 Task: Find connections with filter location Gomoh with filter topic #Innovationwith filter profile language German with filter current company Federal Bank with filter school Goenka College of Commerce & Business Administration with filter industry Theater Companies with filter service category Demand Generation with filter keywords title Business Analyst
Action: Mouse moved to (724, 128)
Screenshot: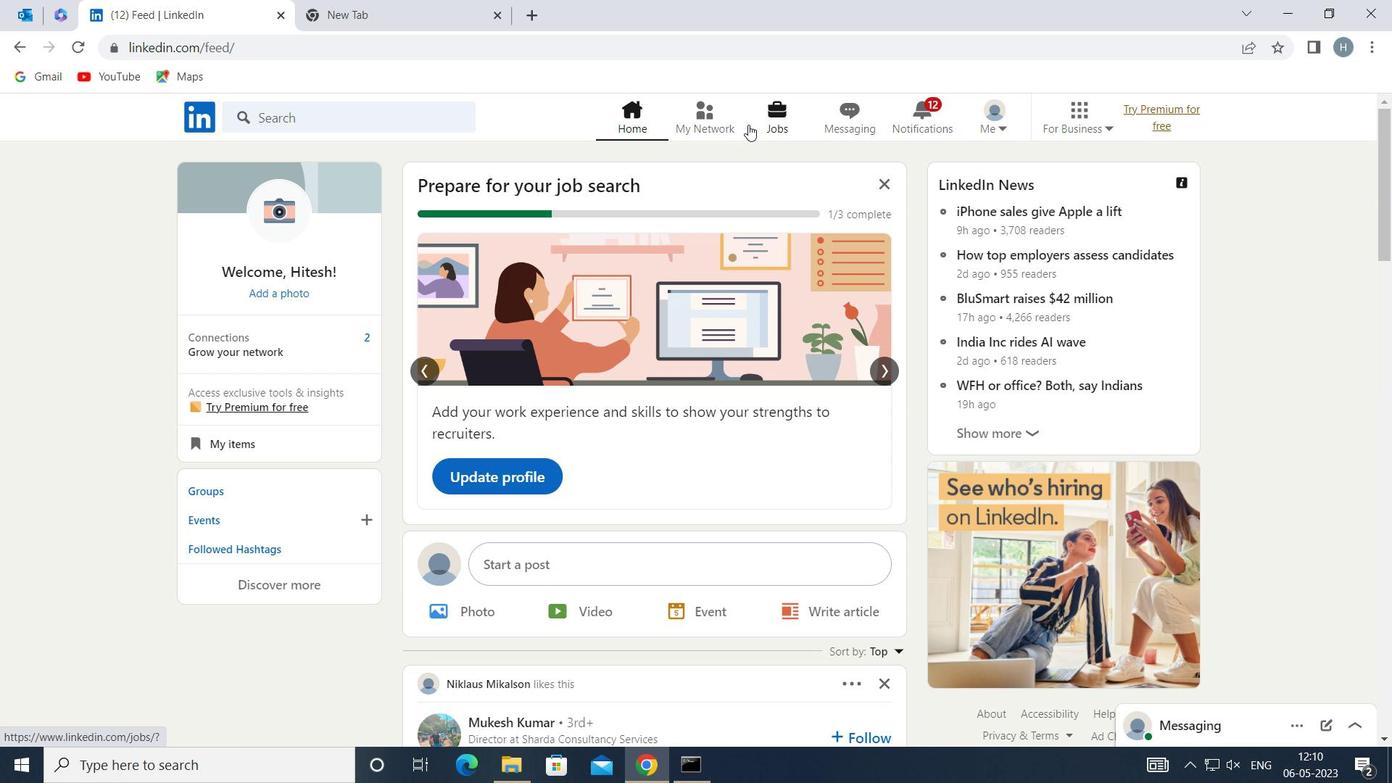 
Action: Mouse pressed left at (724, 128)
Screenshot: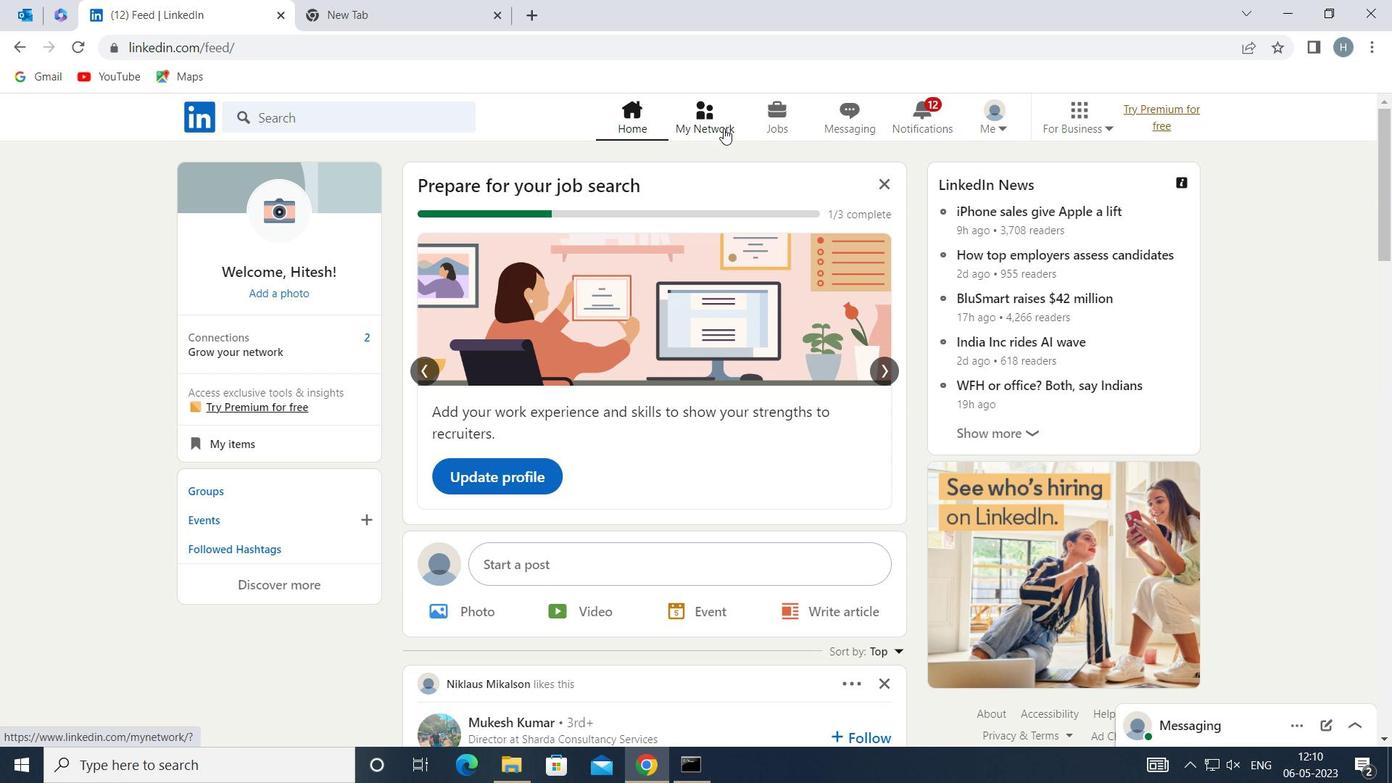 
Action: Mouse moved to (372, 214)
Screenshot: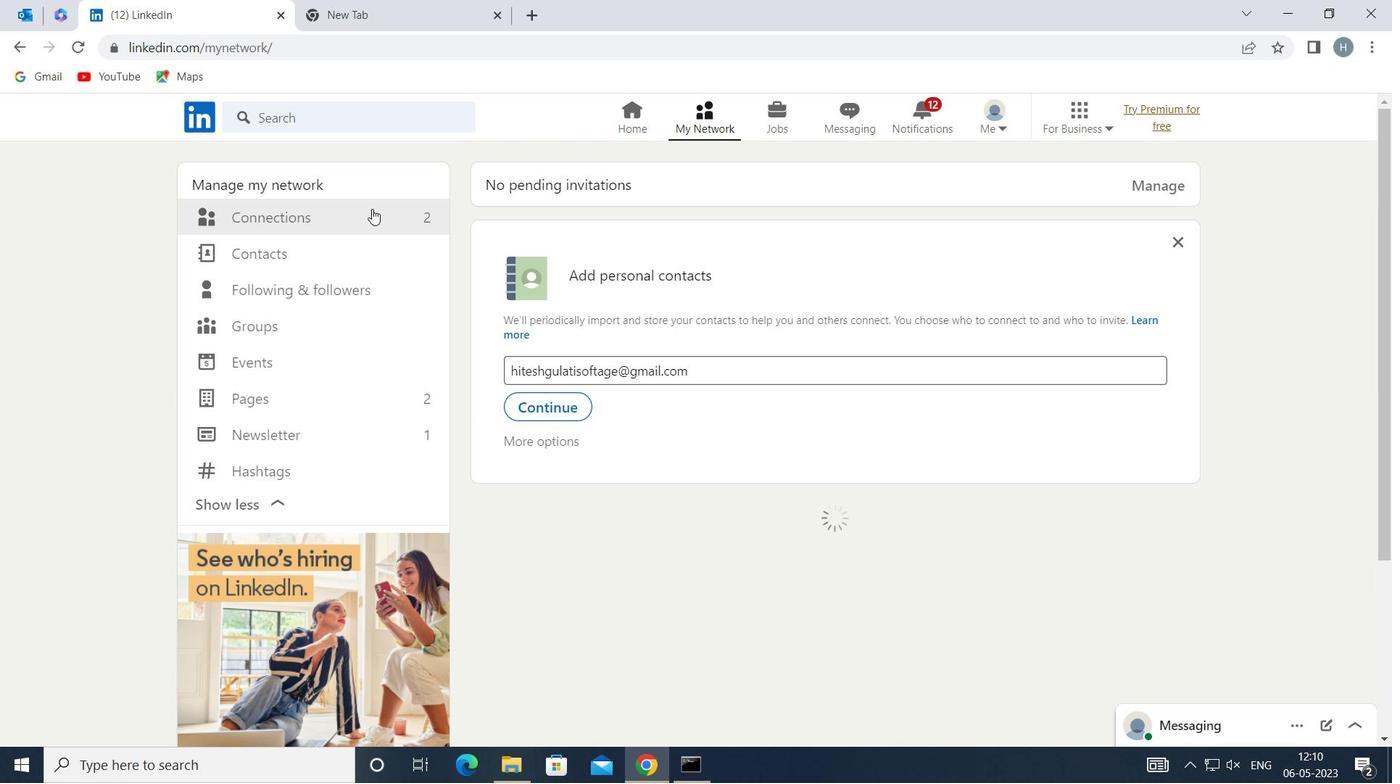 
Action: Mouse pressed left at (372, 214)
Screenshot: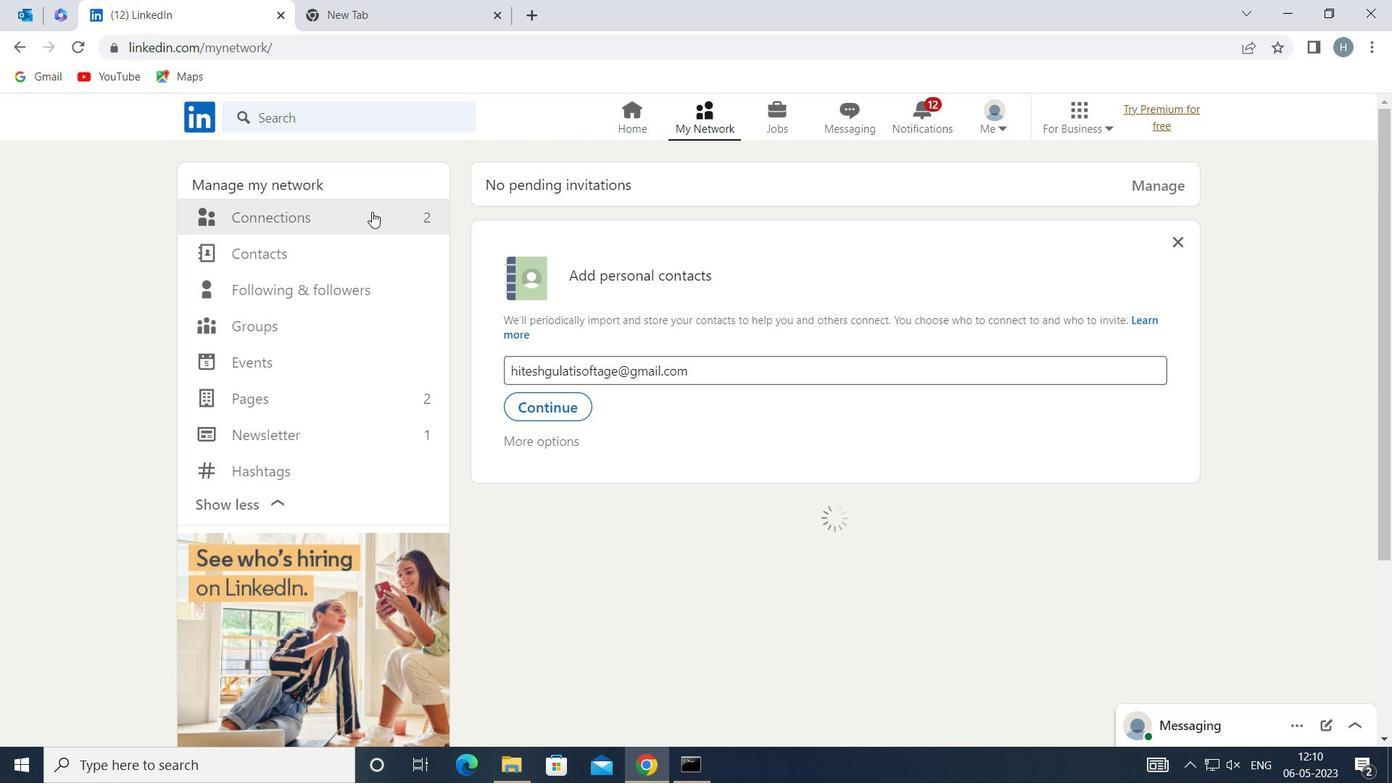 
Action: Mouse moved to (815, 216)
Screenshot: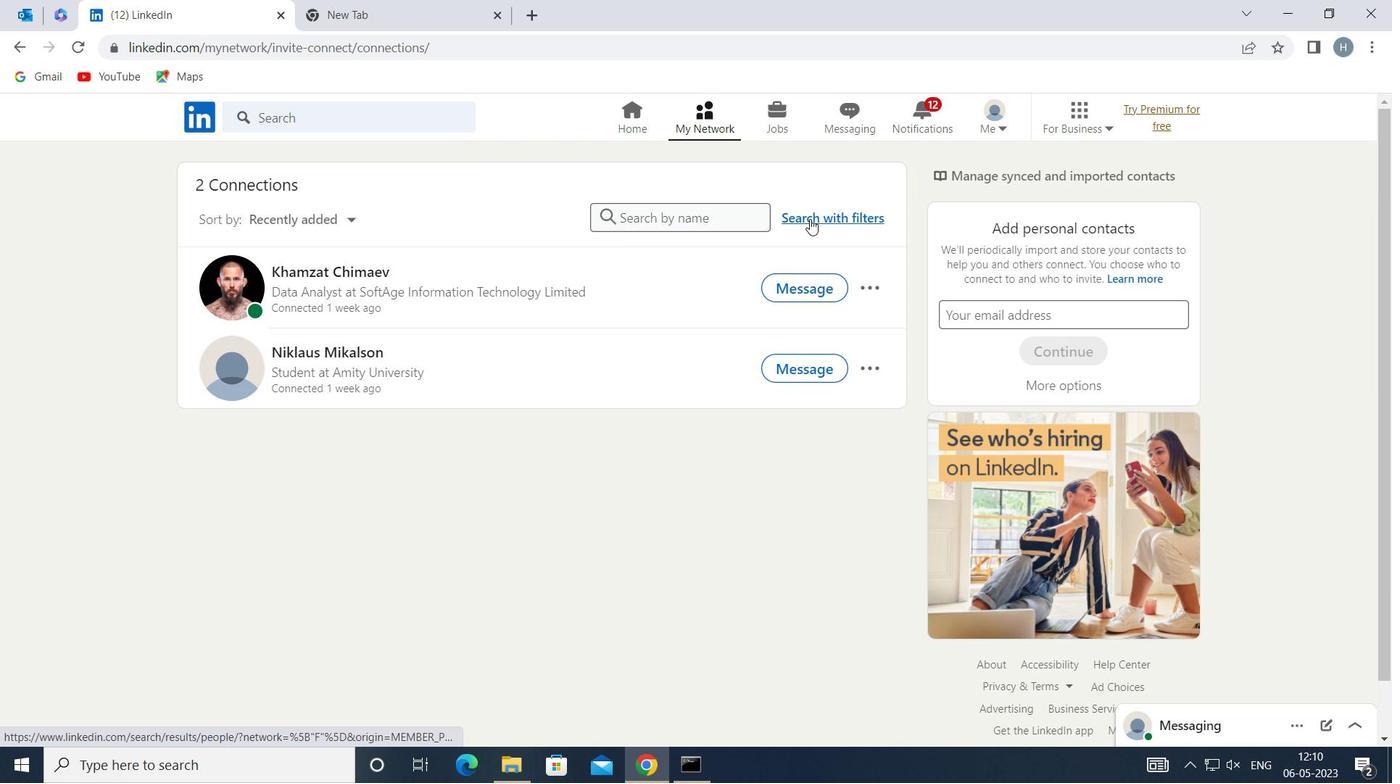 
Action: Mouse pressed left at (815, 216)
Screenshot: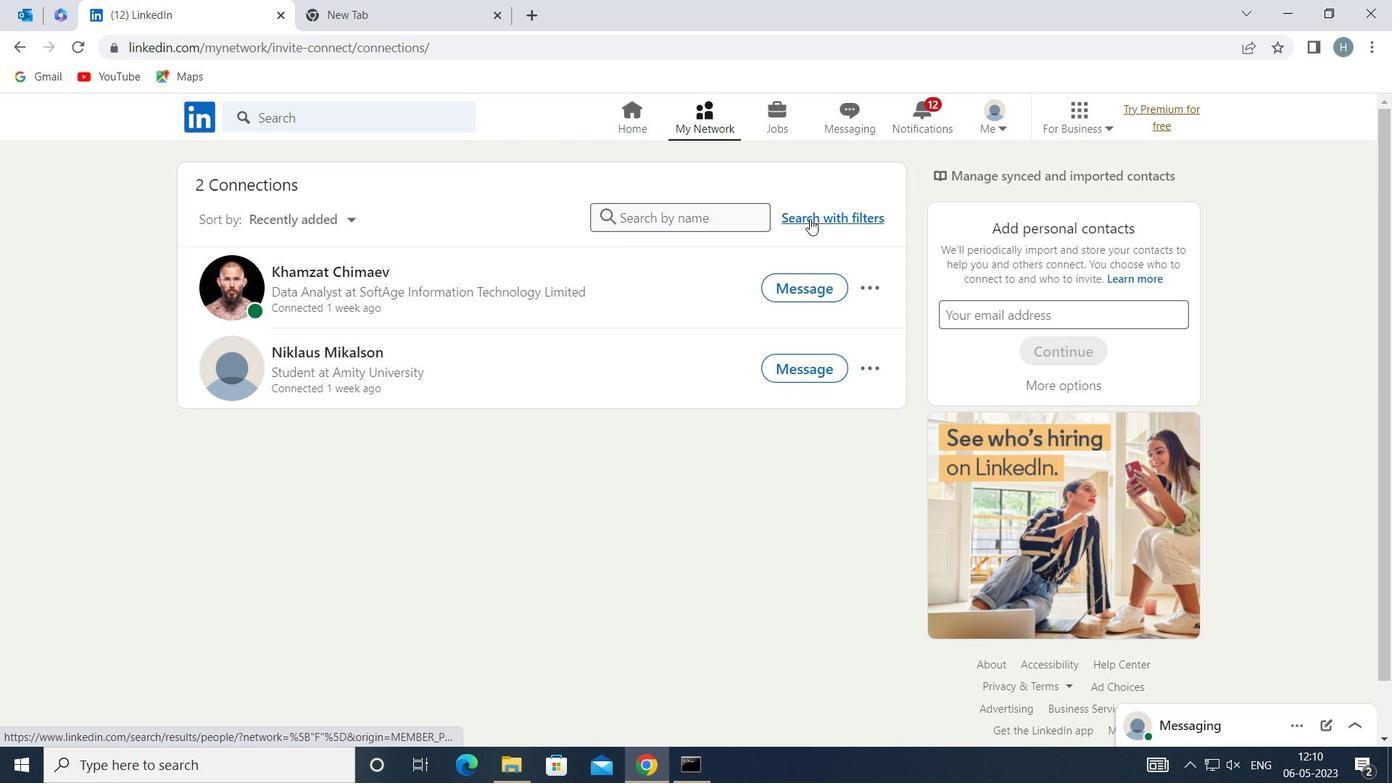 
Action: Mouse moved to (757, 173)
Screenshot: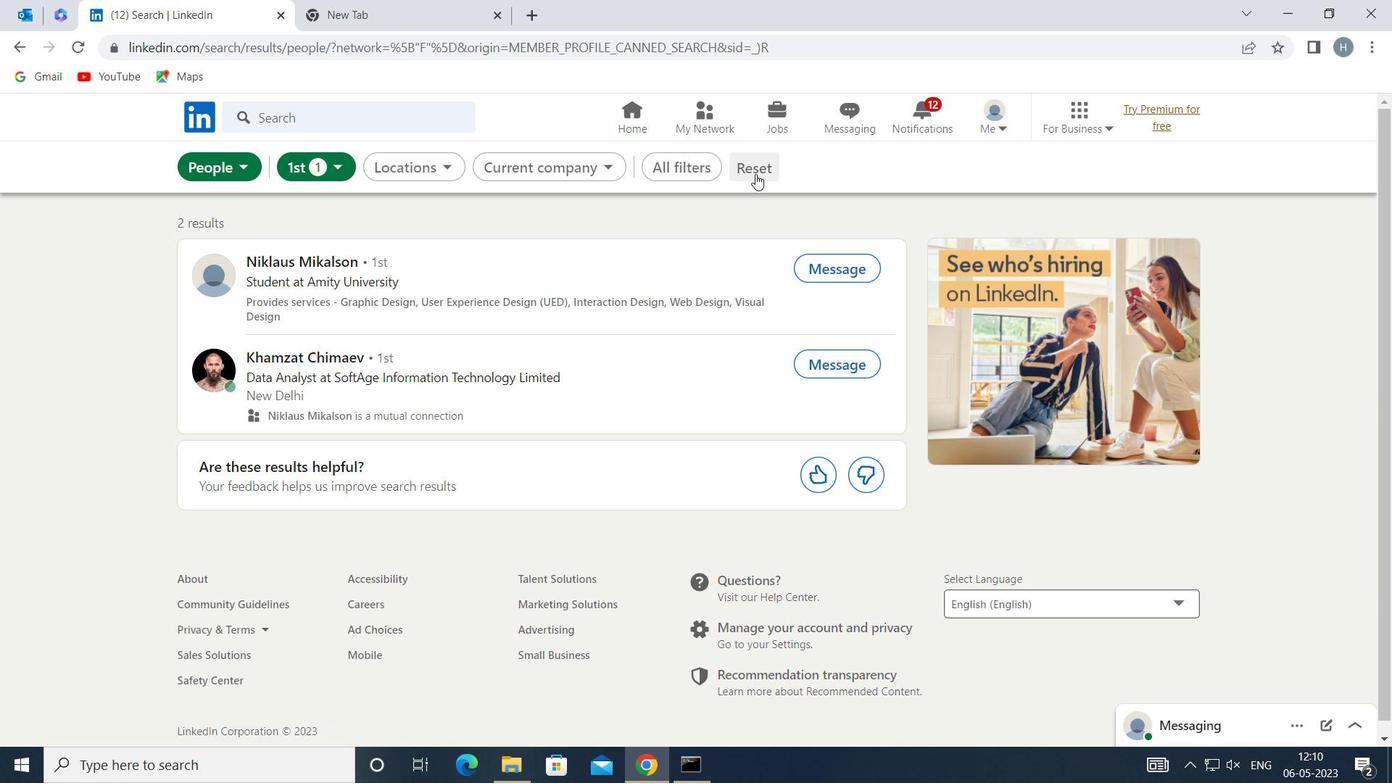 
Action: Mouse pressed left at (757, 173)
Screenshot: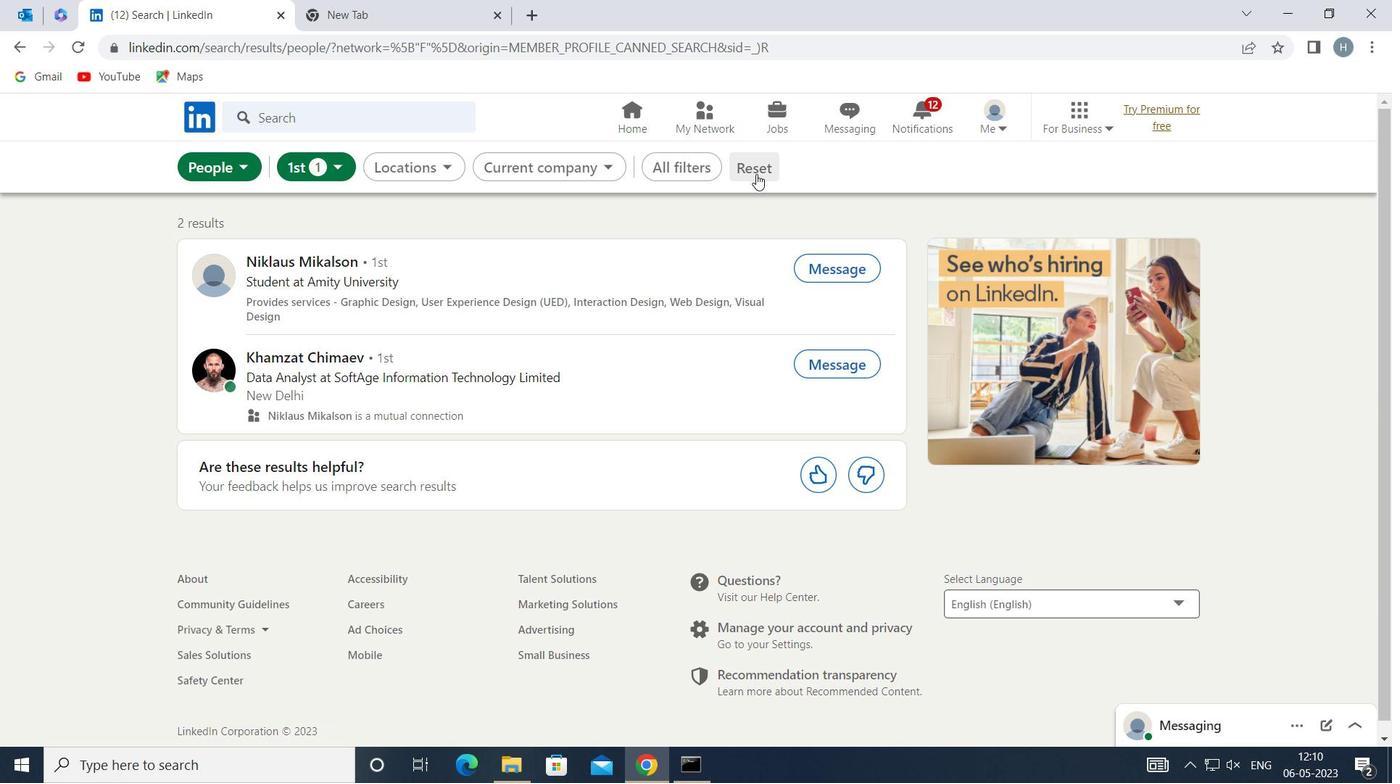 
Action: Mouse moved to (737, 166)
Screenshot: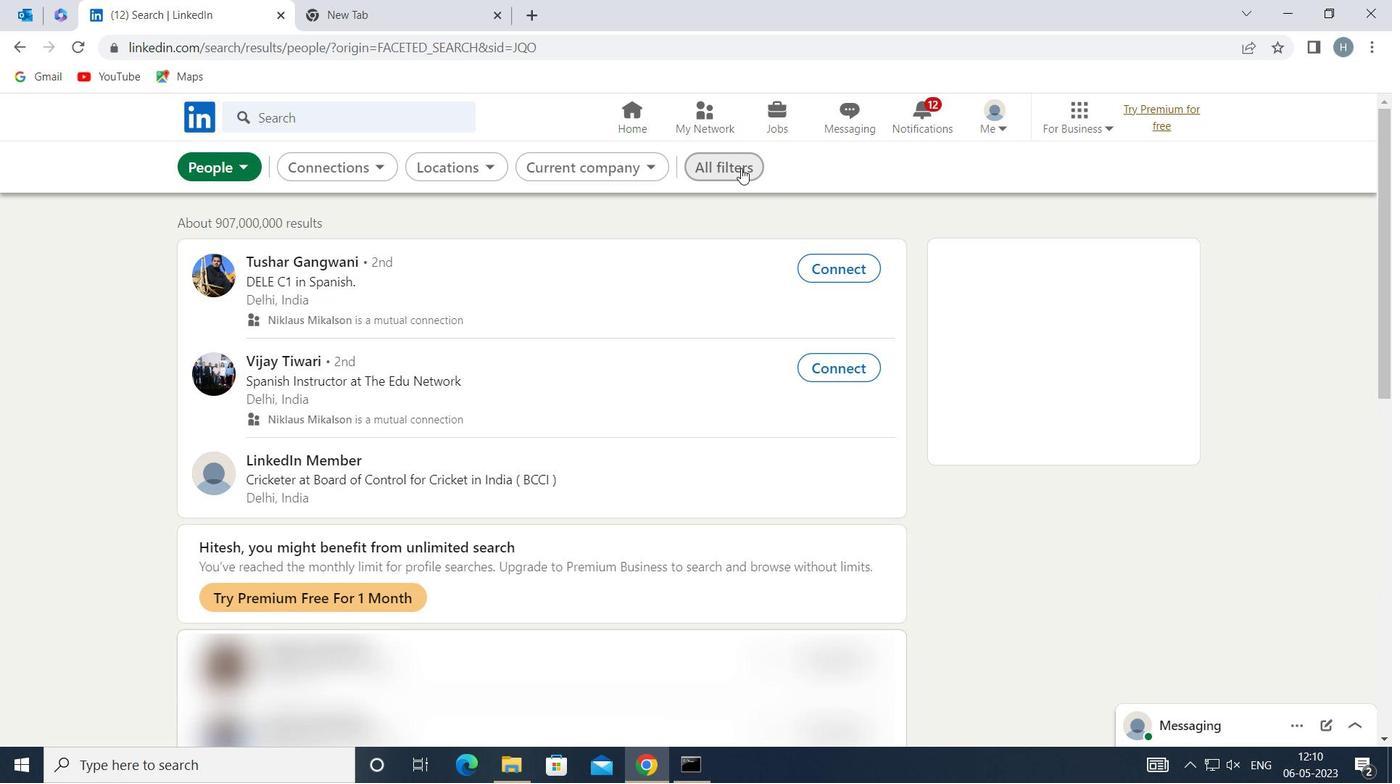 
Action: Mouse pressed left at (737, 166)
Screenshot: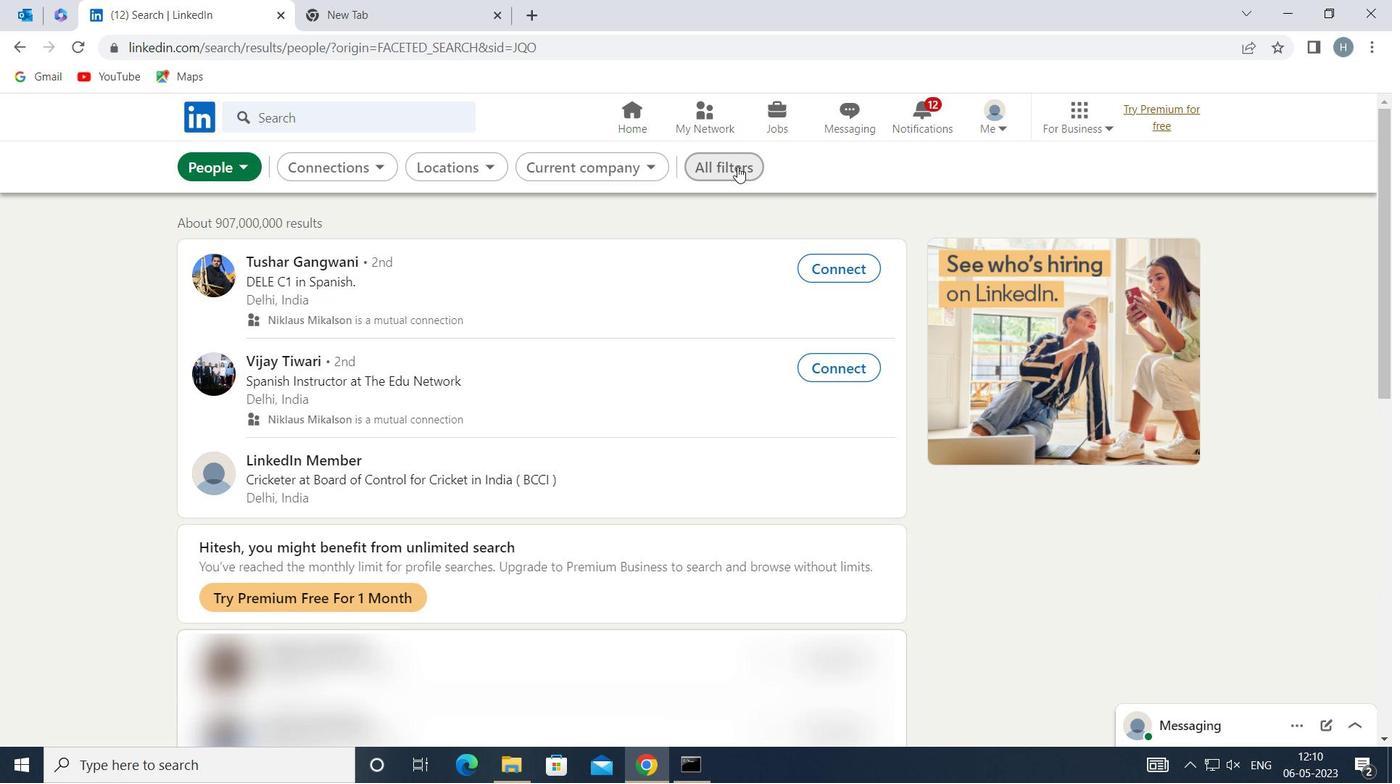 
Action: Mouse moved to (1050, 331)
Screenshot: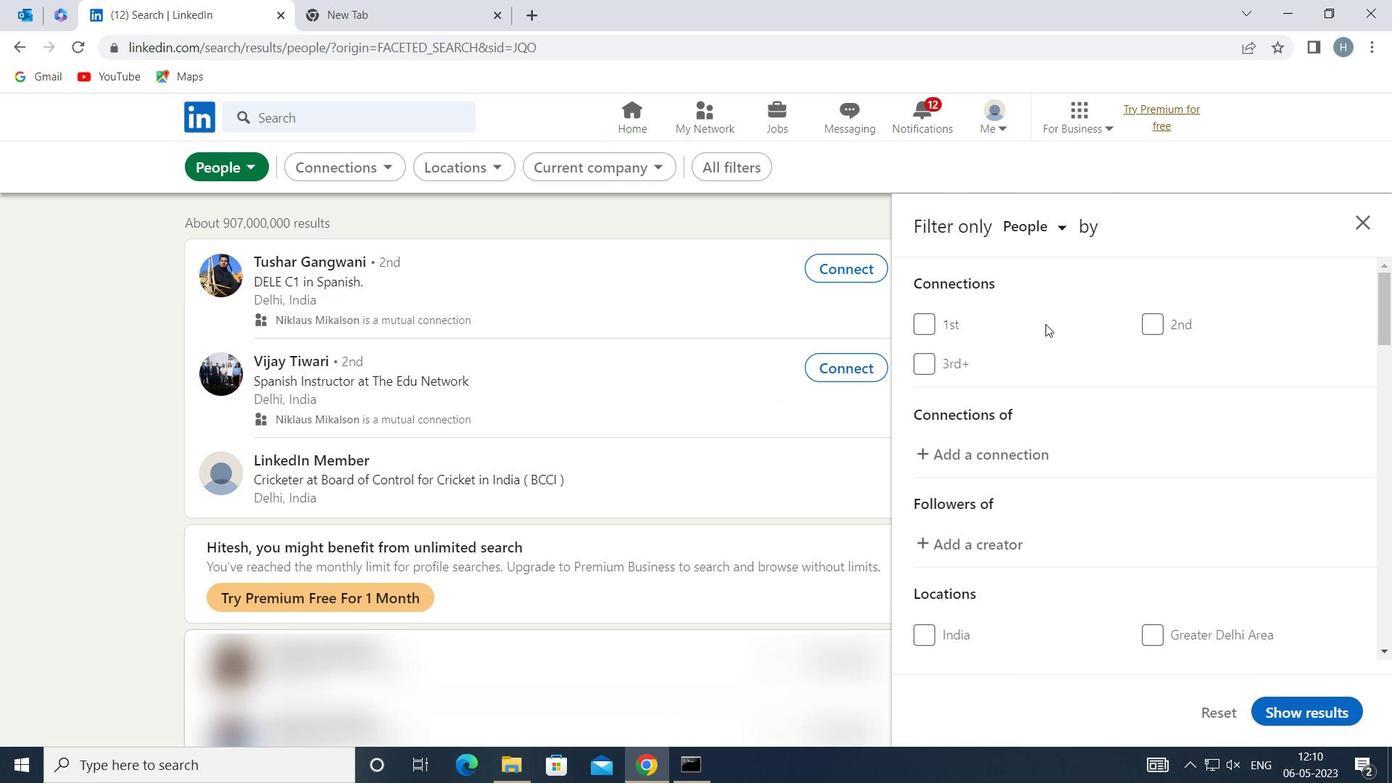 
Action: Mouse scrolled (1050, 330) with delta (0, 0)
Screenshot: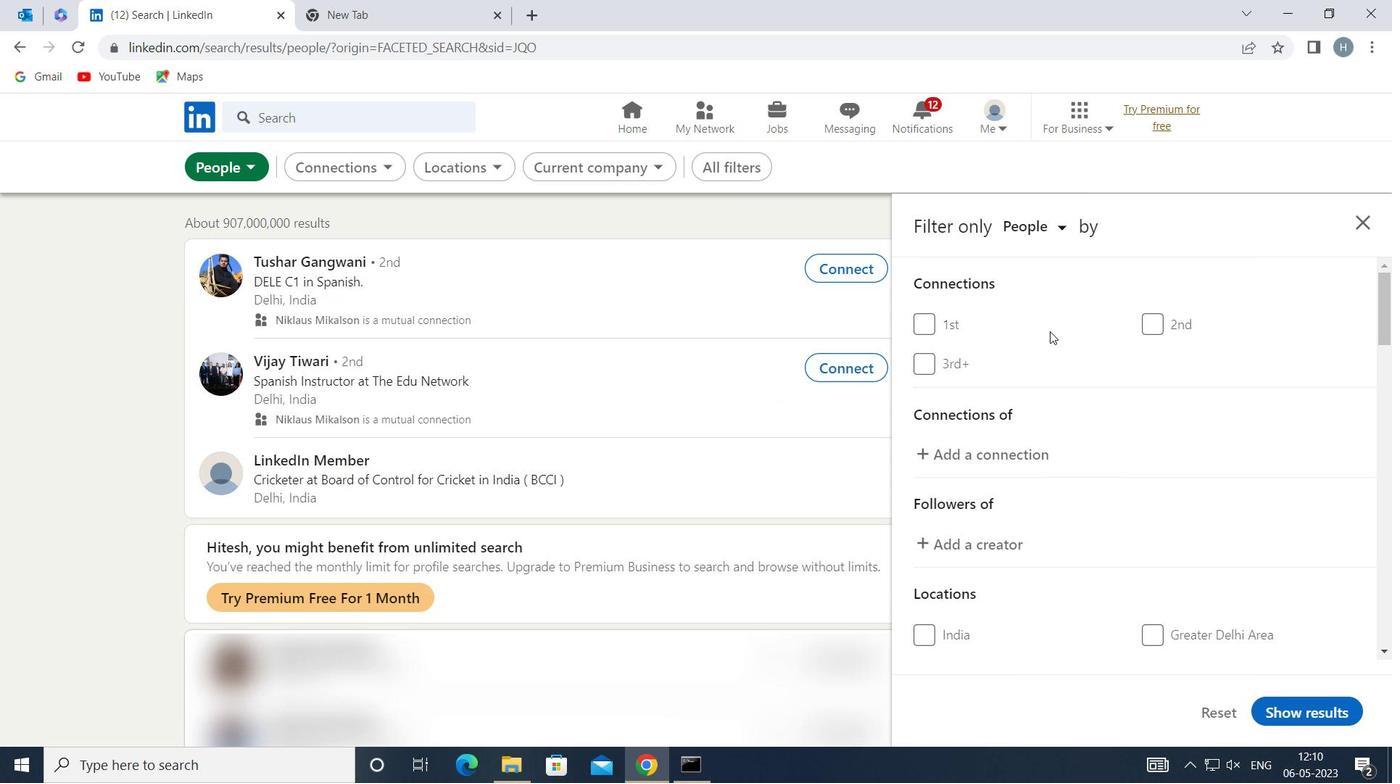 
Action: Mouse moved to (1053, 332)
Screenshot: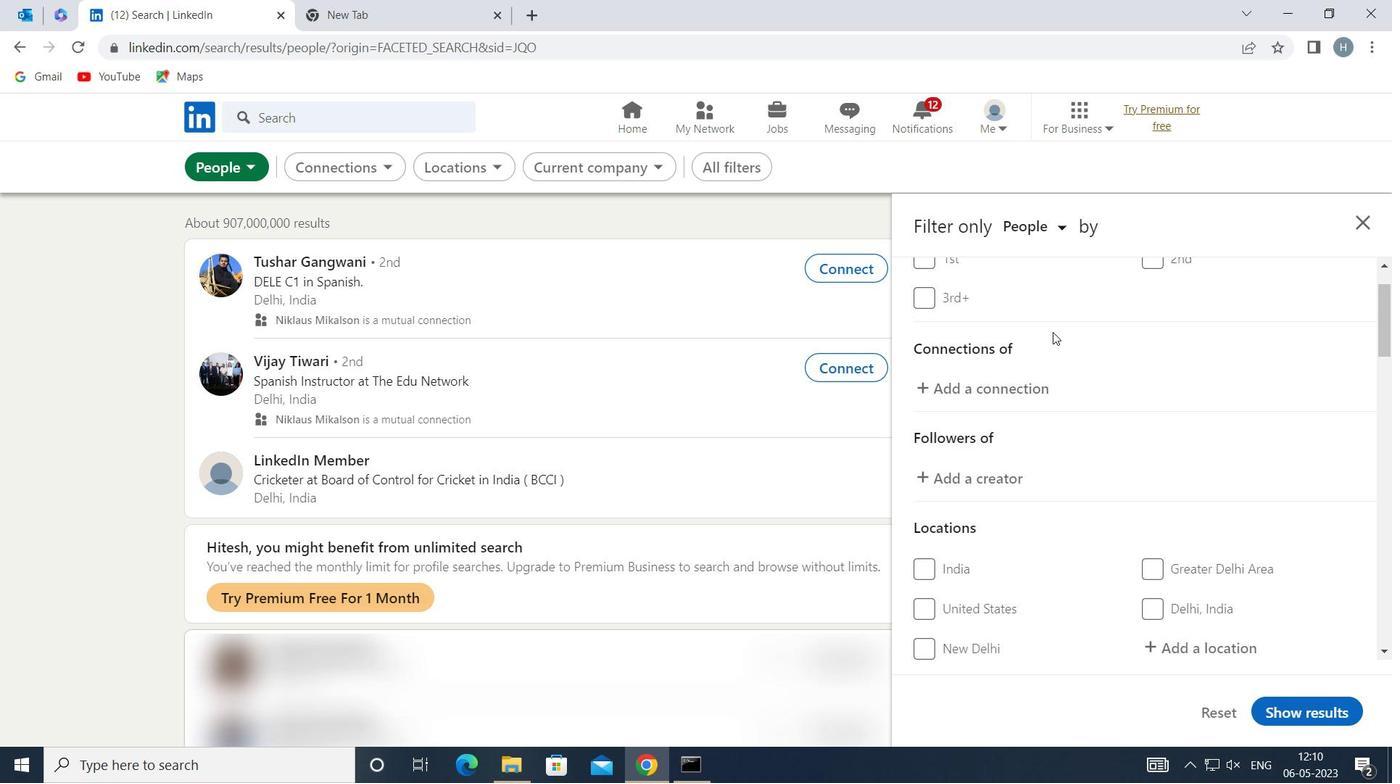
Action: Mouse scrolled (1053, 332) with delta (0, 0)
Screenshot: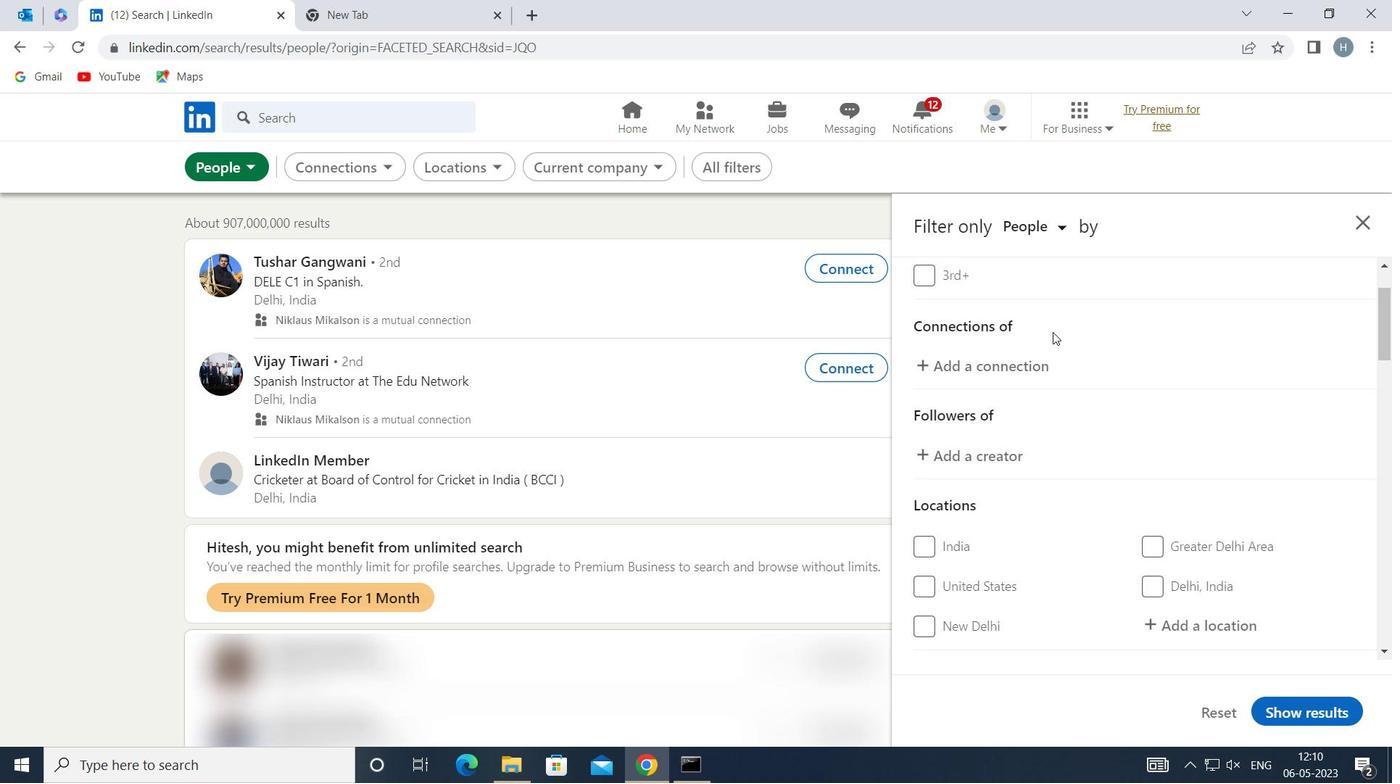 
Action: Mouse scrolled (1053, 332) with delta (0, 0)
Screenshot: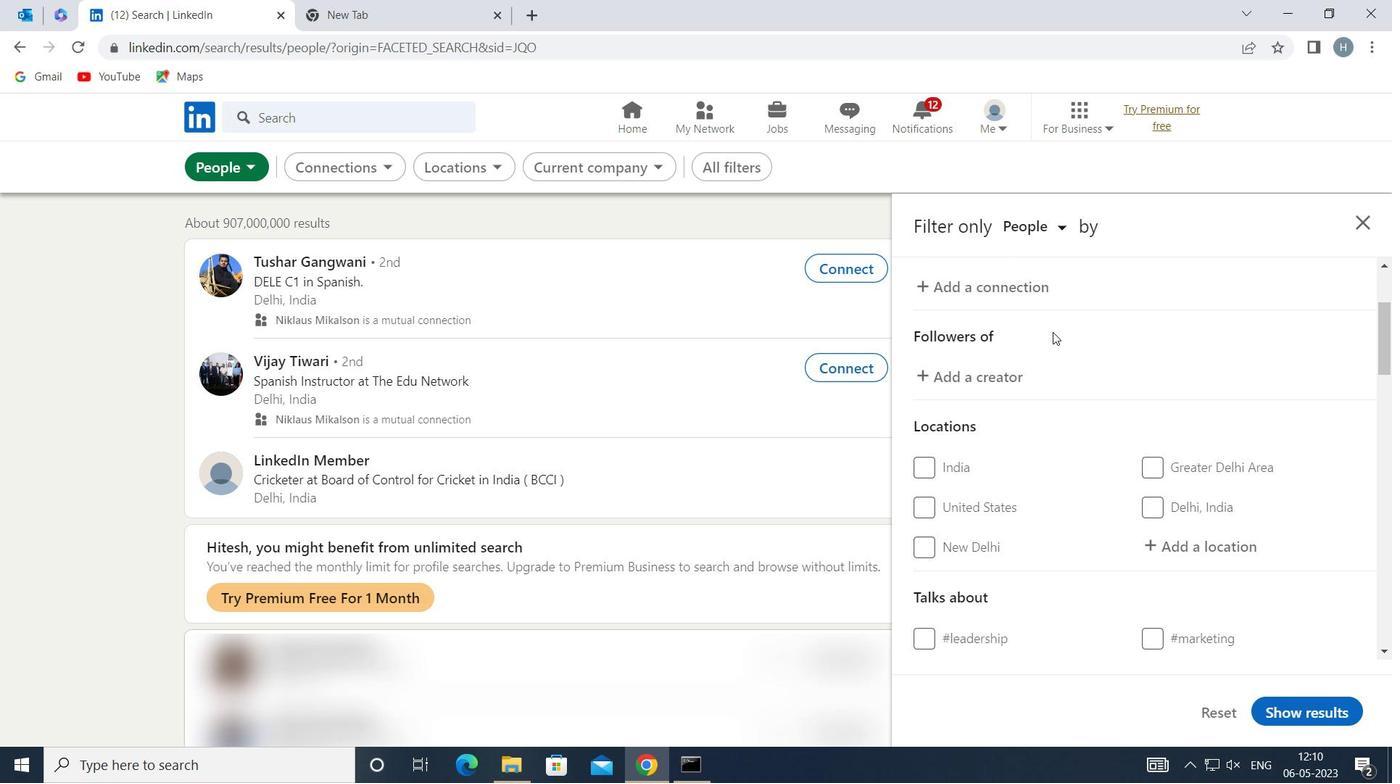 
Action: Mouse moved to (1177, 438)
Screenshot: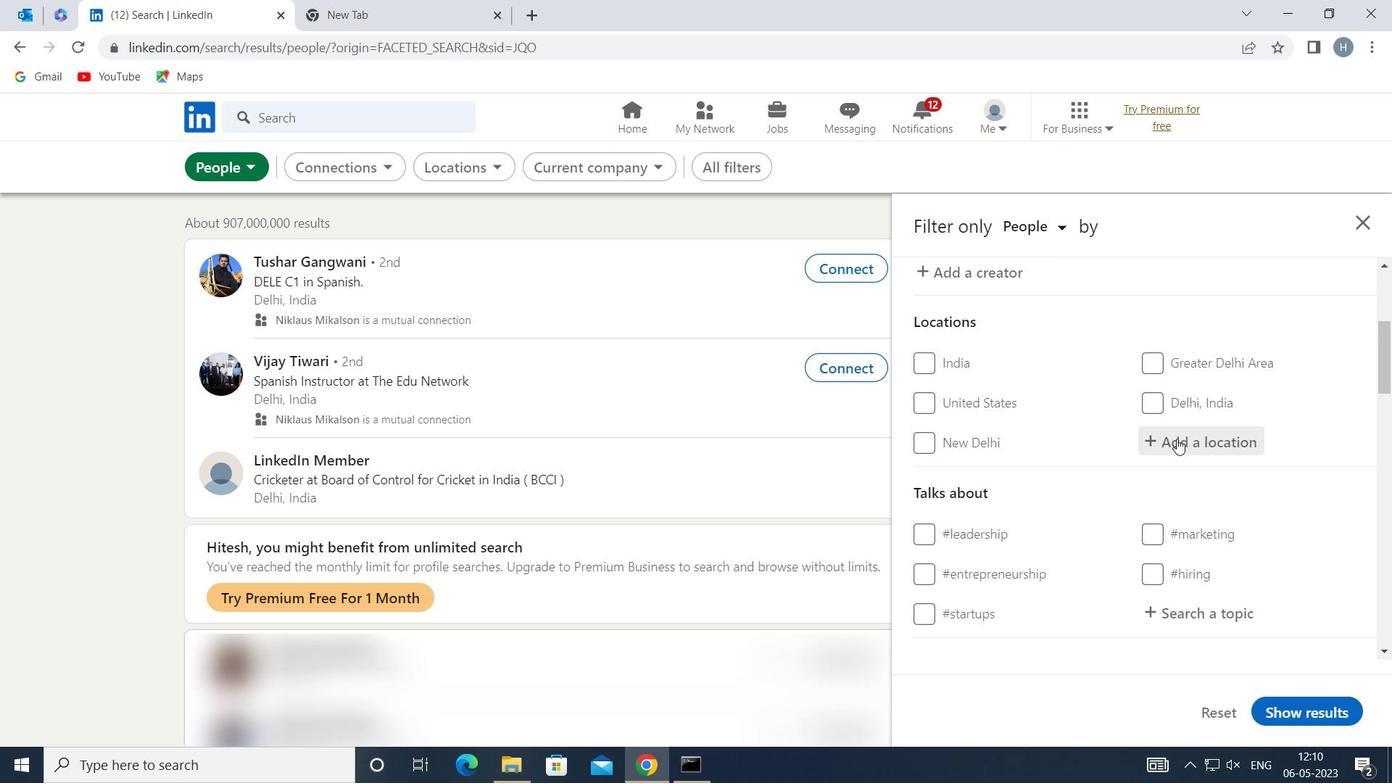 
Action: Mouse pressed left at (1177, 438)
Screenshot: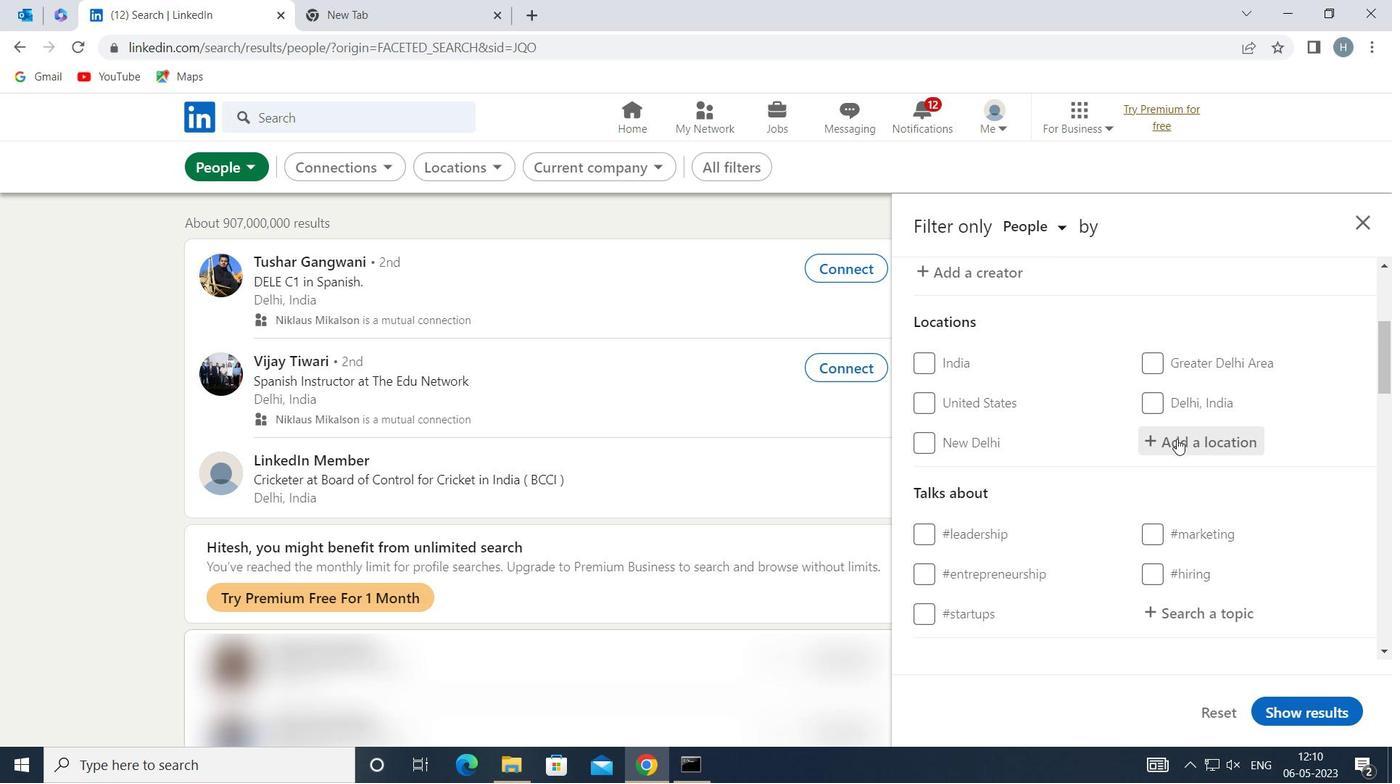 
Action: Mouse moved to (1177, 435)
Screenshot: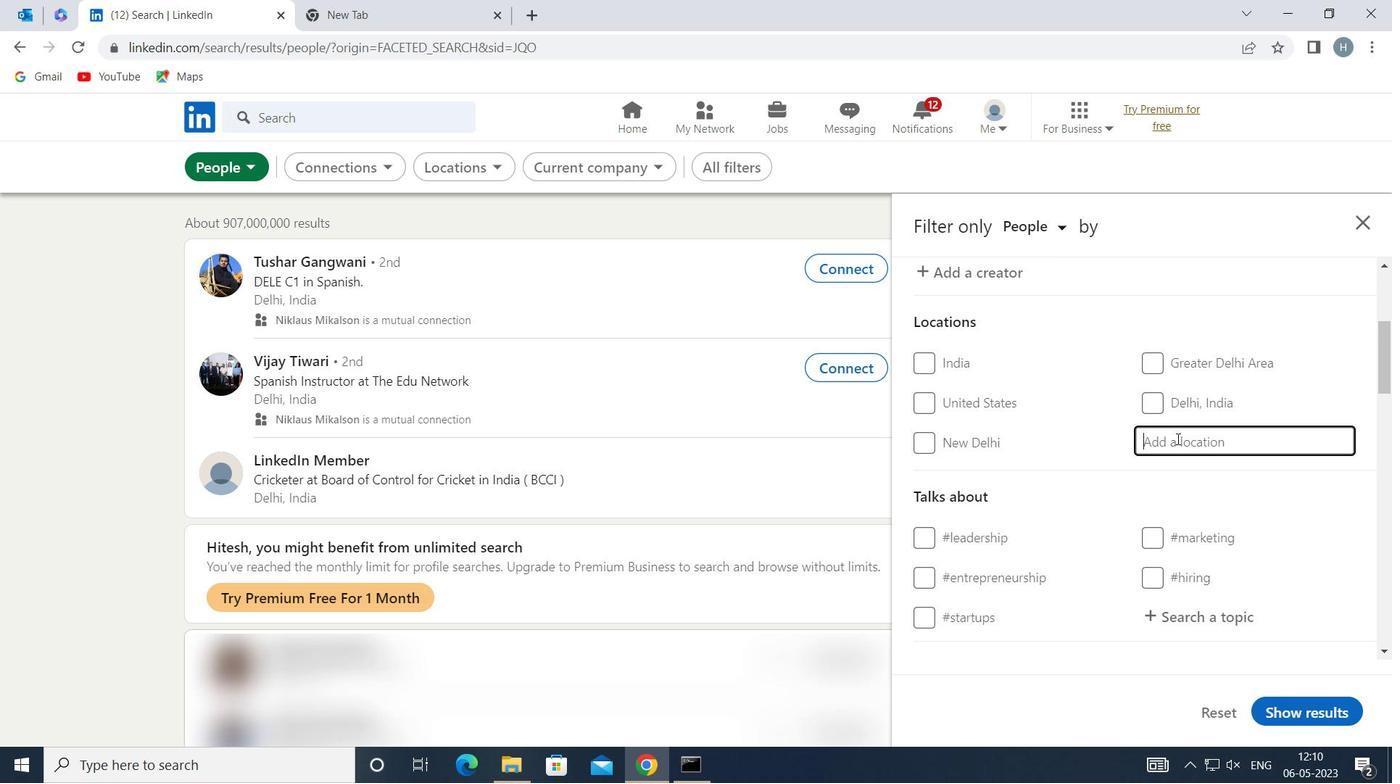 
Action: Key pressed <Key.shift>GOMOH
Screenshot: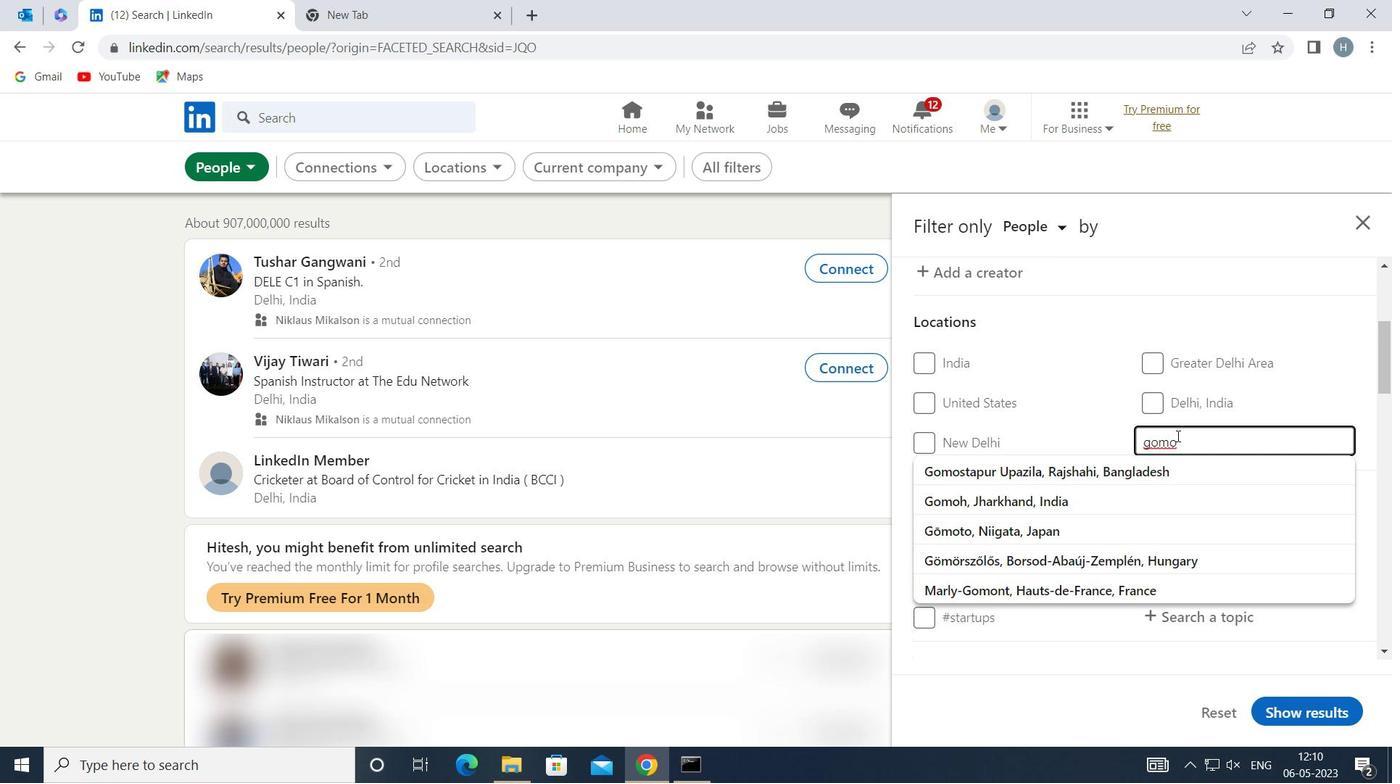 
Action: Mouse moved to (1161, 463)
Screenshot: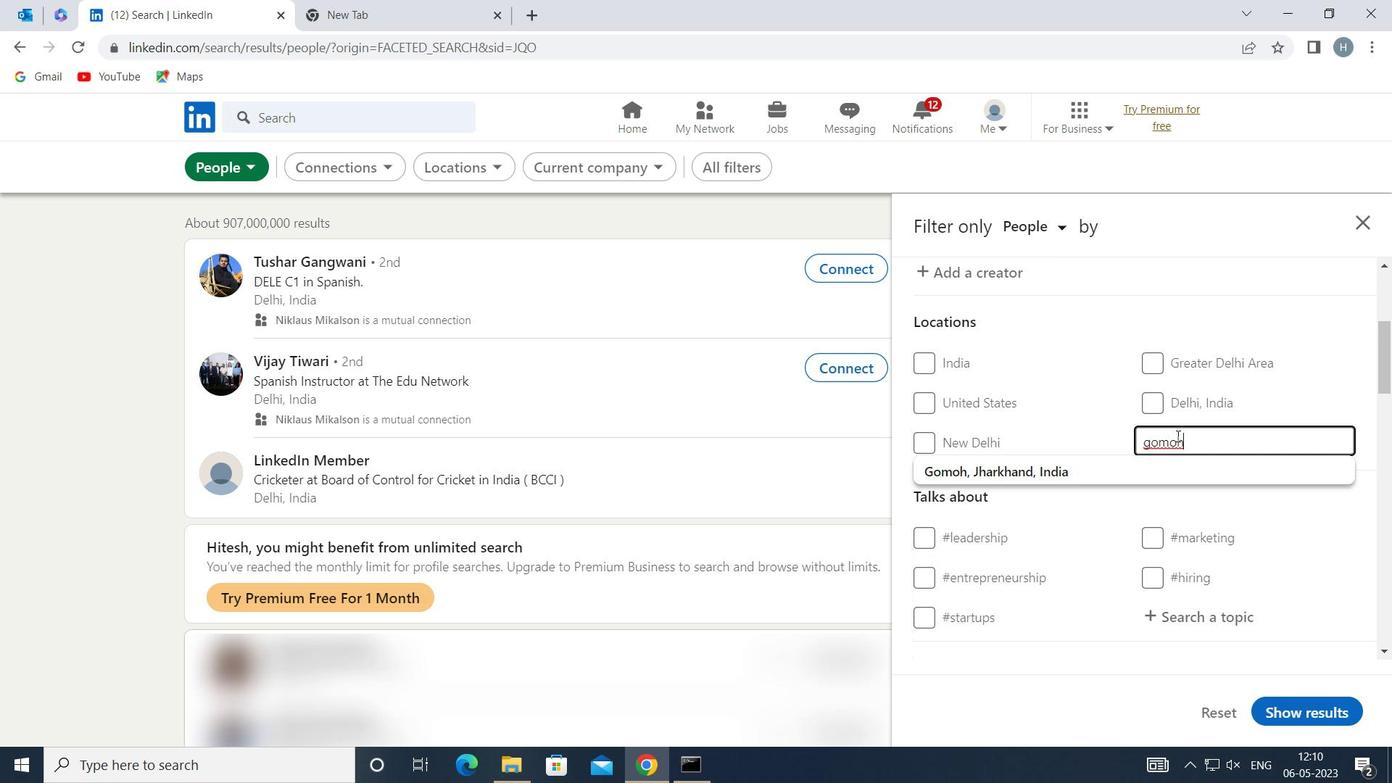 
Action: Mouse pressed left at (1161, 463)
Screenshot: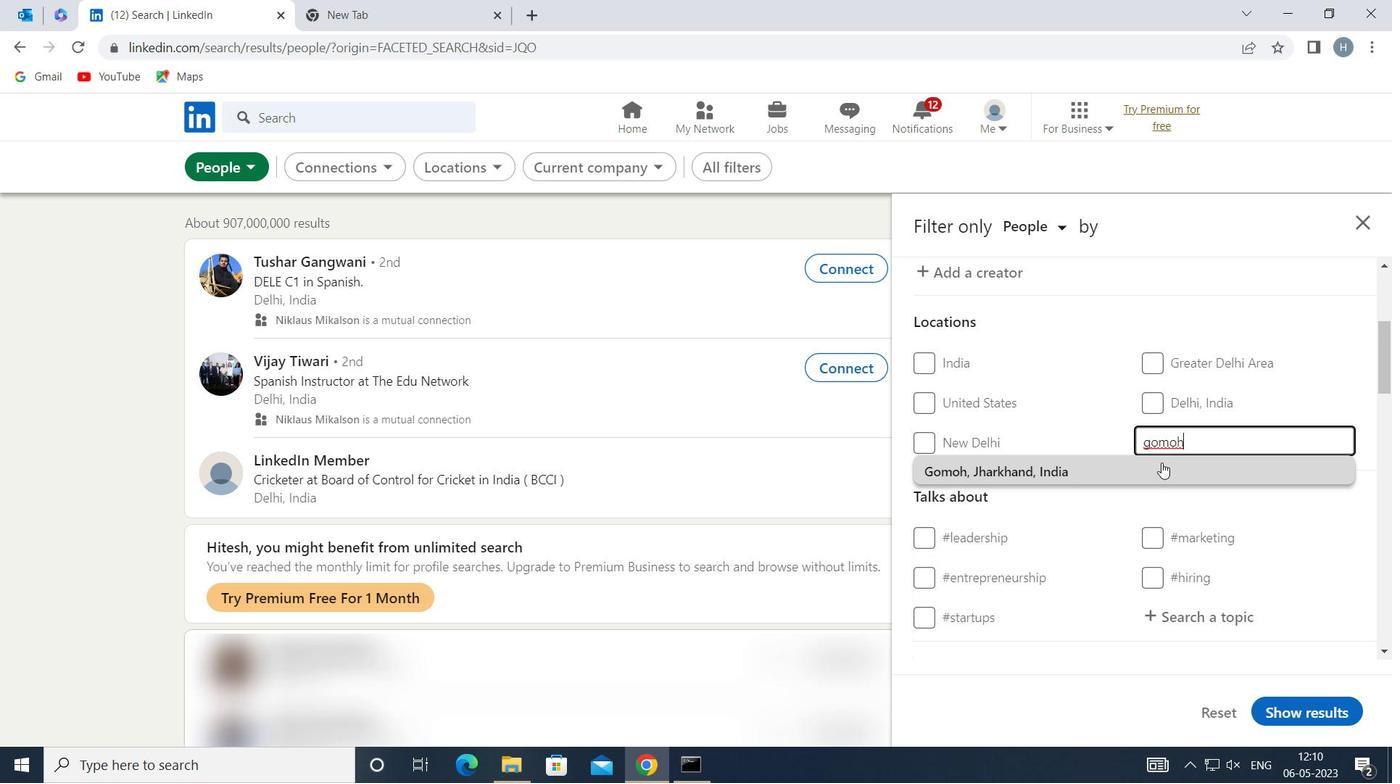 
Action: Mouse moved to (1086, 477)
Screenshot: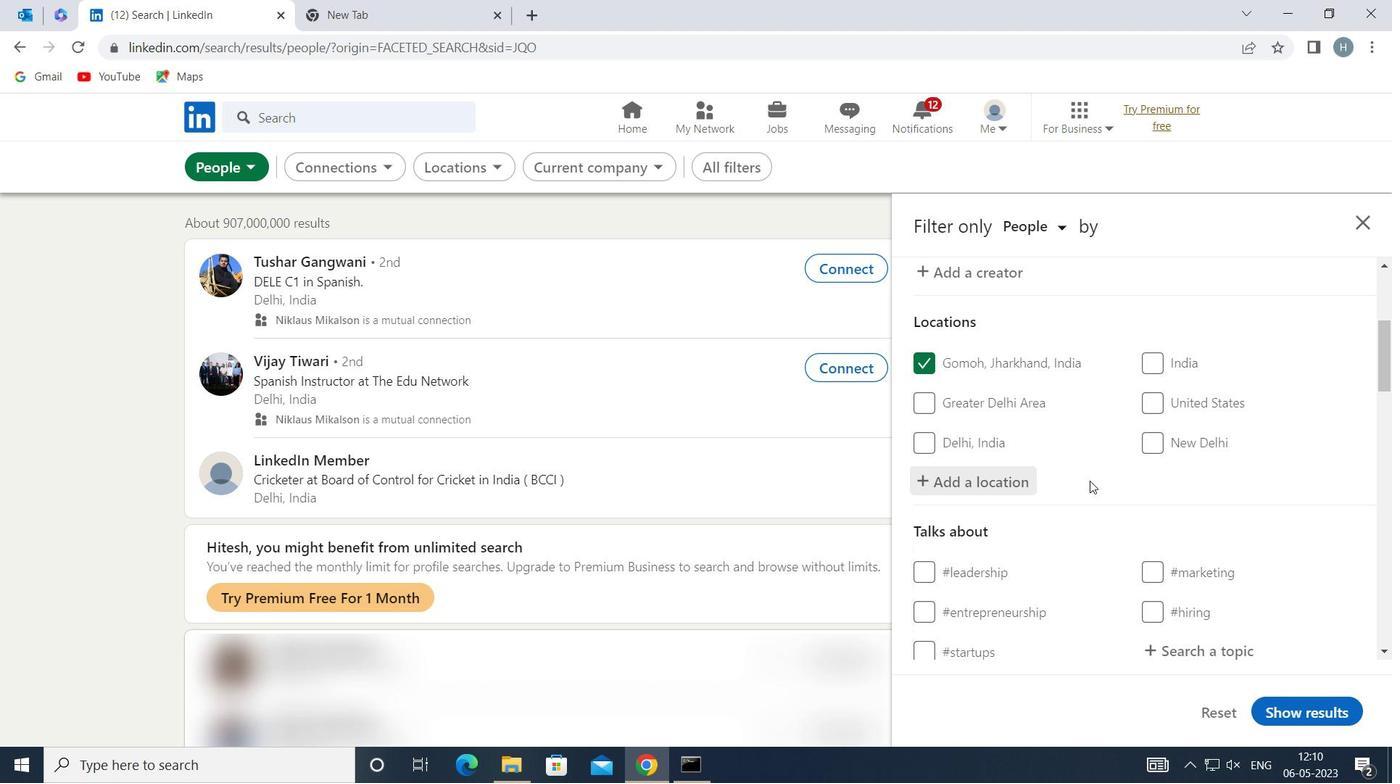 
Action: Mouse scrolled (1086, 476) with delta (0, 0)
Screenshot: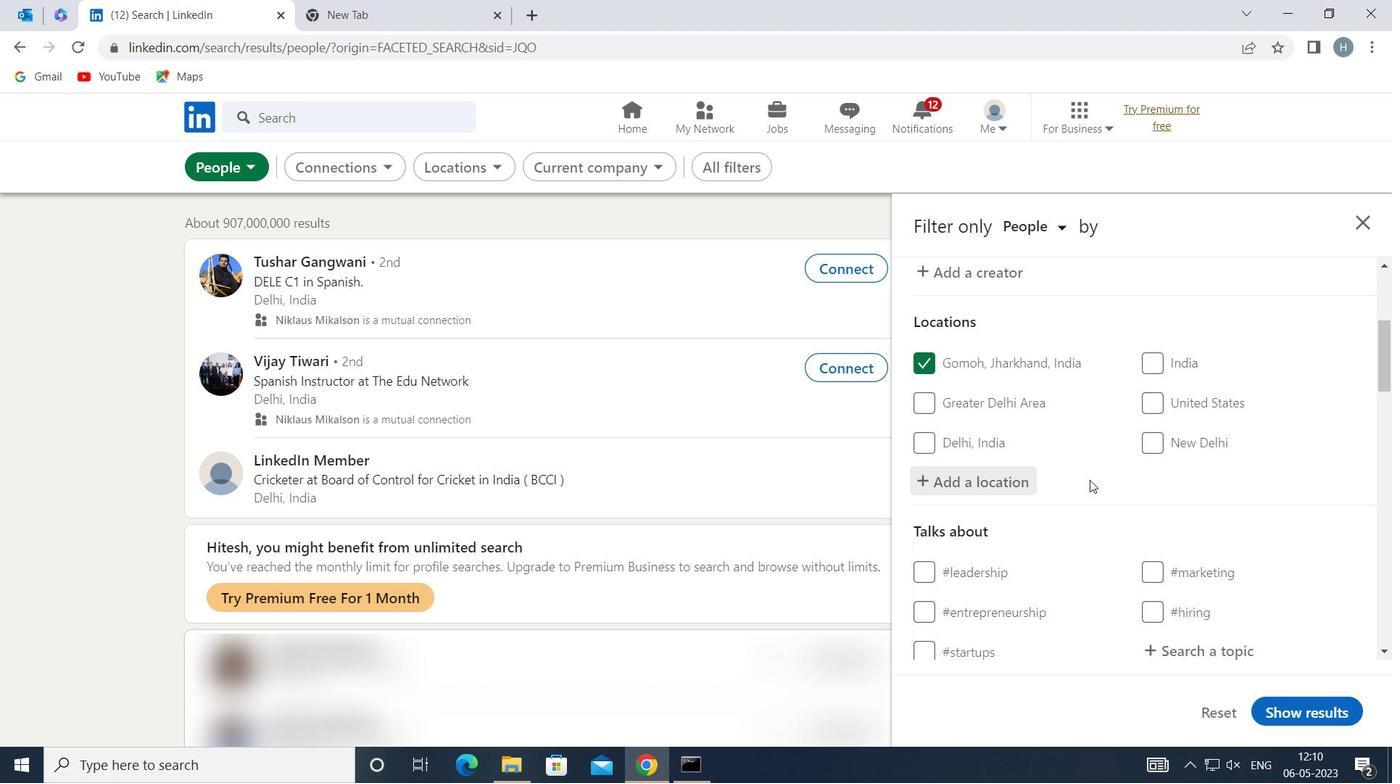 
Action: Mouse moved to (1080, 477)
Screenshot: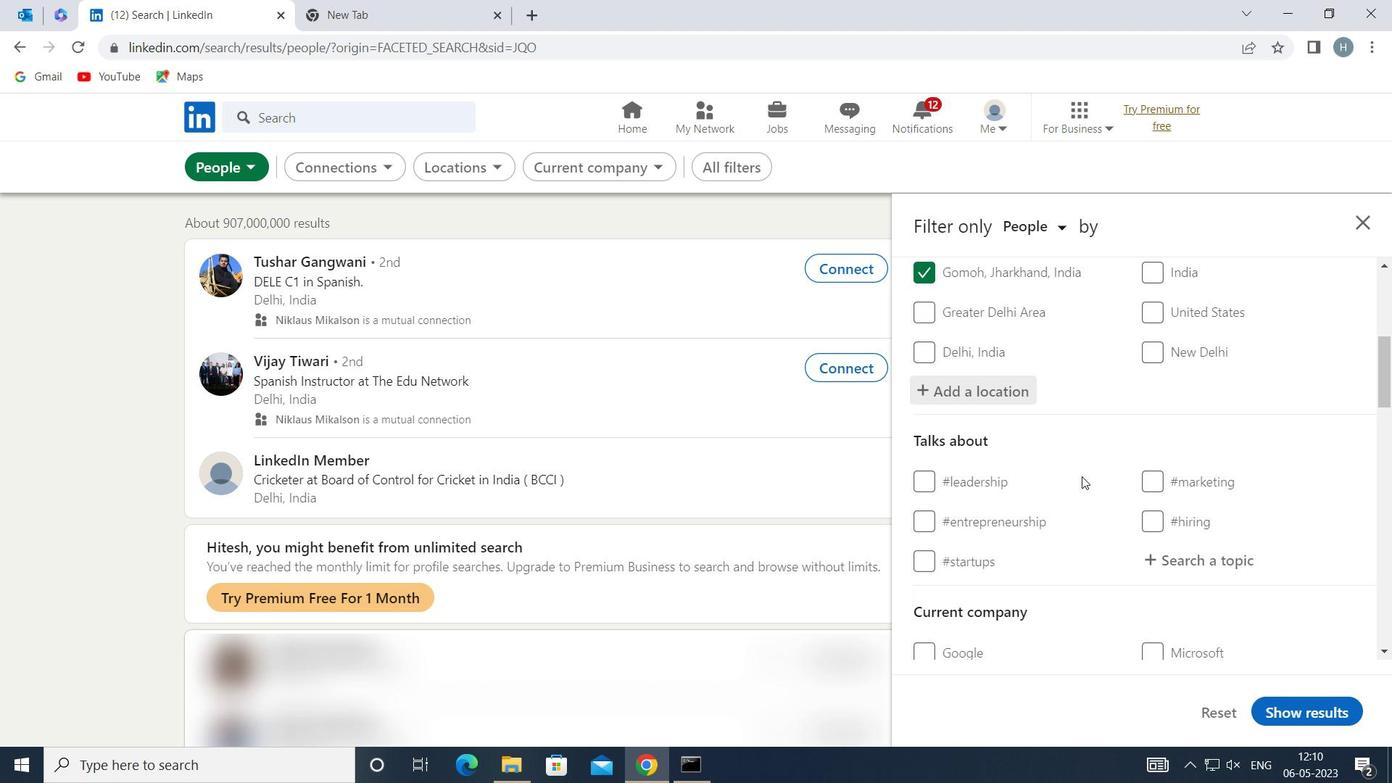 
Action: Mouse scrolled (1080, 476) with delta (0, 0)
Screenshot: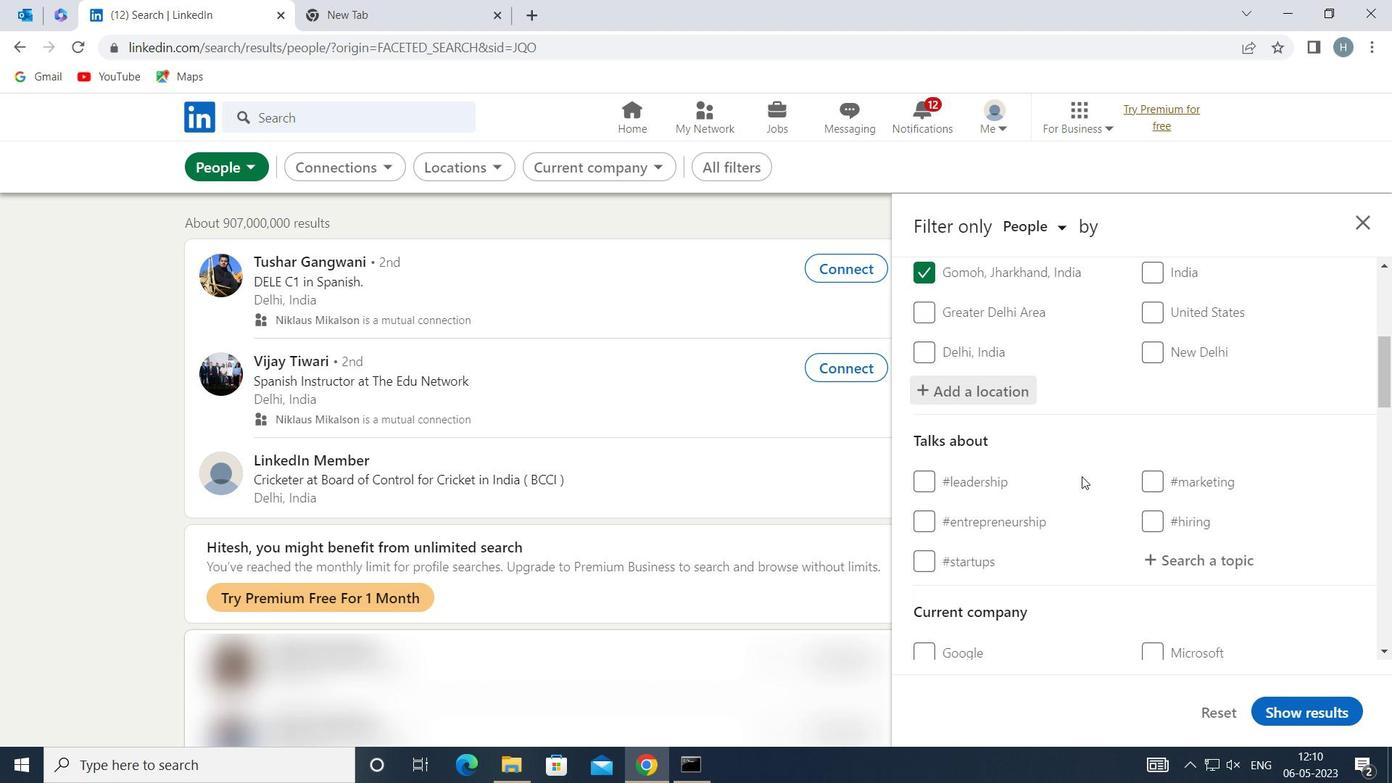 
Action: Mouse moved to (1171, 461)
Screenshot: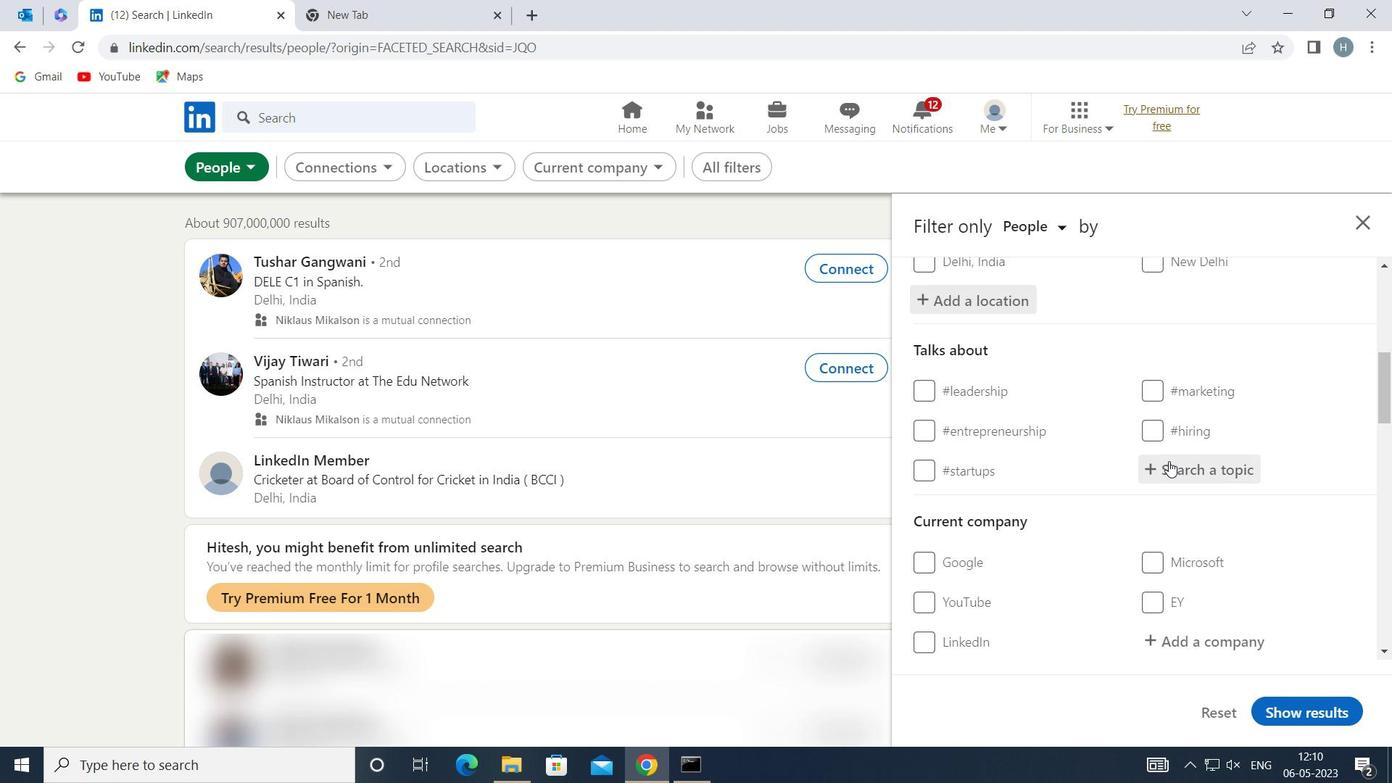 
Action: Mouse pressed left at (1171, 461)
Screenshot: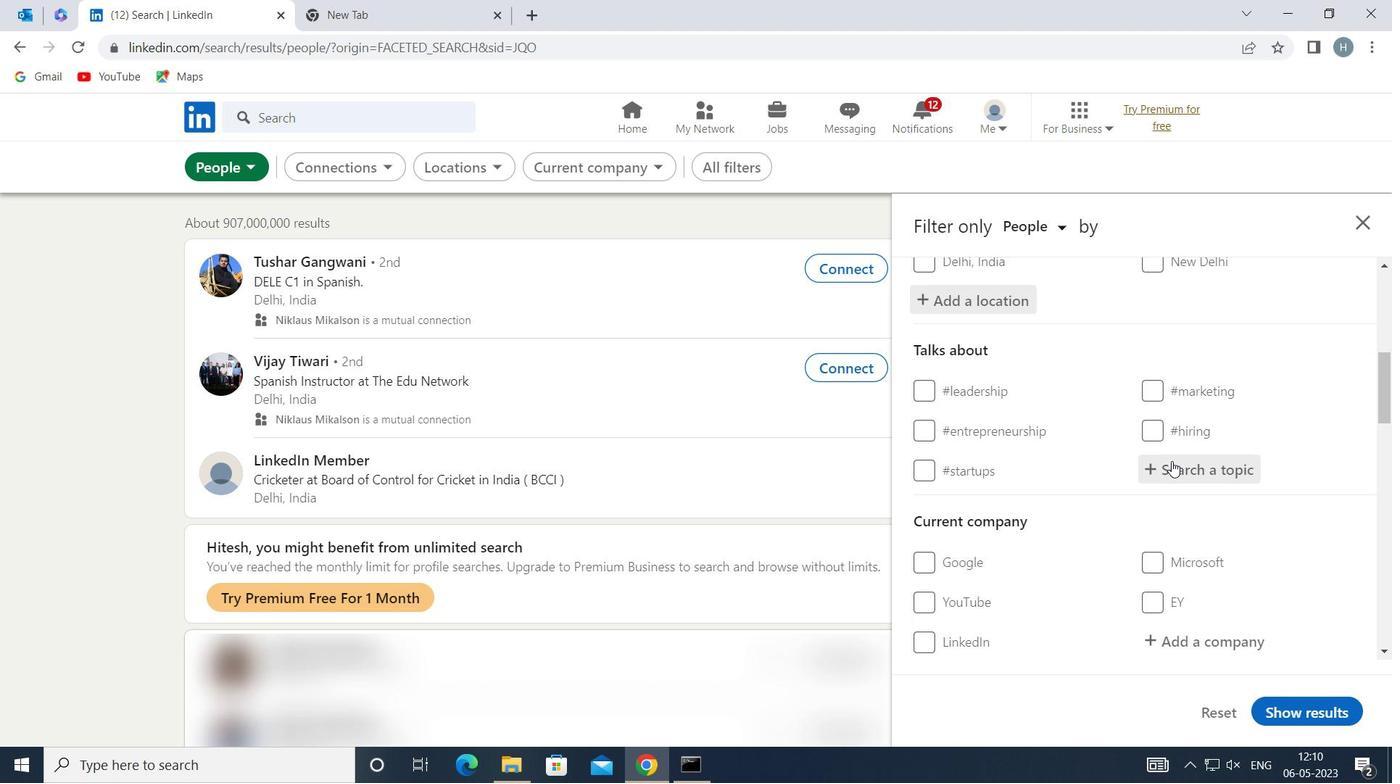 
Action: Mouse moved to (1144, 438)
Screenshot: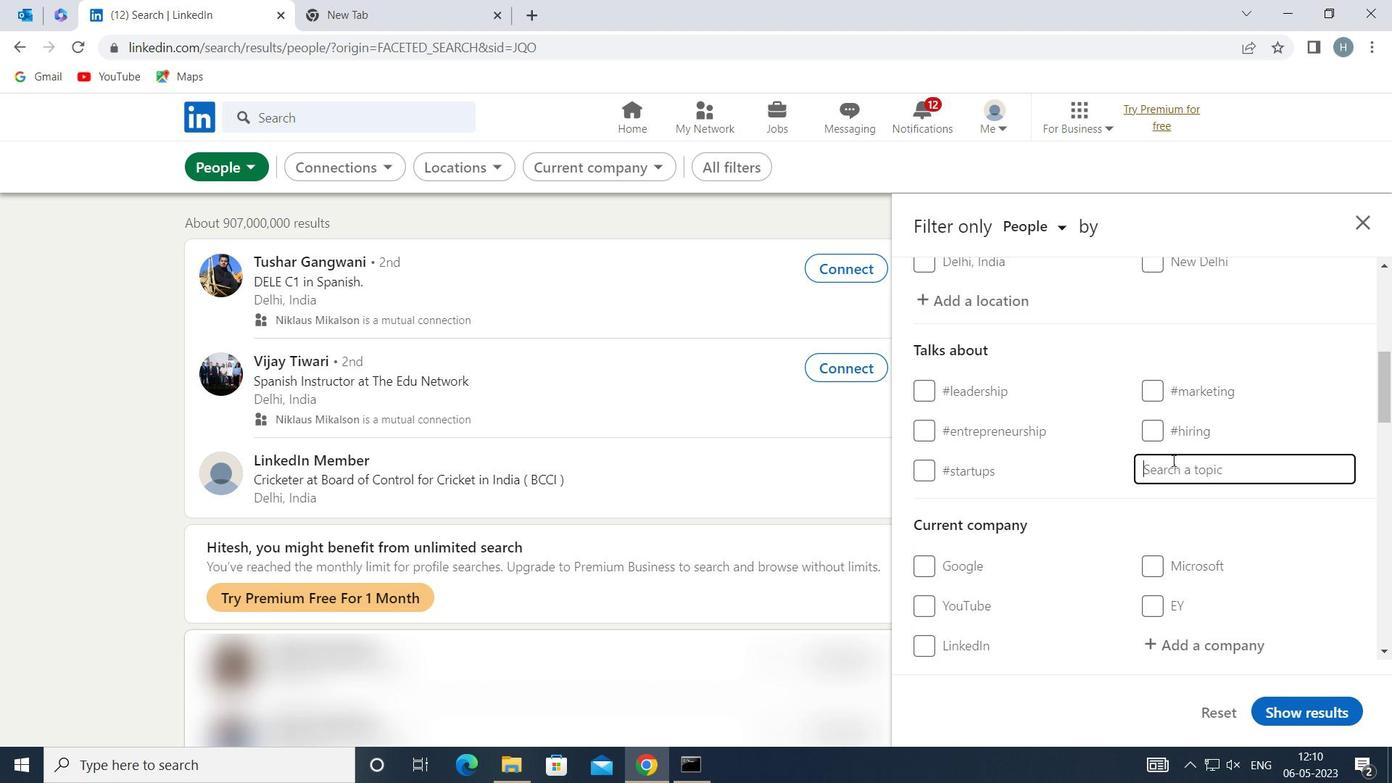 
Action: Key pressed <Key.shift>INNOVATION
Screenshot: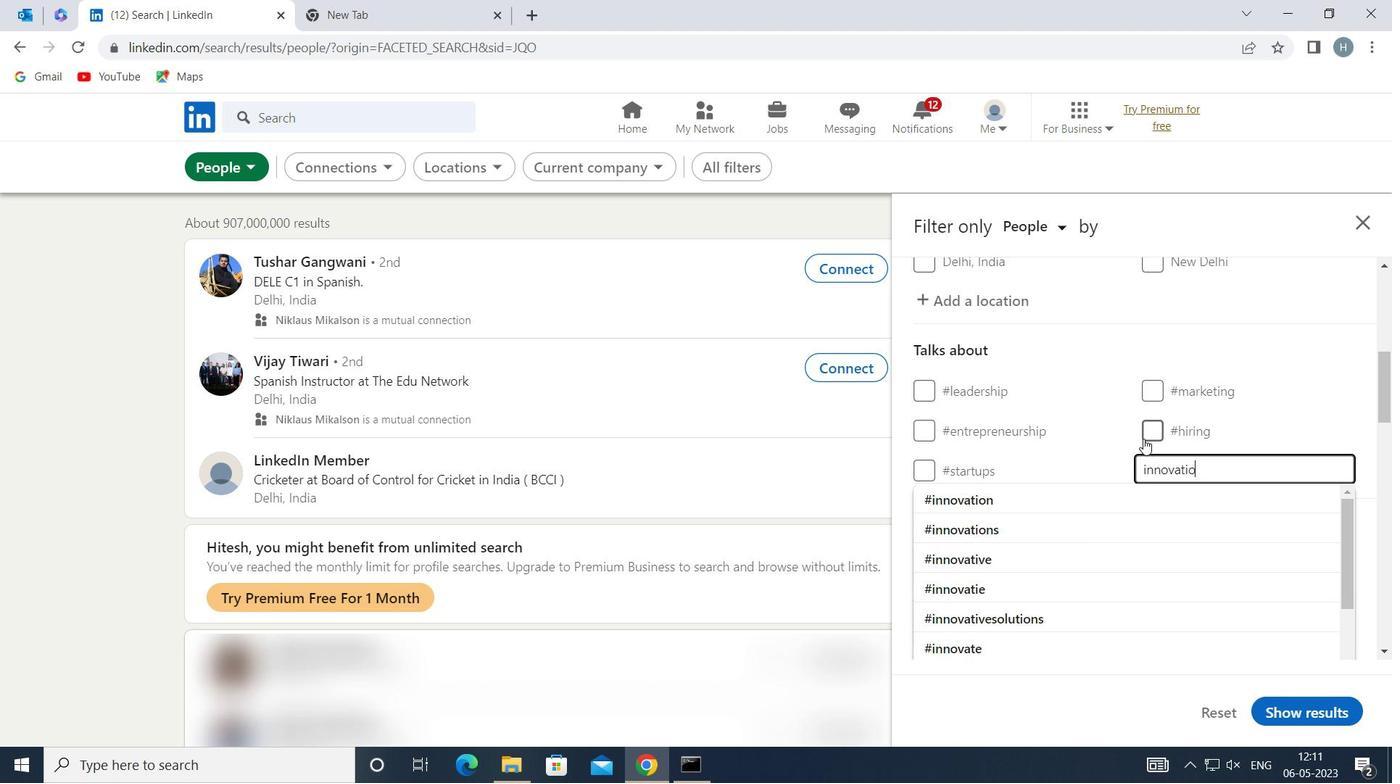 
Action: Mouse moved to (1079, 493)
Screenshot: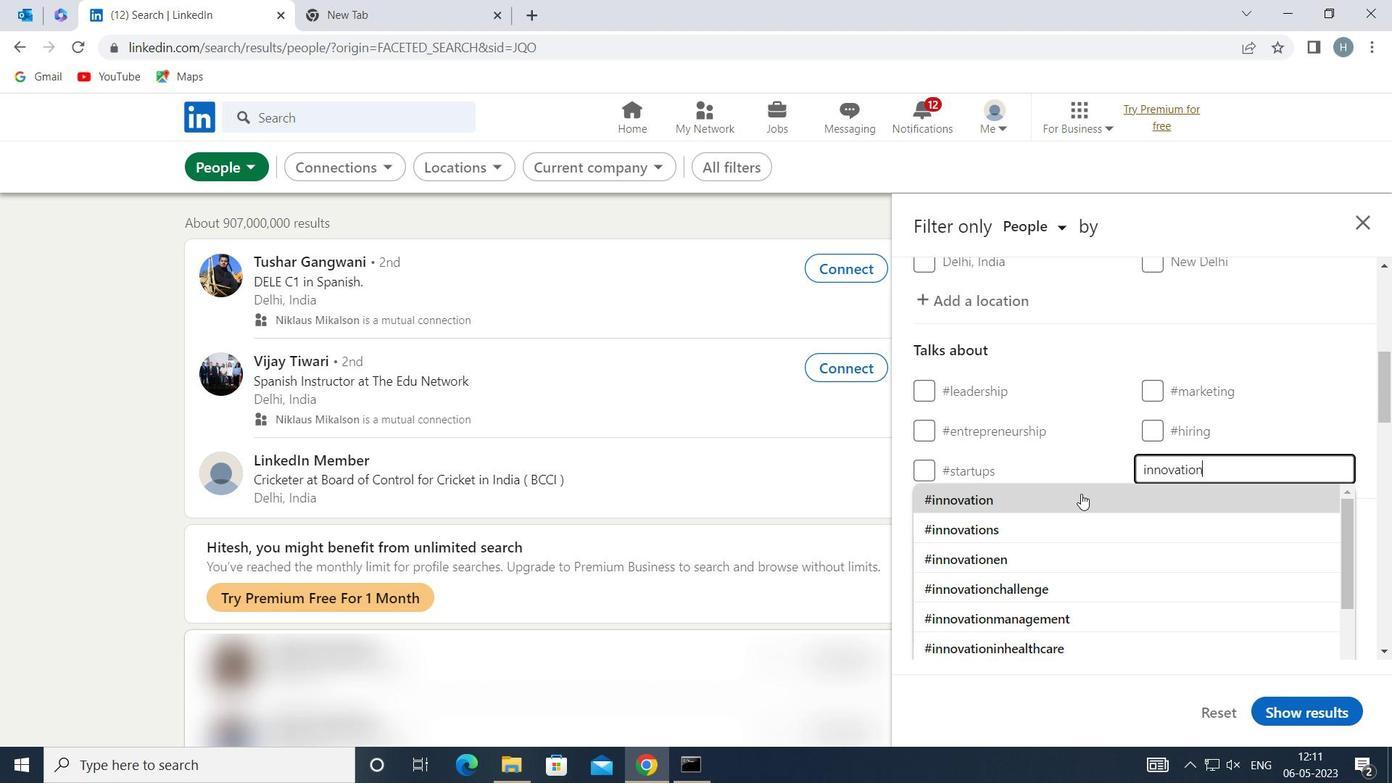 
Action: Mouse pressed left at (1079, 493)
Screenshot: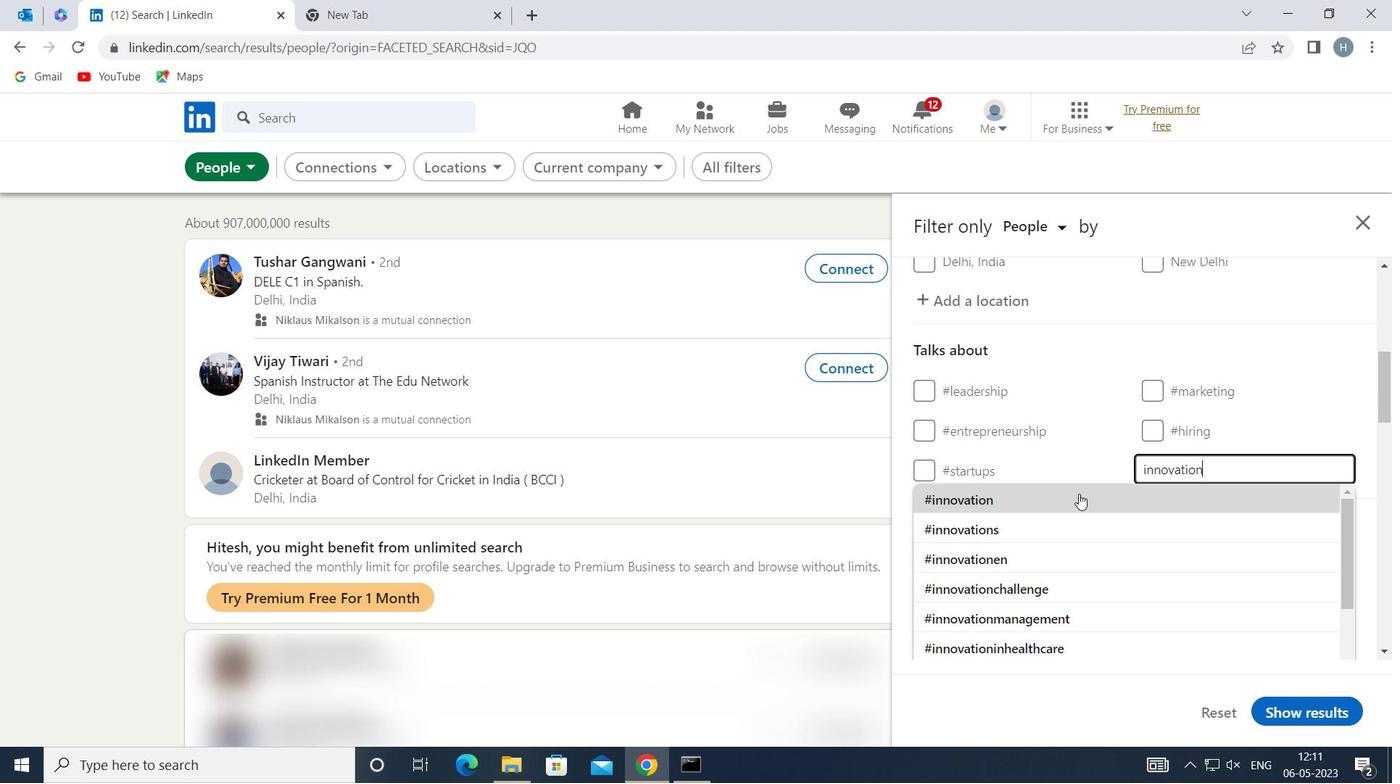 
Action: Mouse moved to (1084, 464)
Screenshot: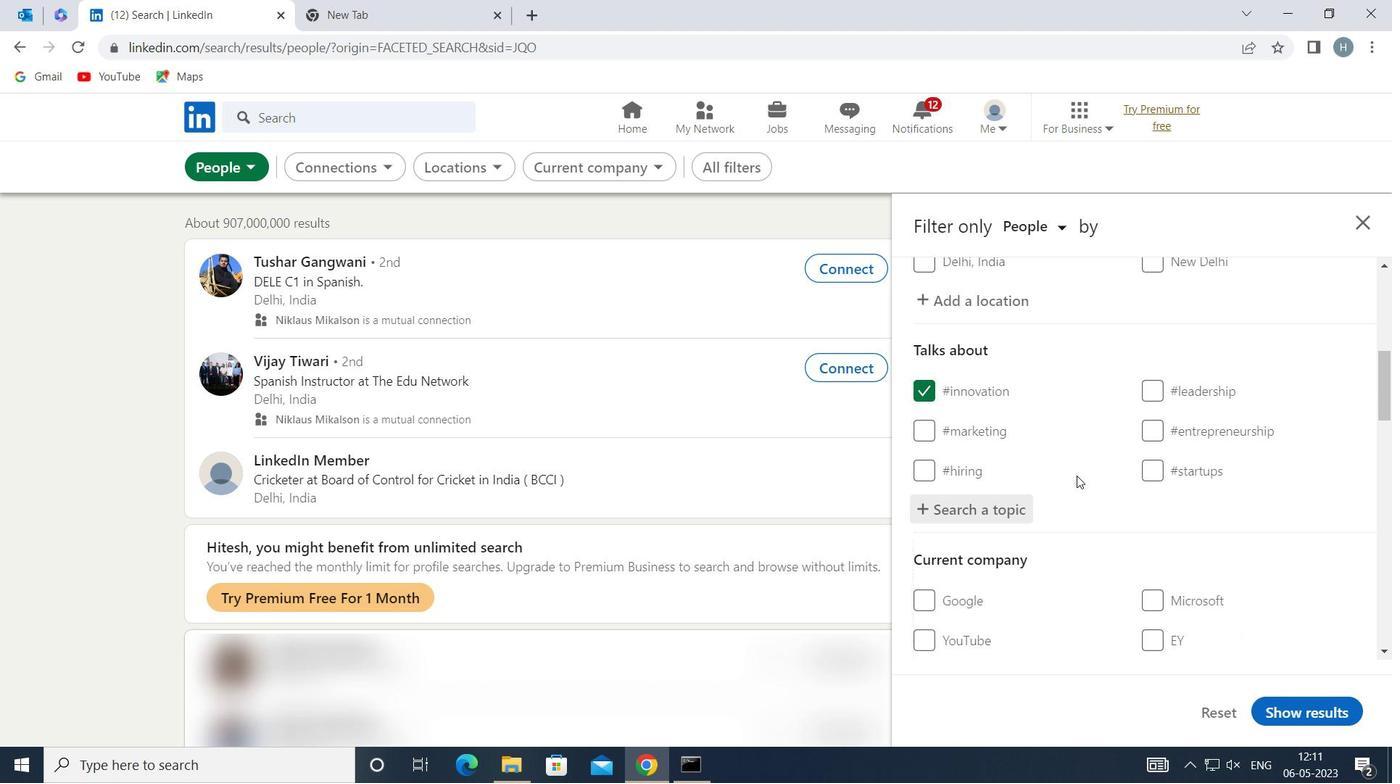 
Action: Mouse scrolled (1084, 464) with delta (0, 0)
Screenshot: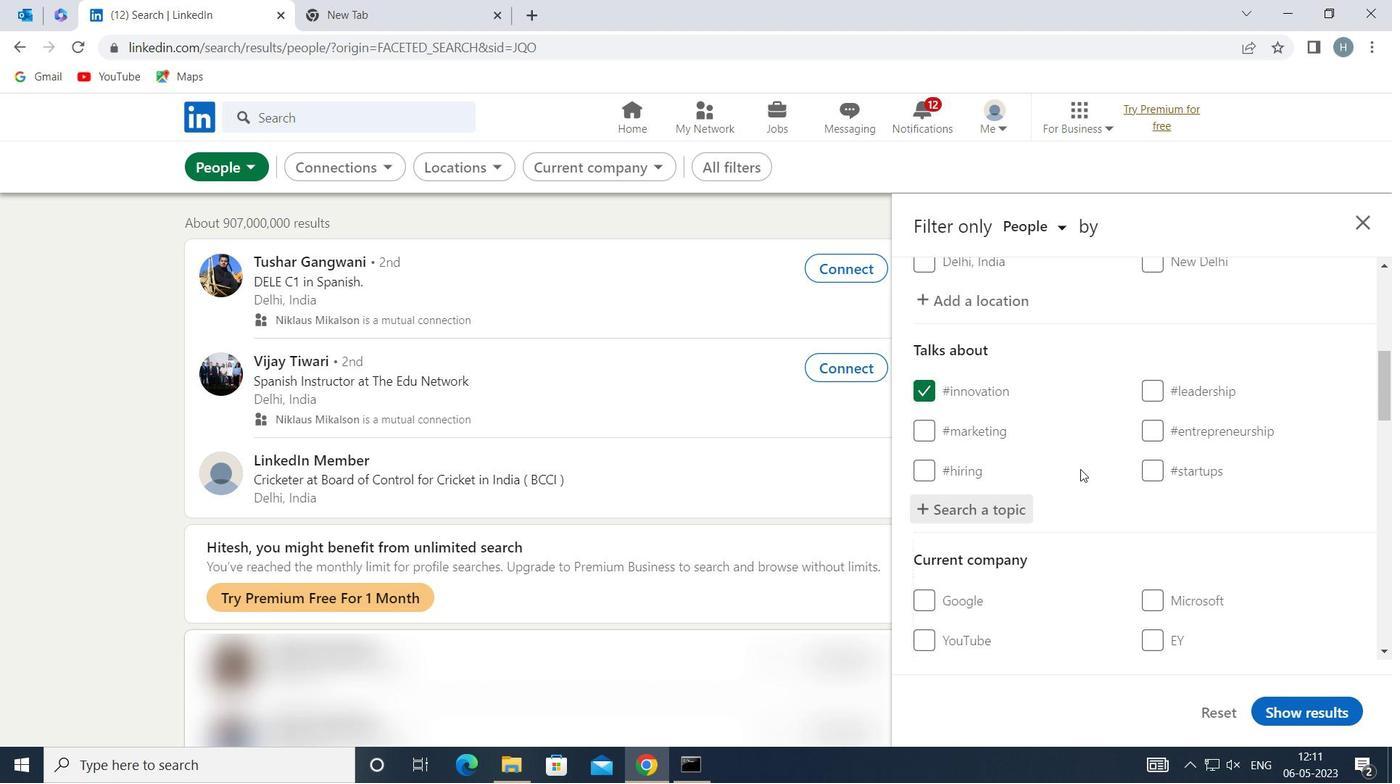 
Action: Mouse moved to (1085, 462)
Screenshot: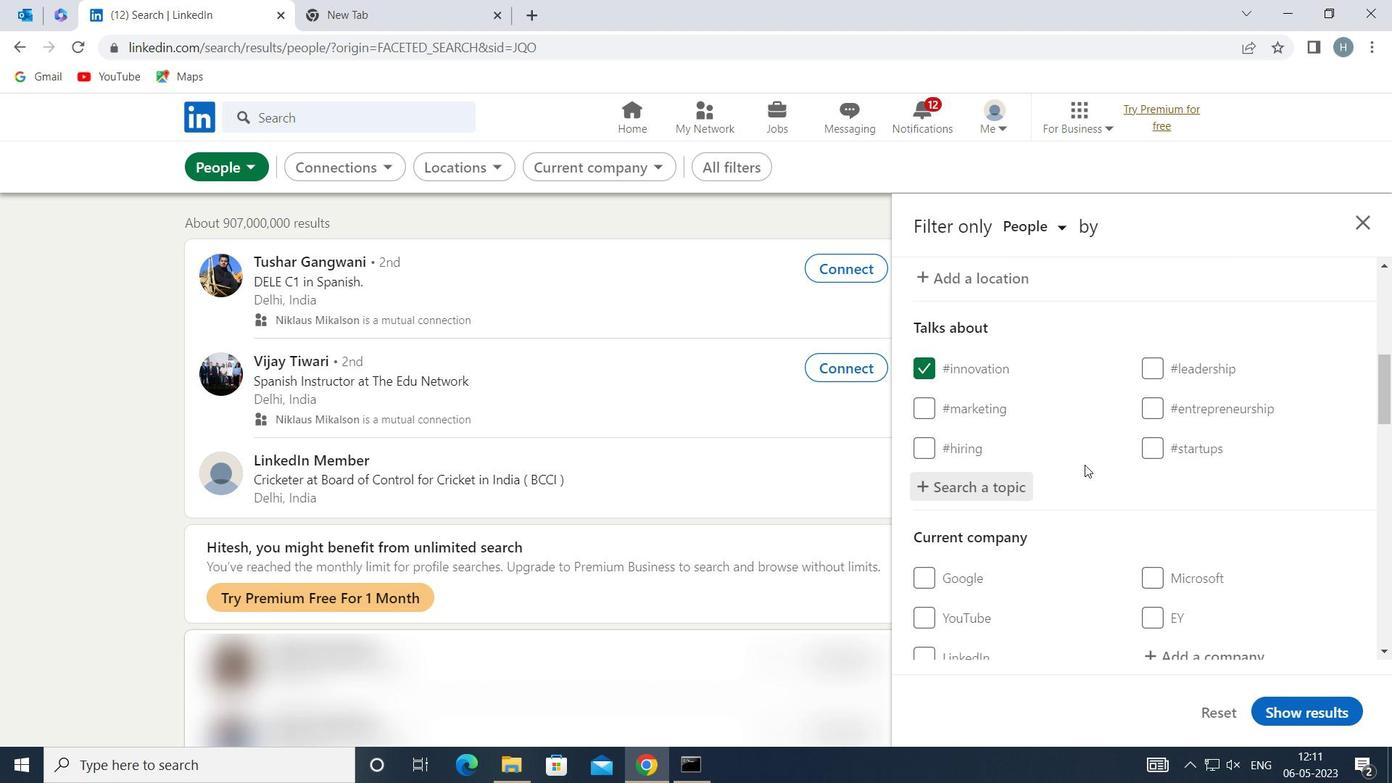 
Action: Mouse scrolled (1085, 461) with delta (0, 0)
Screenshot: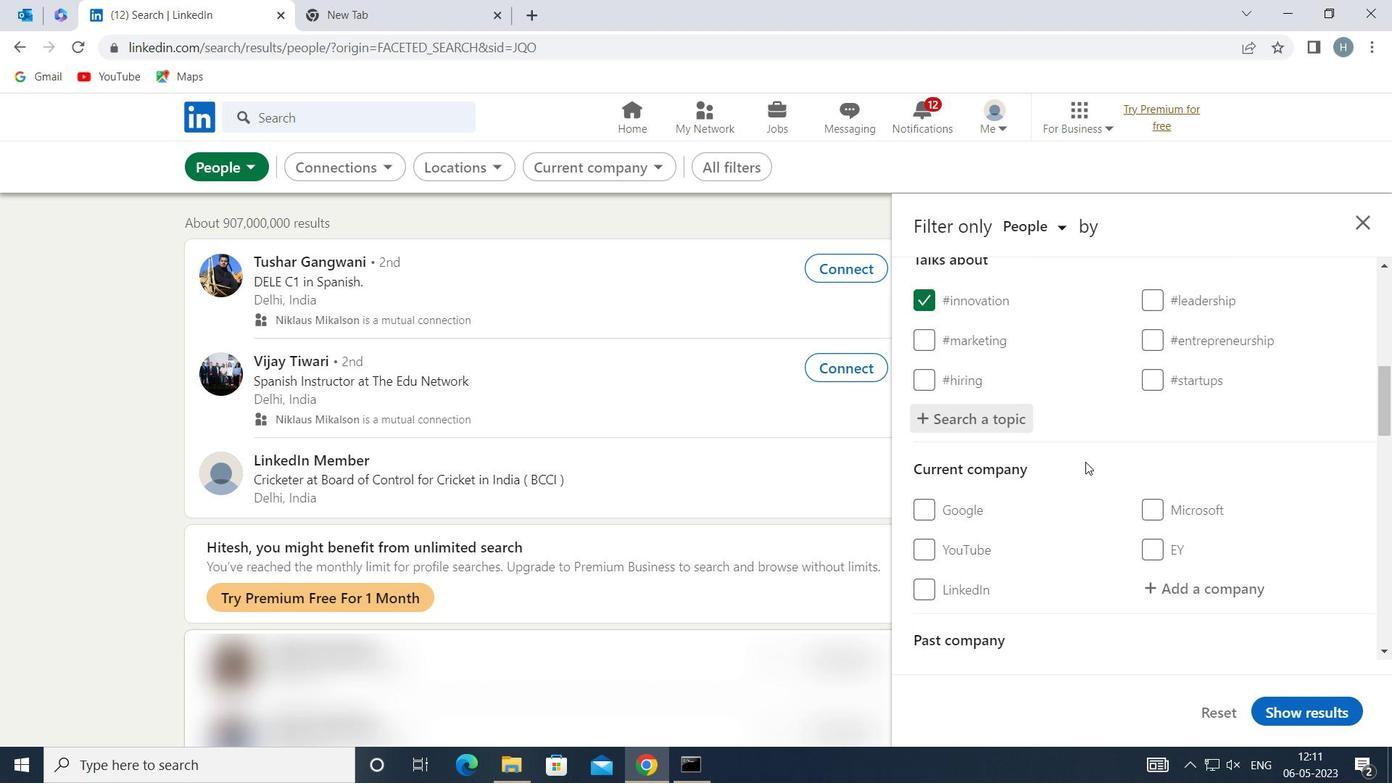 
Action: Mouse scrolled (1085, 461) with delta (0, 0)
Screenshot: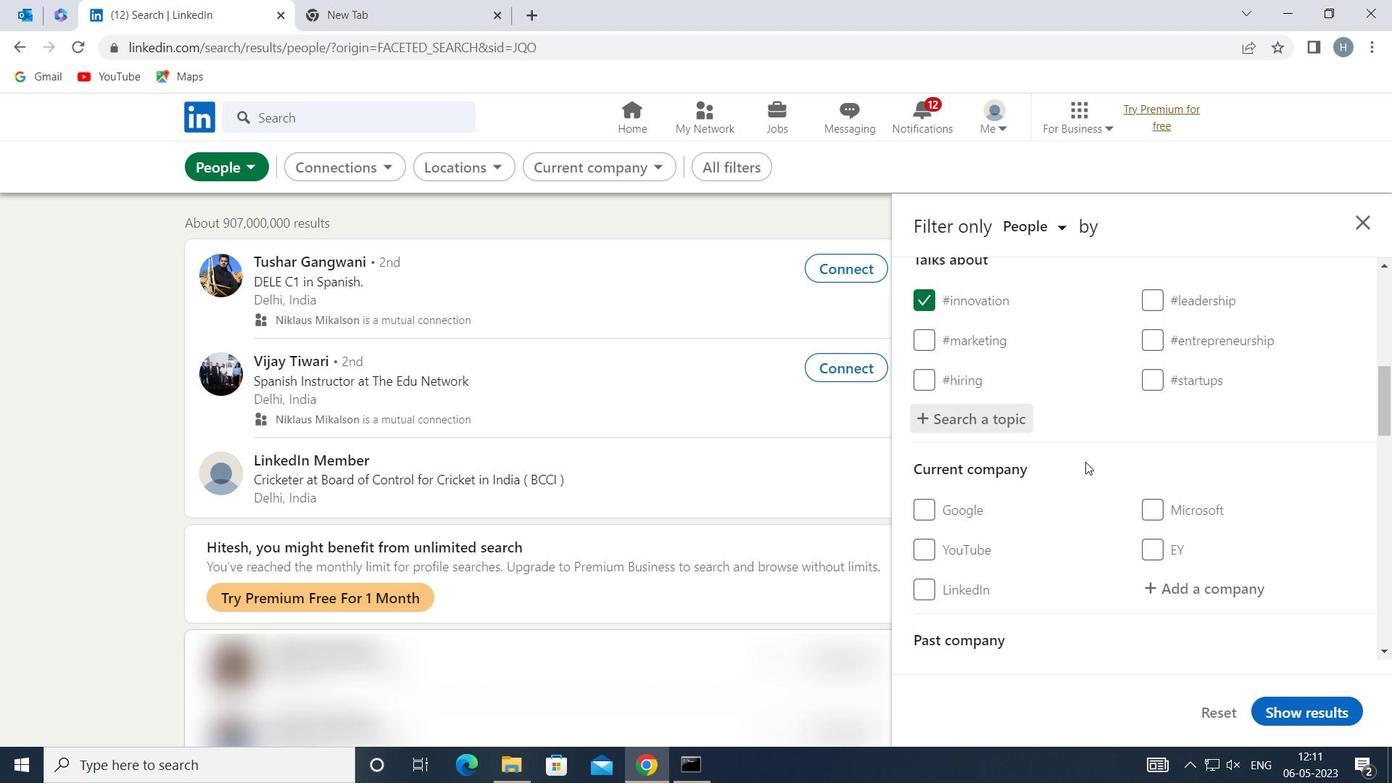 
Action: Mouse scrolled (1085, 461) with delta (0, 0)
Screenshot: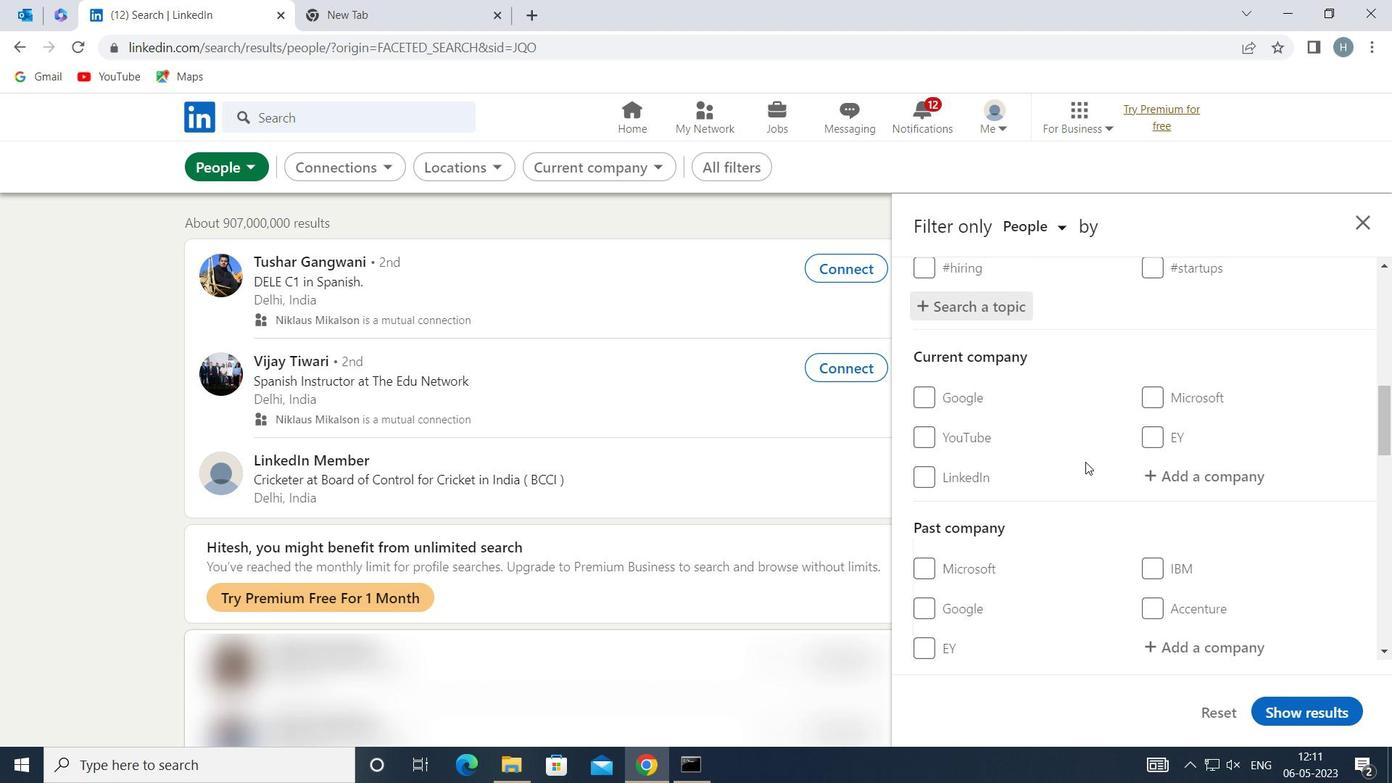 
Action: Mouse scrolled (1085, 461) with delta (0, 0)
Screenshot: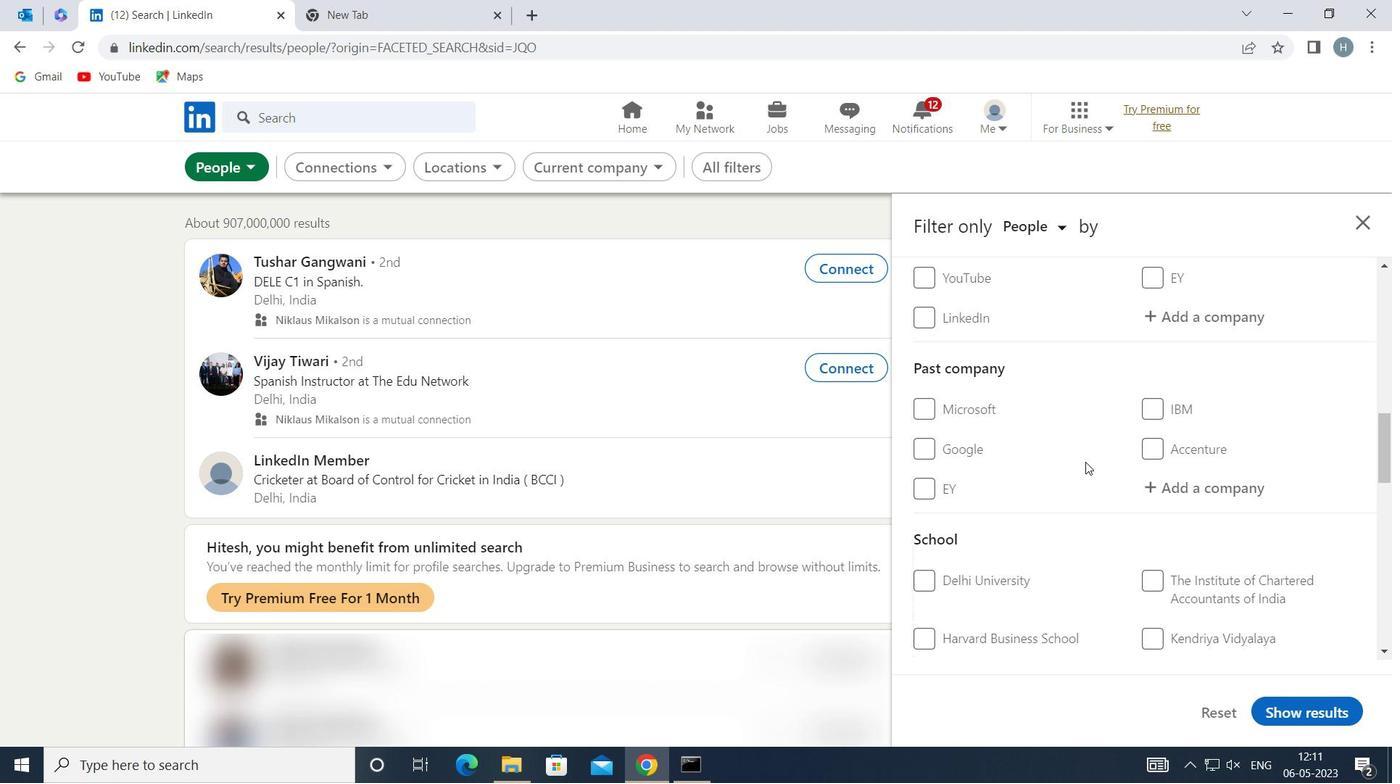 
Action: Mouse scrolled (1085, 461) with delta (0, 0)
Screenshot: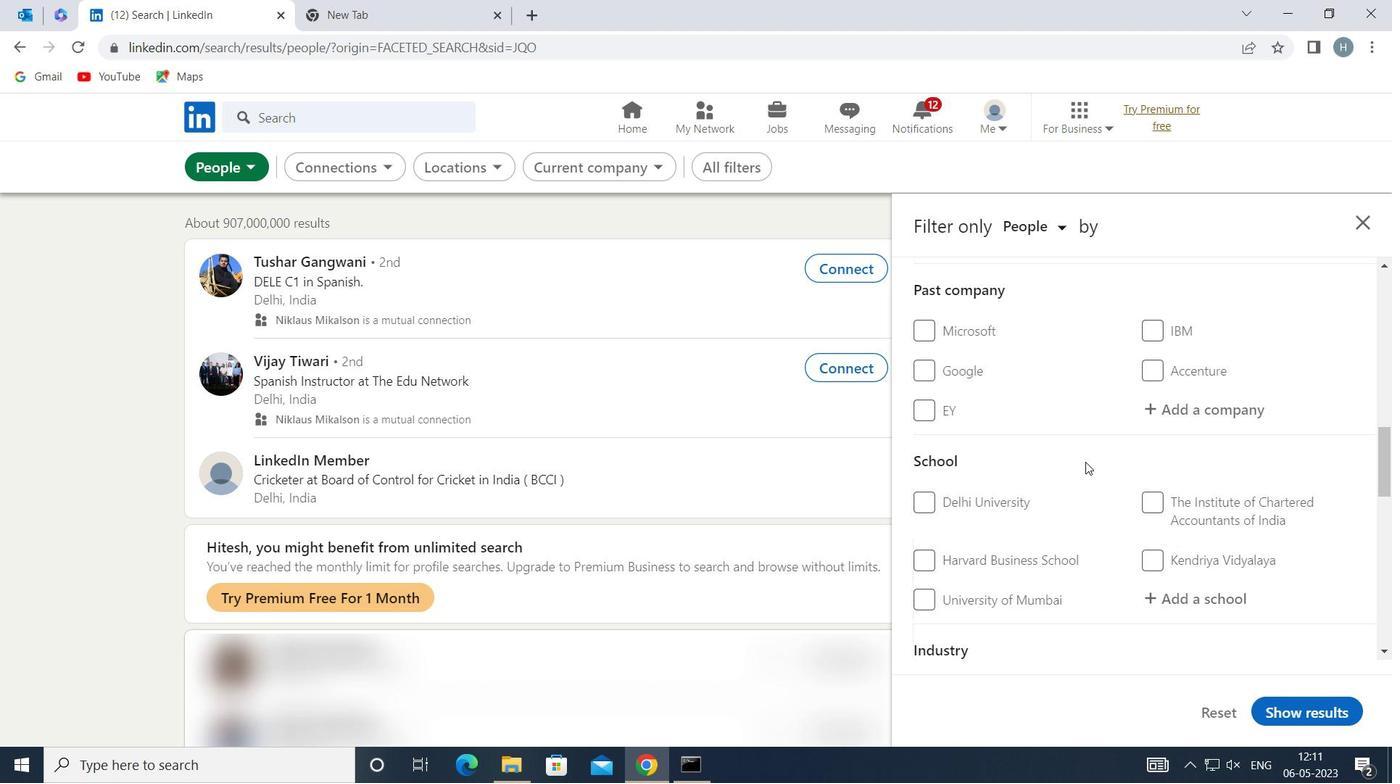 
Action: Mouse scrolled (1085, 461) with delta (0, 0)
Screenshot: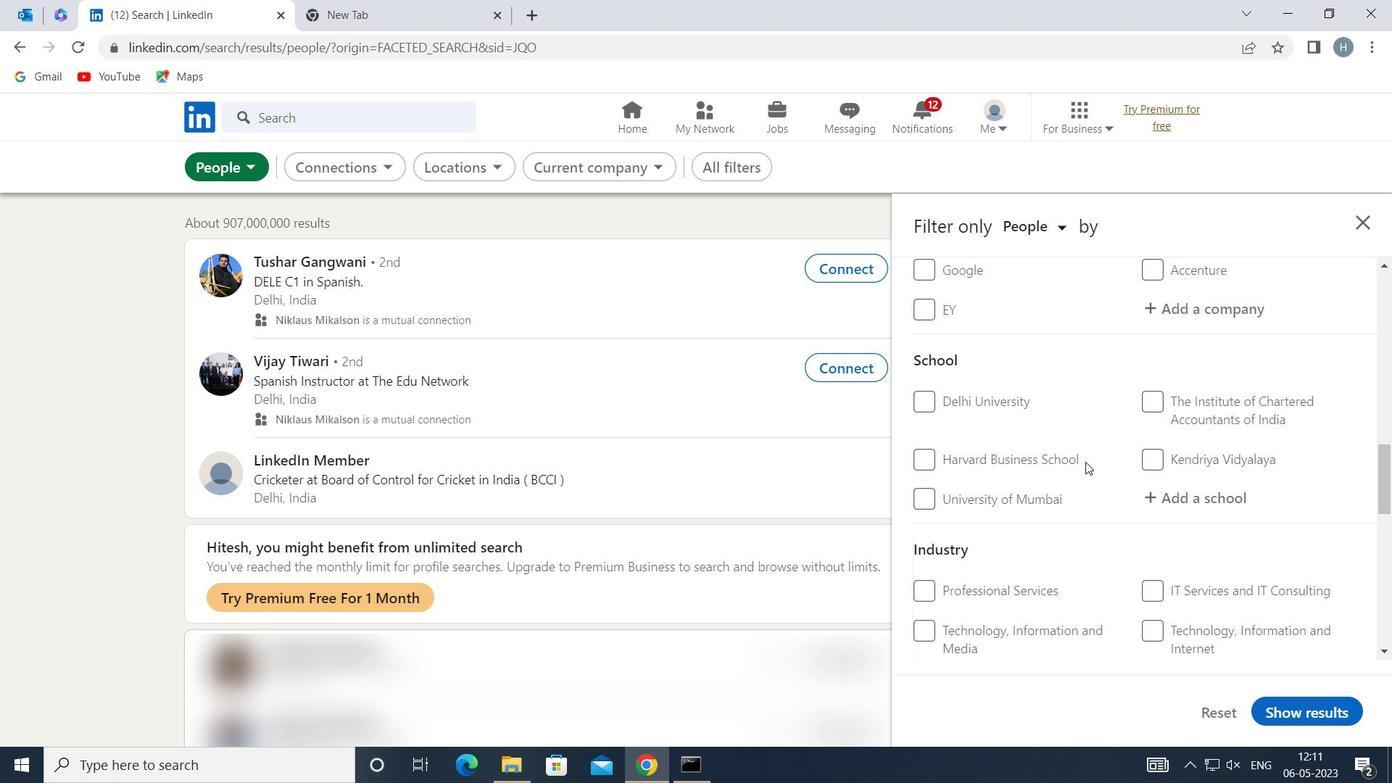 
Action: Mouse scrolled (1085, 461) with delta (0, 0)
Screenshot: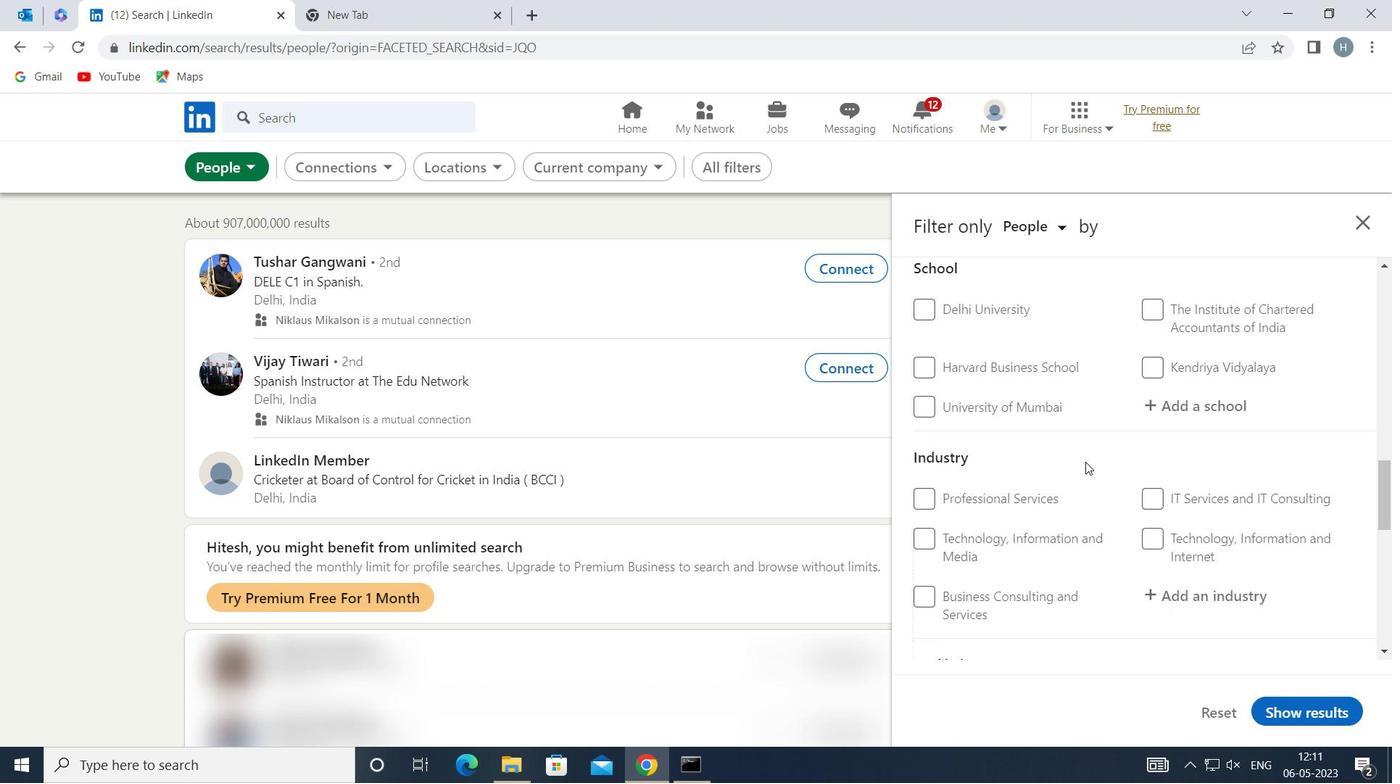 
Action: Mouse scrolled (1085, 461) with delta (0, 0)
Screenshot: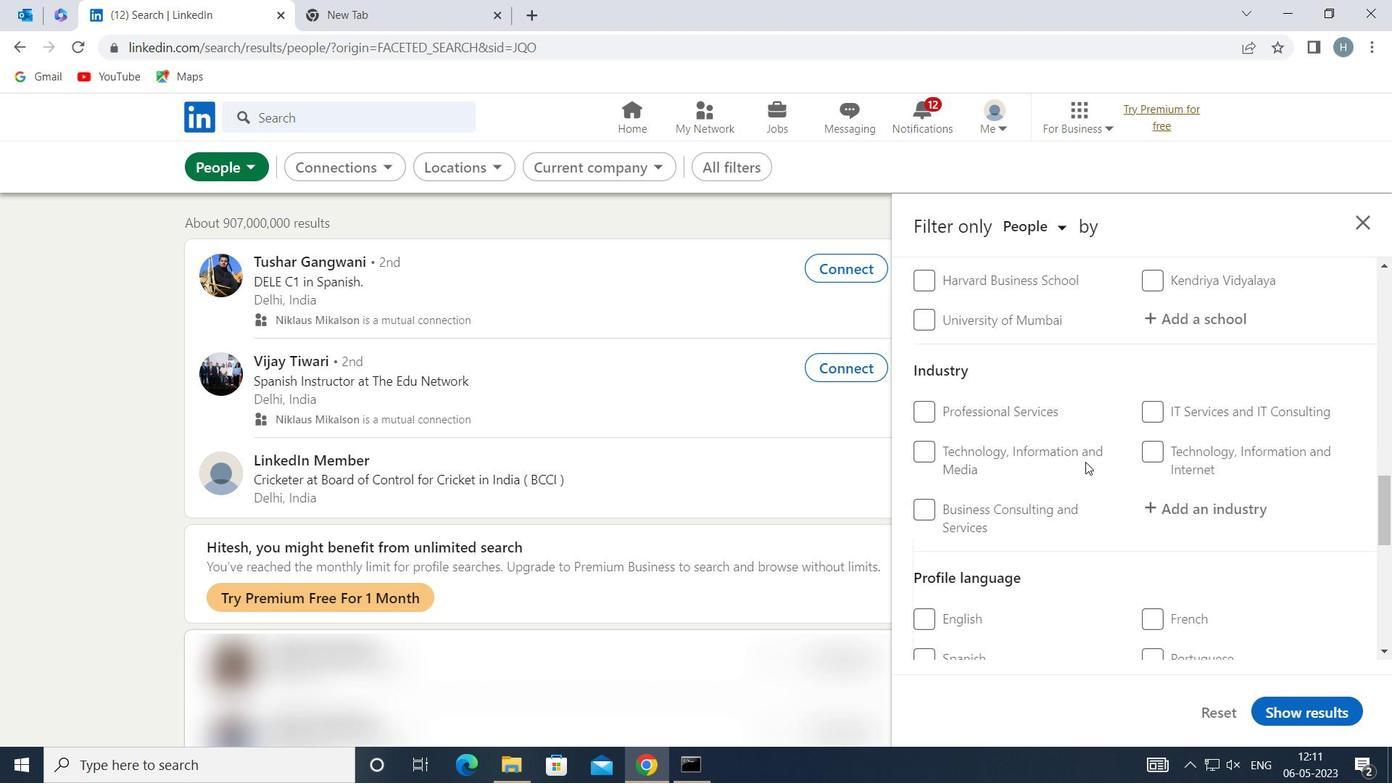 
Action: Mouse scrolled (1085, 461) with delta (0, 0)
Screenshot: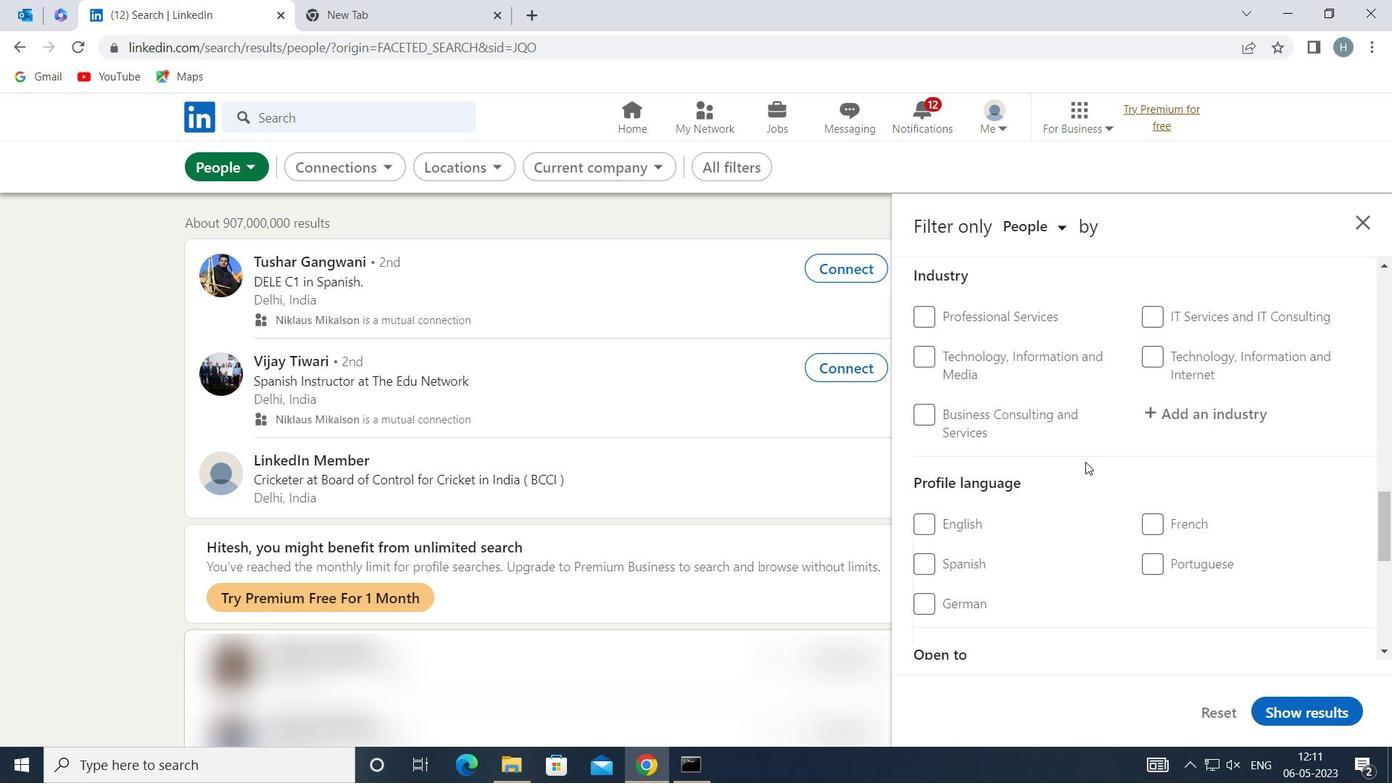 
Action: Mouse moved to (939, 516)
Screenshot: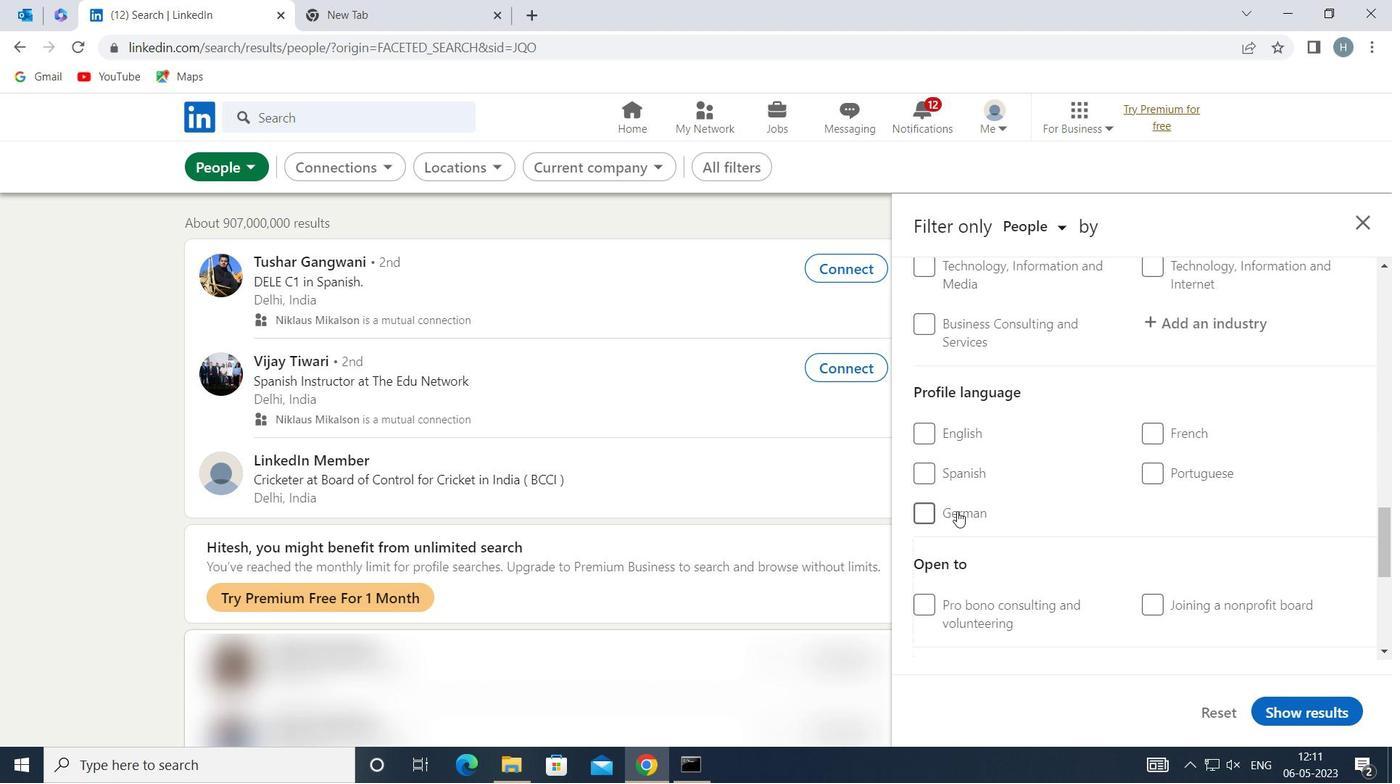 
Action: Mouse pressed left at (939, 516)
Screenshot: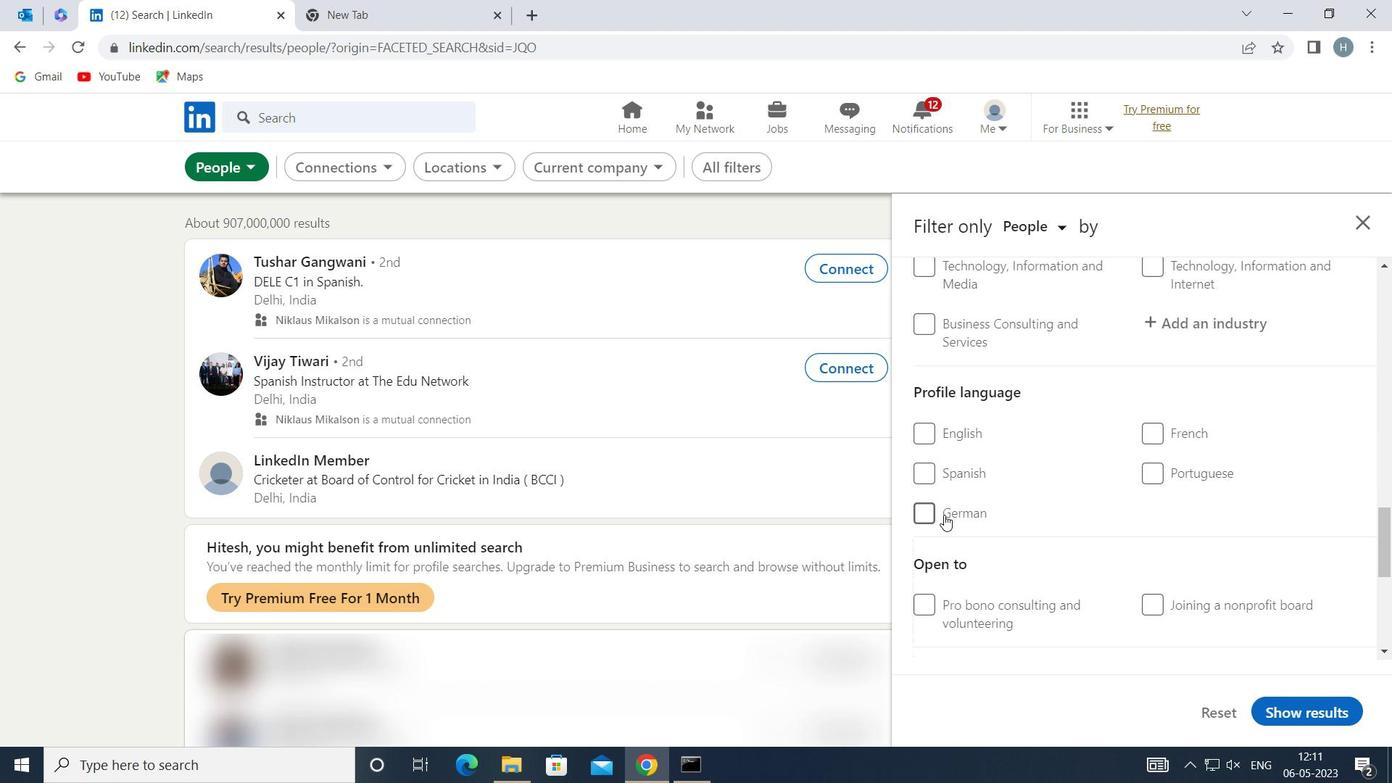 
Action: Mouse moved to (1068, 490)
Screenshot: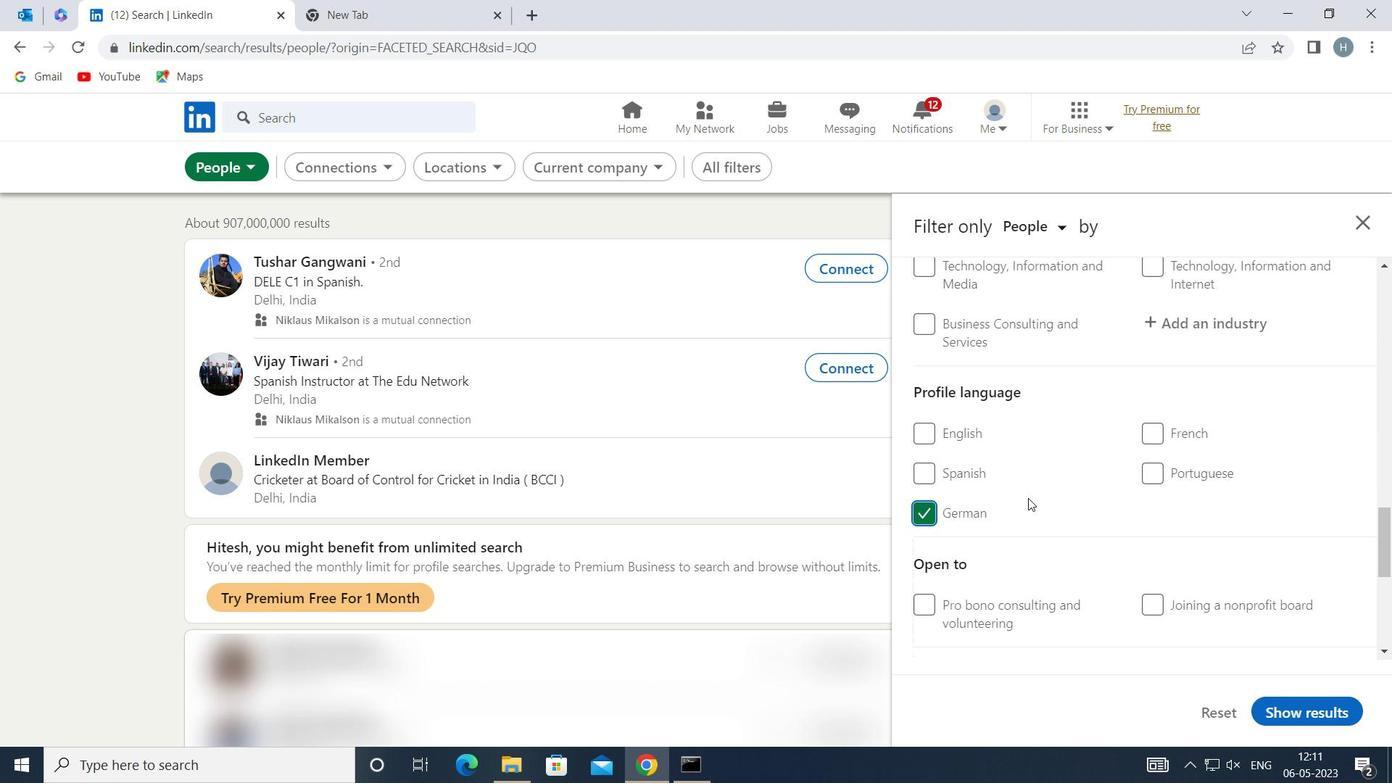 
Action: Mouse scrolled (1068, 491) with delta (0, 0)
Screenshot: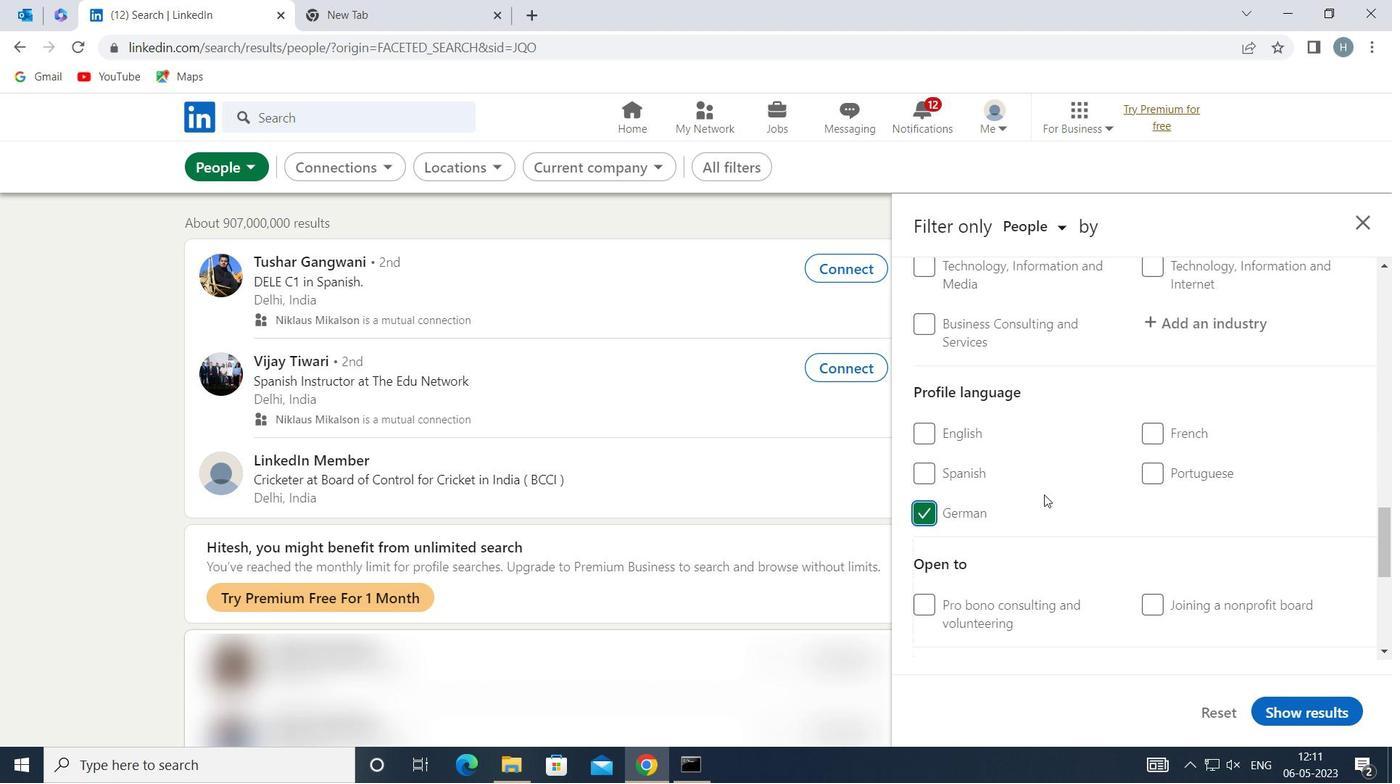 
Action: Mouse moved to (1068, 488)
Screenshot: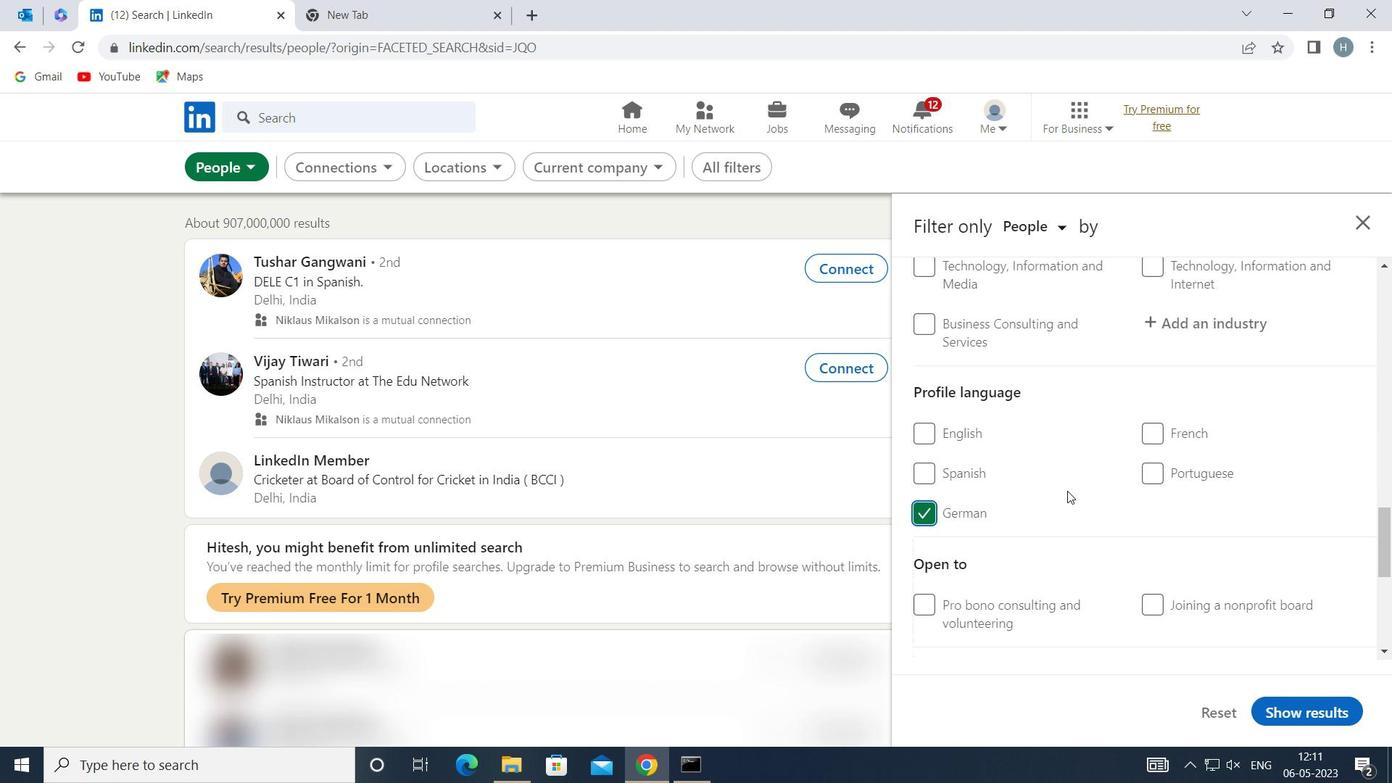 
Action: Mouse scrolled (1068, 489) with delta (0, 0)
Screenshot: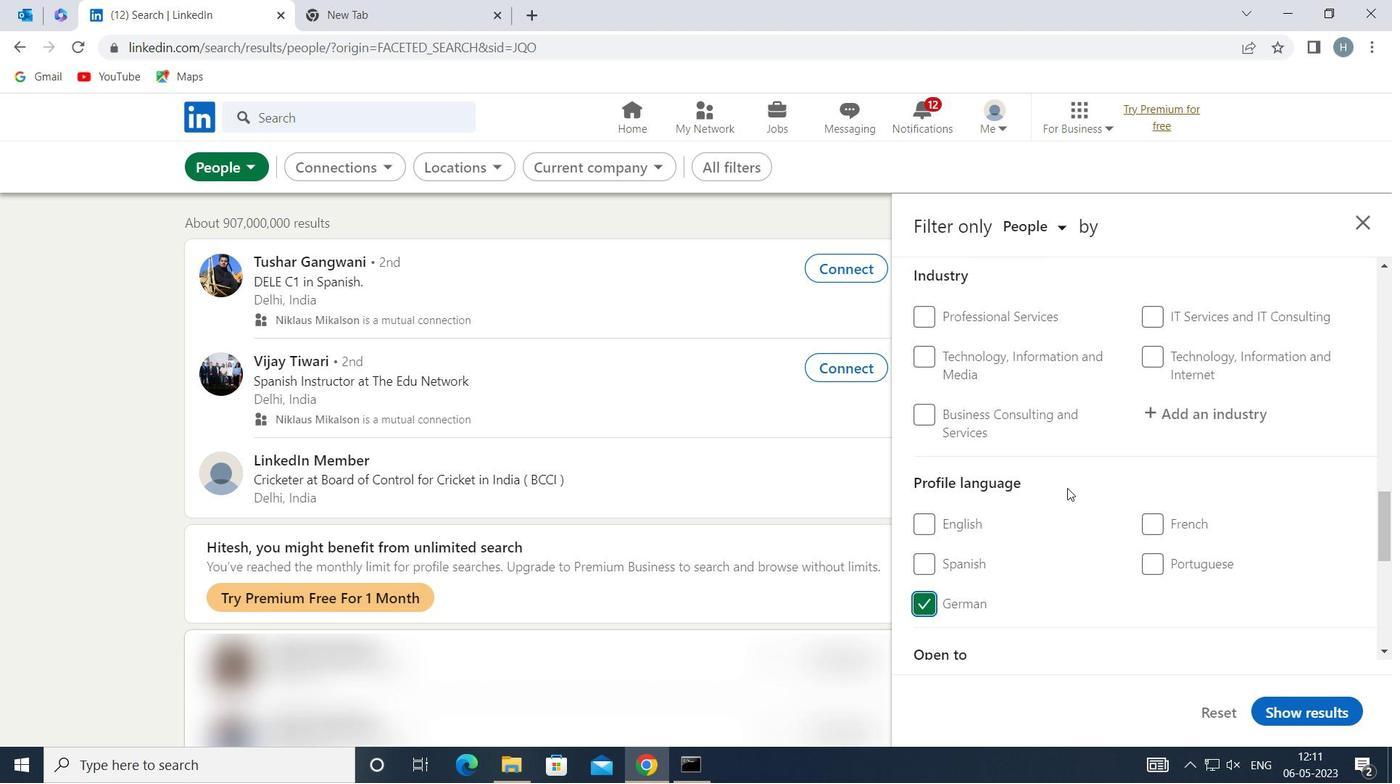 
Action: Mouse scrolled (1068, 489) with delta (0, 0)
Screenshot: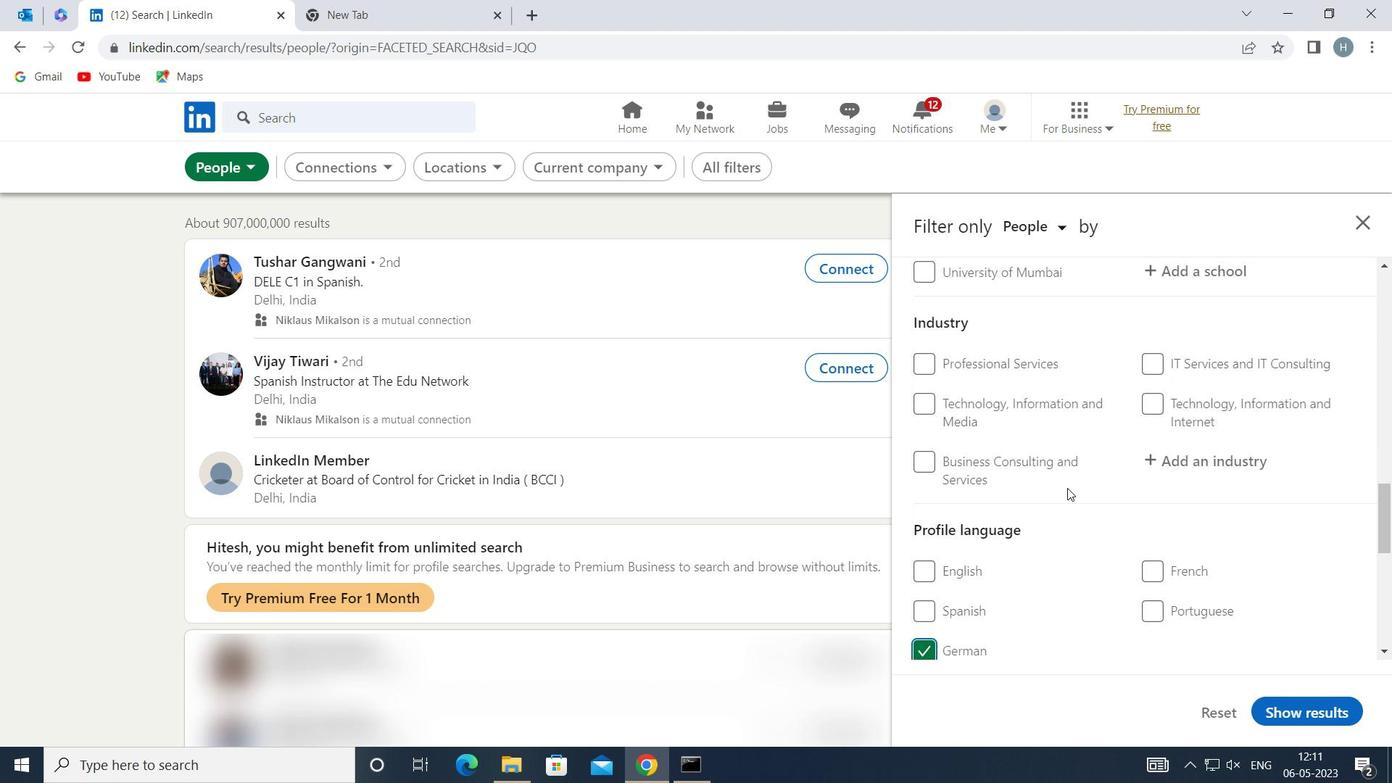
Action: Mouse moved to (1068, 488)
Screenshot: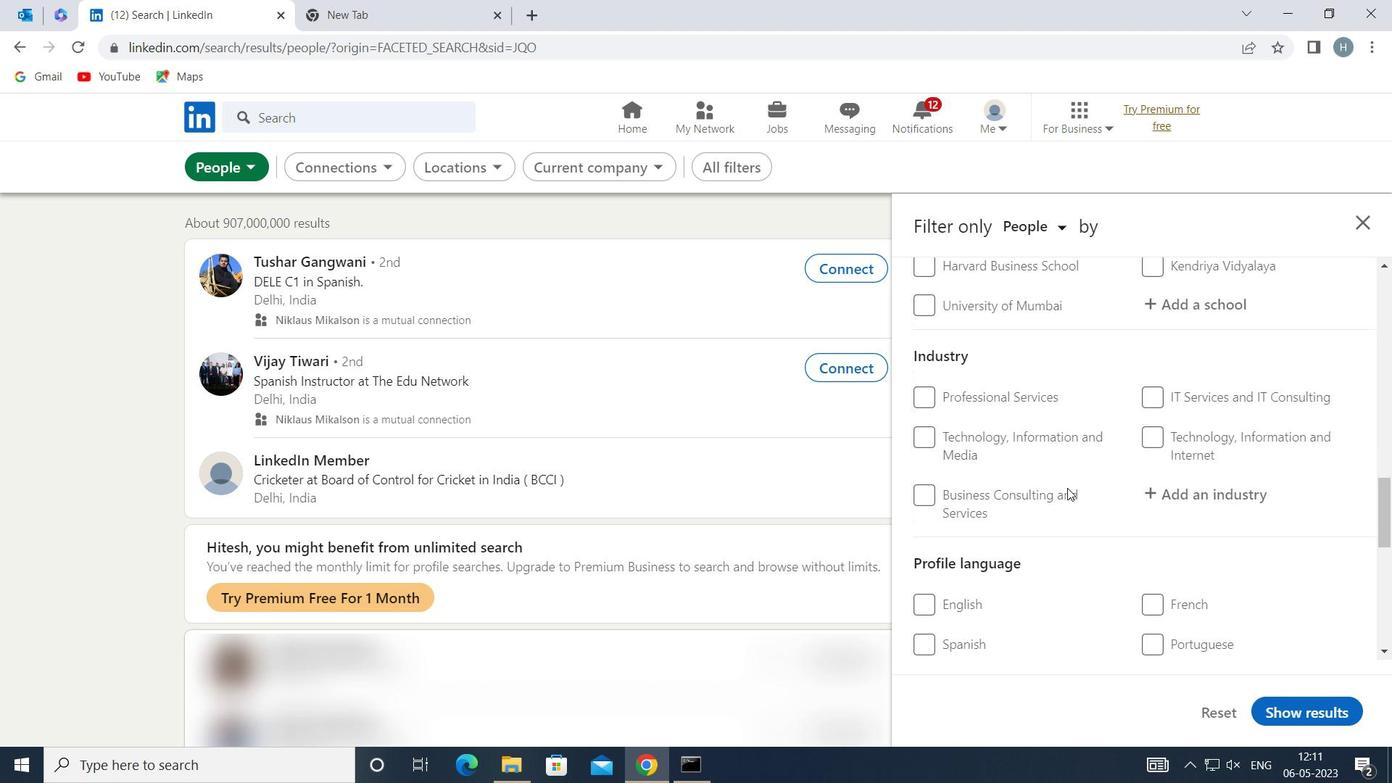 
Action: Mouse scrolled (1068, 489) with delta (0, 0)
Screenshot: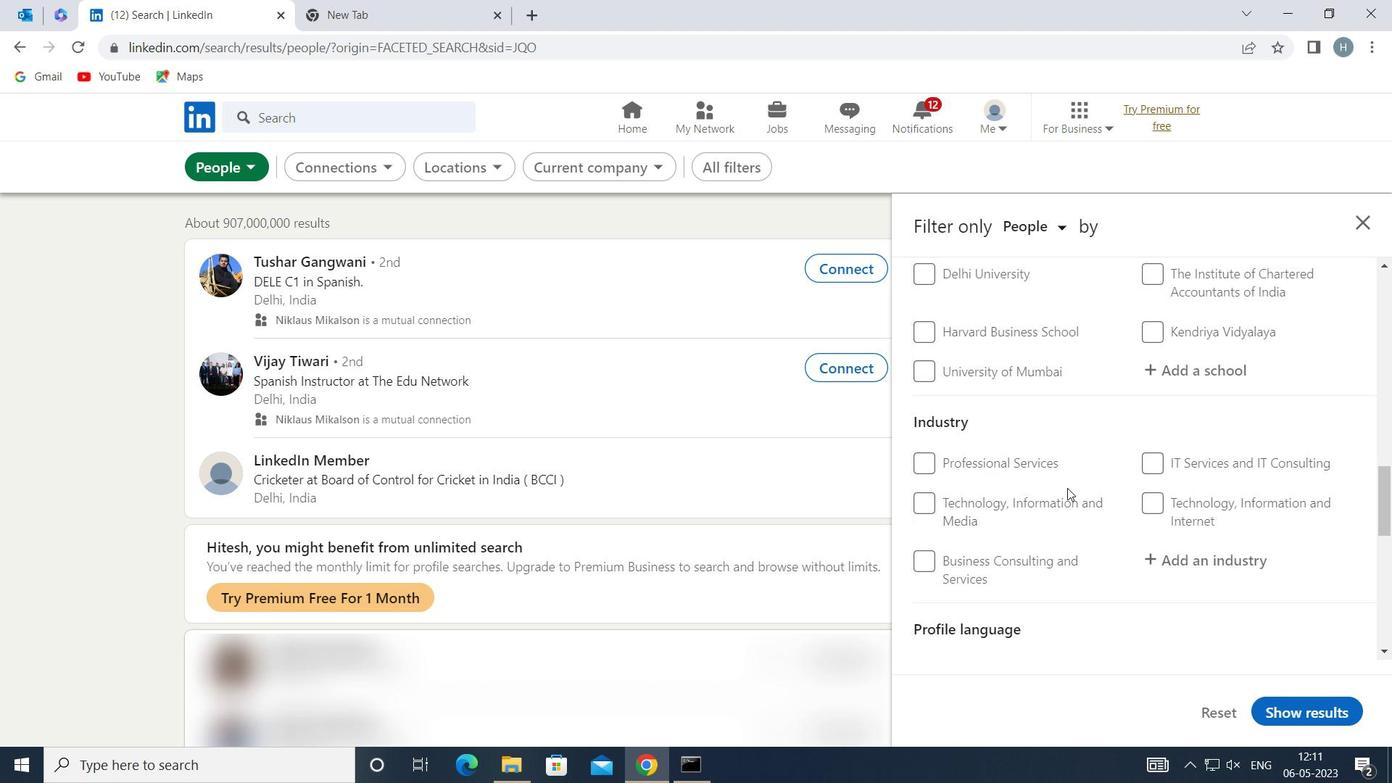 
Action: Mouse scrolled (1068, 489) with delta (0, 0)
Screenshot: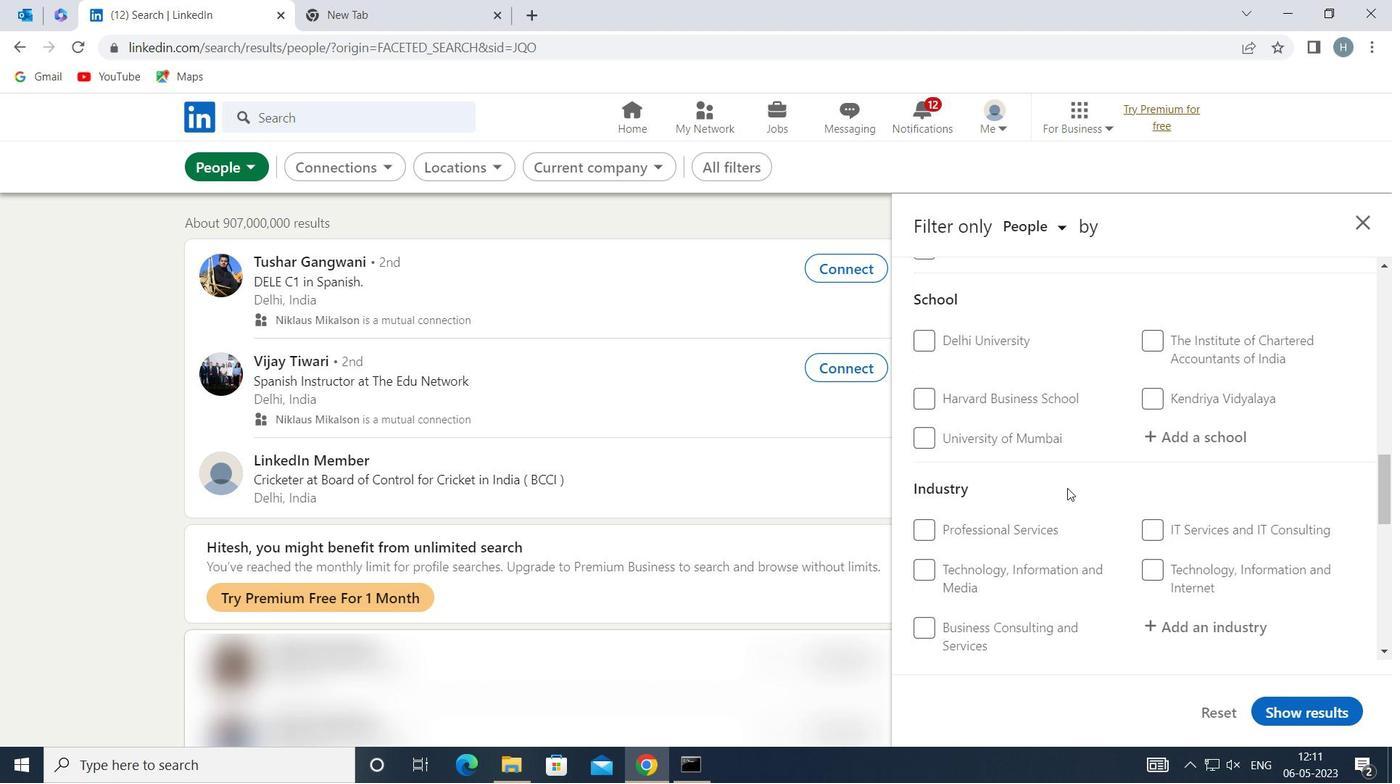 
Action: Mouse scrolled (1068, 489) with delta (0, 0)
Screenshot: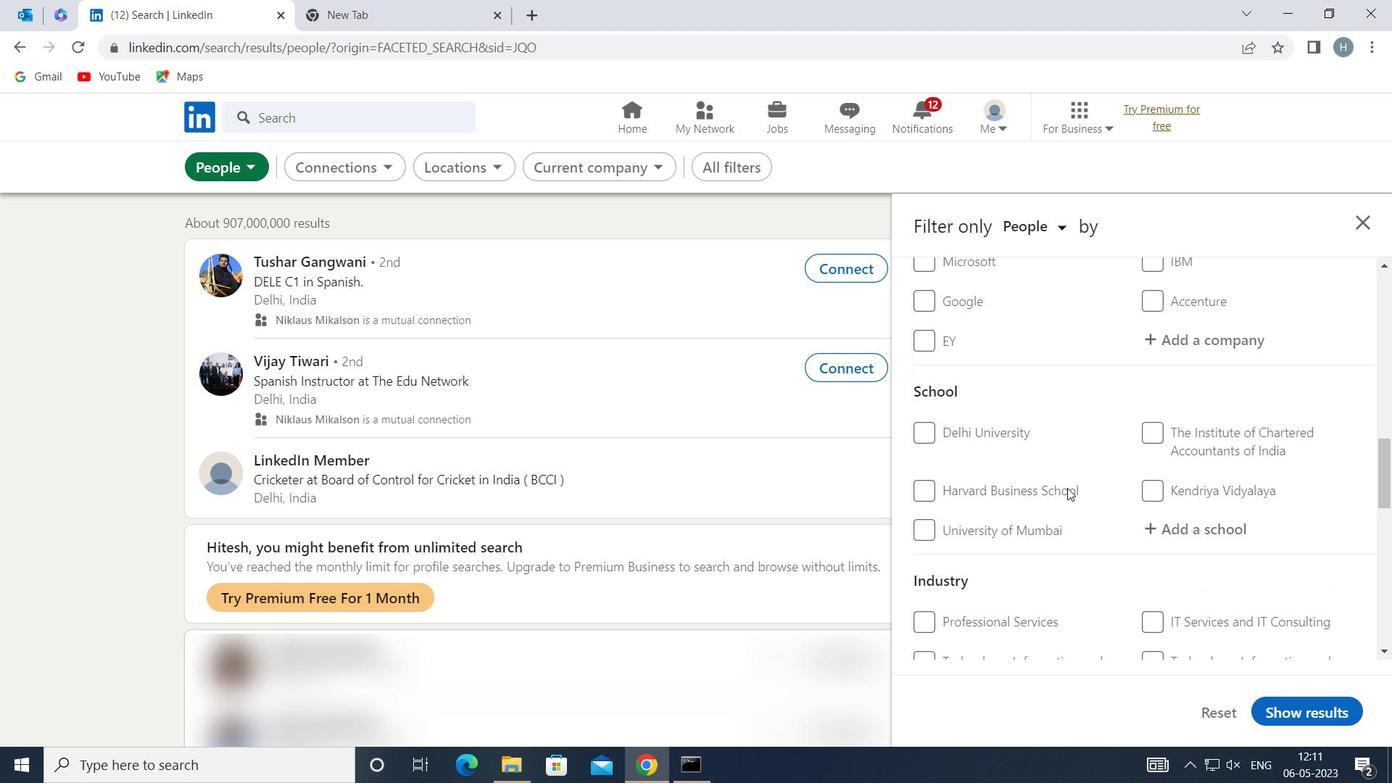 
Action: Mouse scrolled (1068, 489) with delta (0, 0)
Screenshot: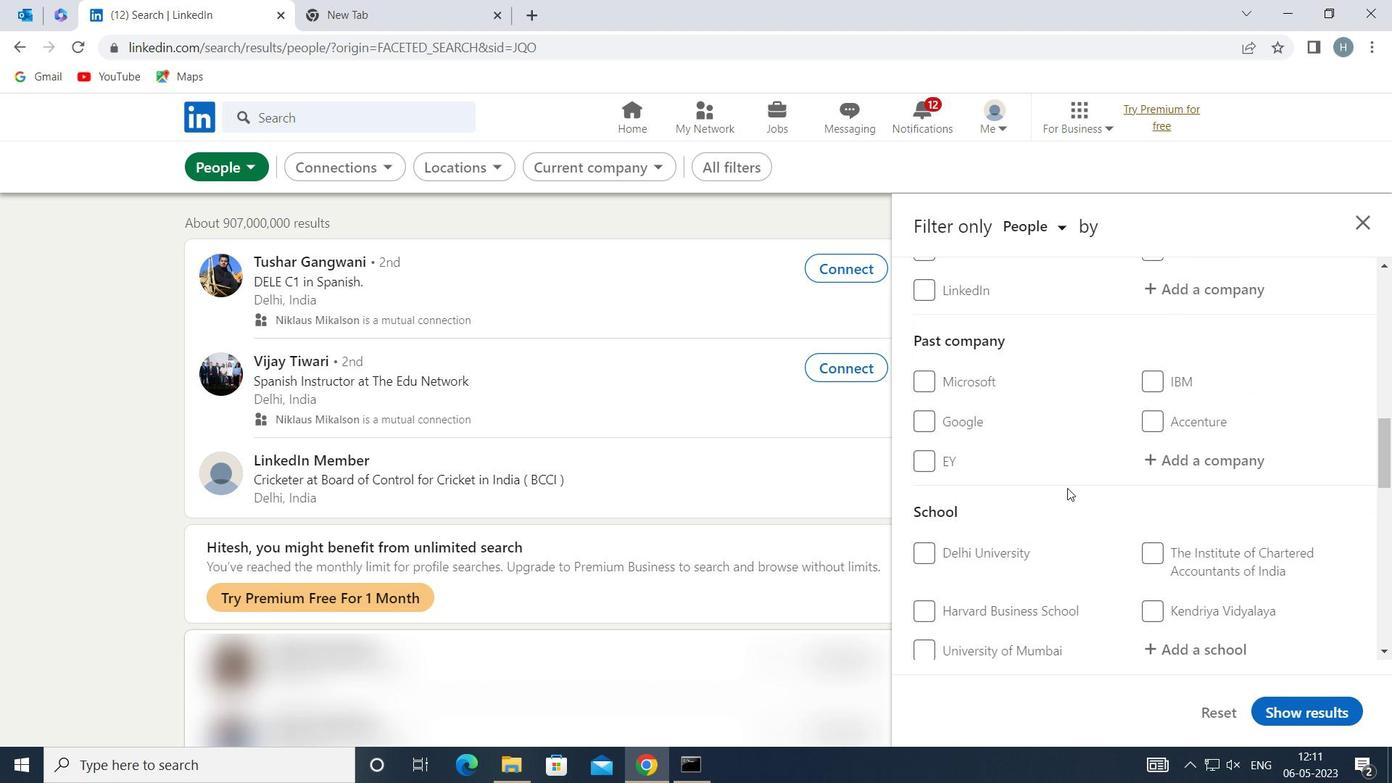 
Action: Mouse scrolled (1068, 489) with delta (0, 0)
Screenshot: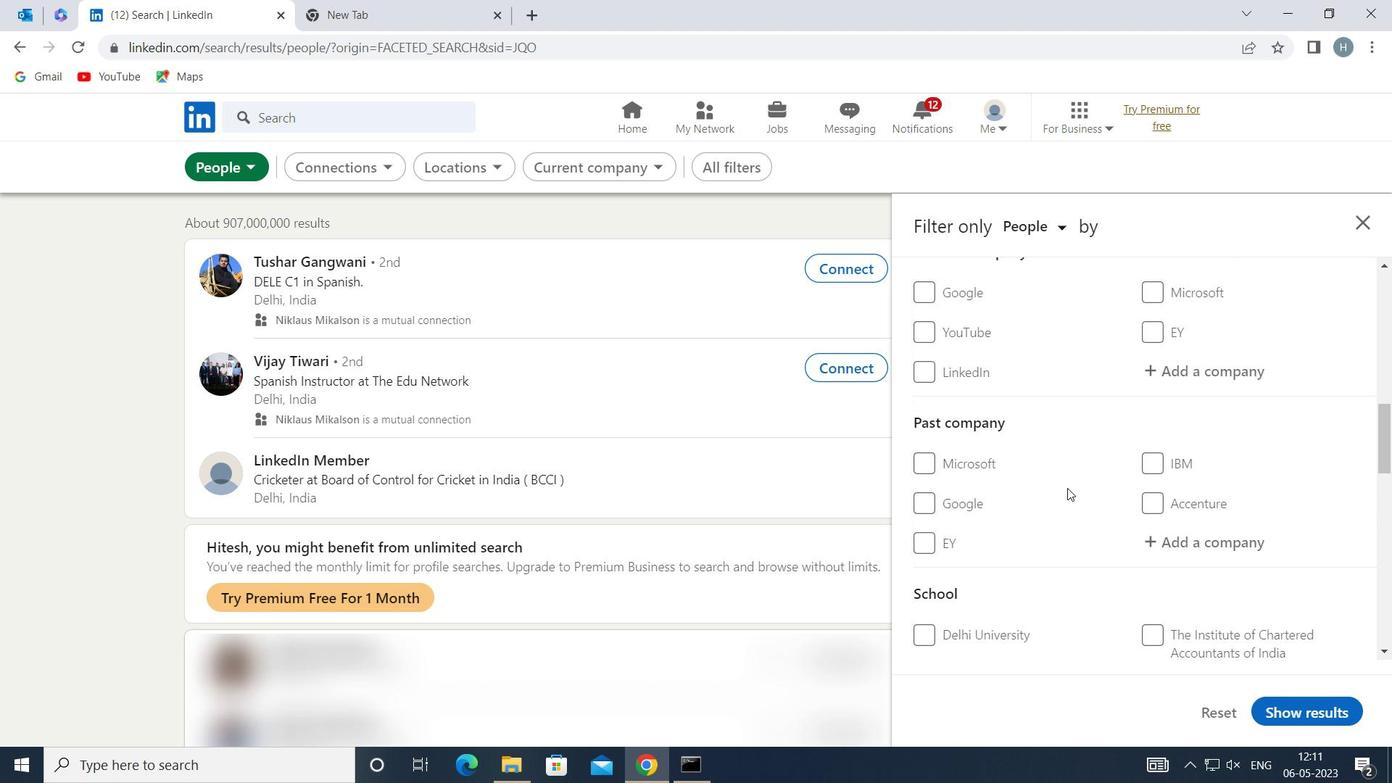 
Action: Mouse scrolled (1068, 489) with delta (0, 0)
Screenshot: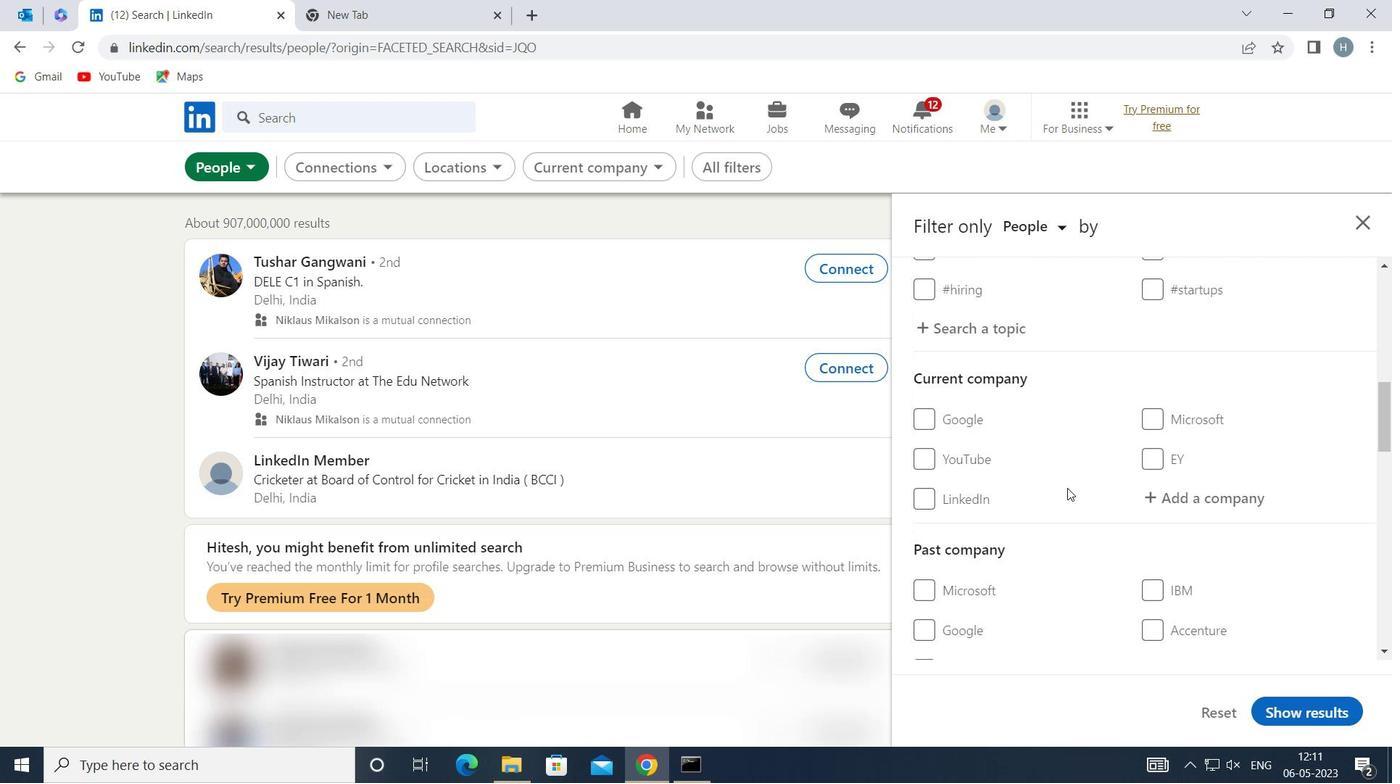 
Action: Mouse moved to (1174, 580)
Screenshot: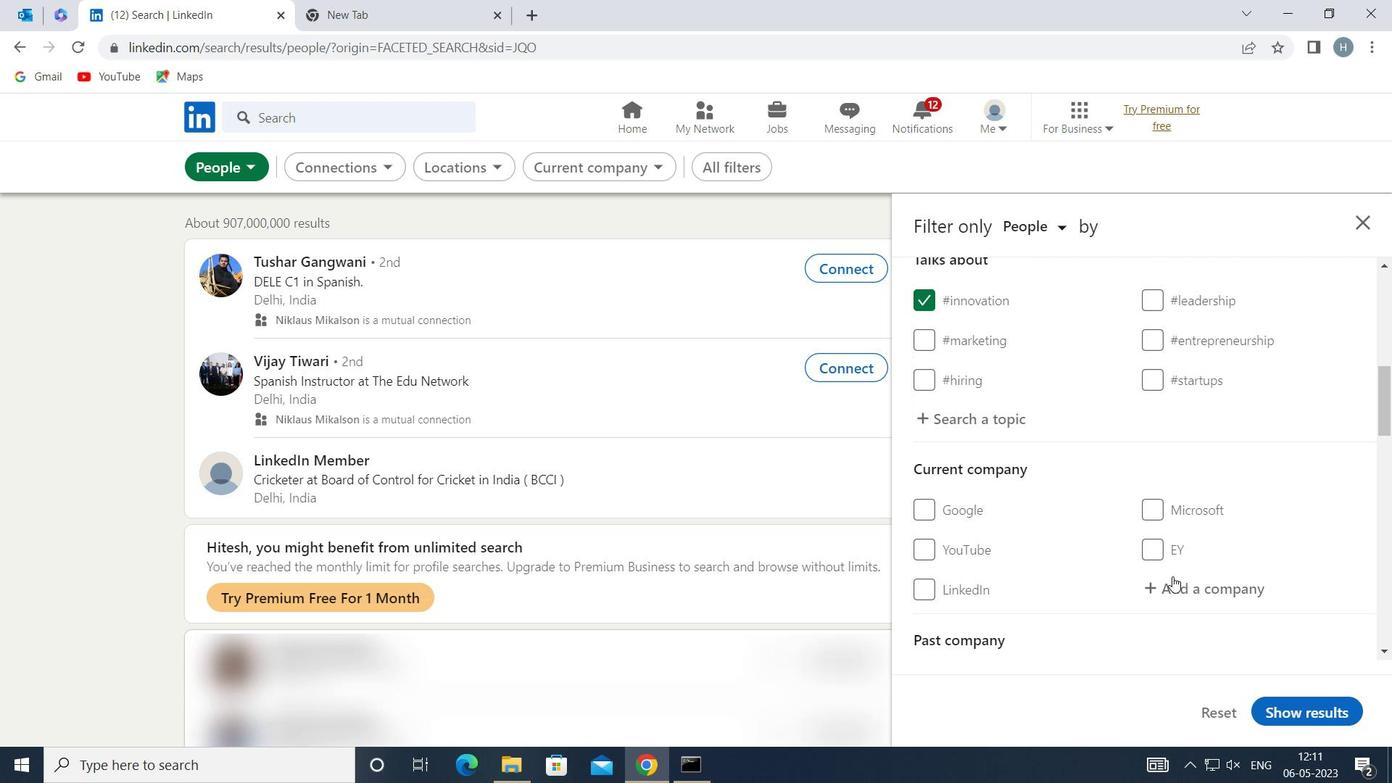 
Action: Mouse pressed left at (1174, 580)
Screenshot: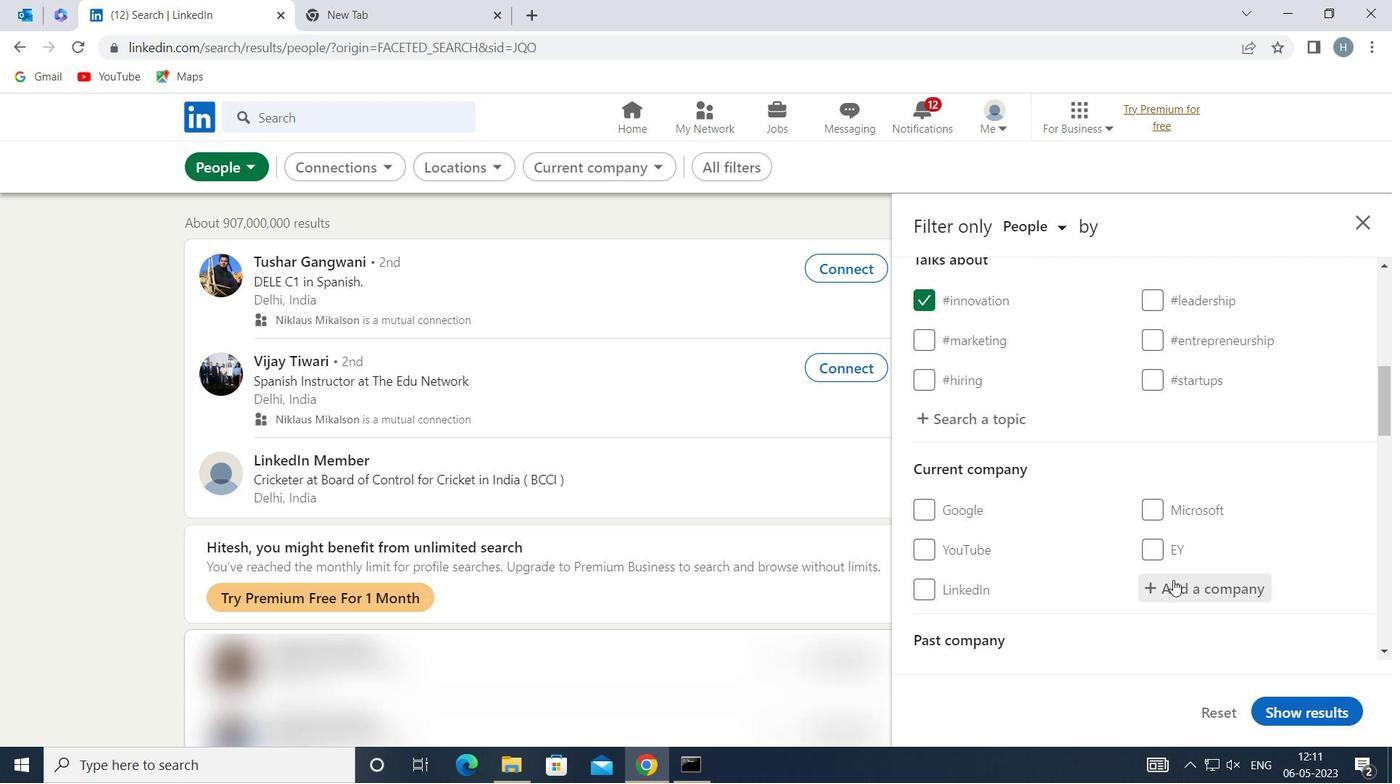
Action: Mouse moved to (1163, 569)
Screenshot: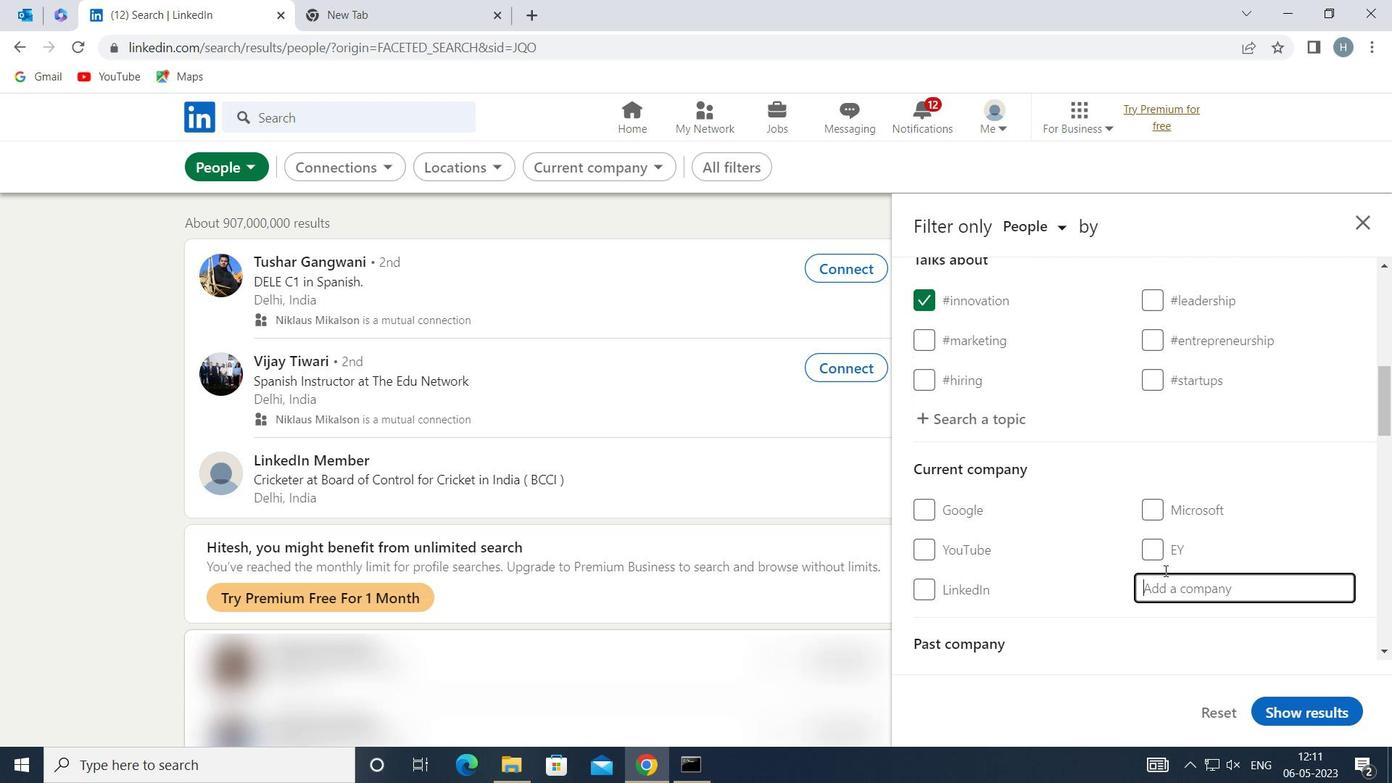 
Action: Key pressed <Key.shift>FEDERAL<Key.space><Key.shift>B
Screenshot: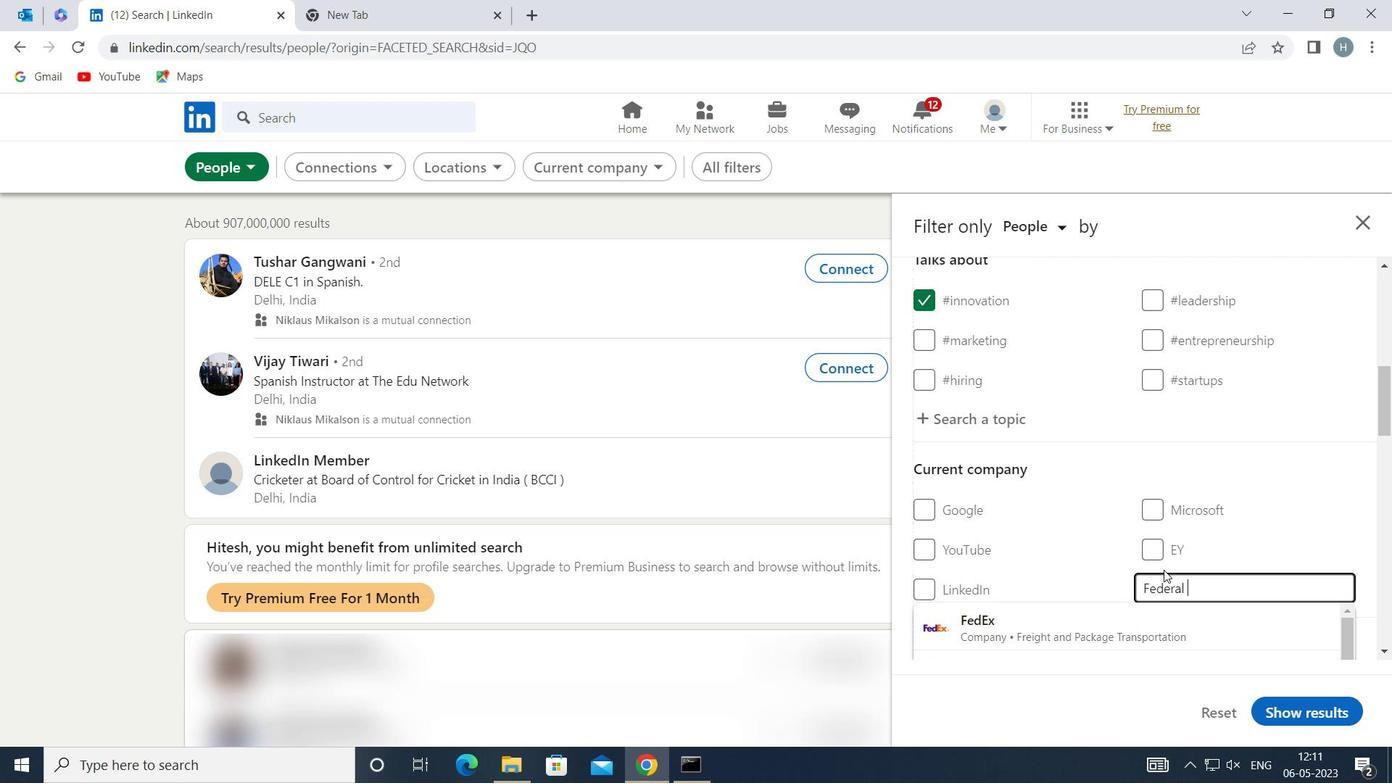 
Action: Mouse moved to (1055, 623)
Screenshot: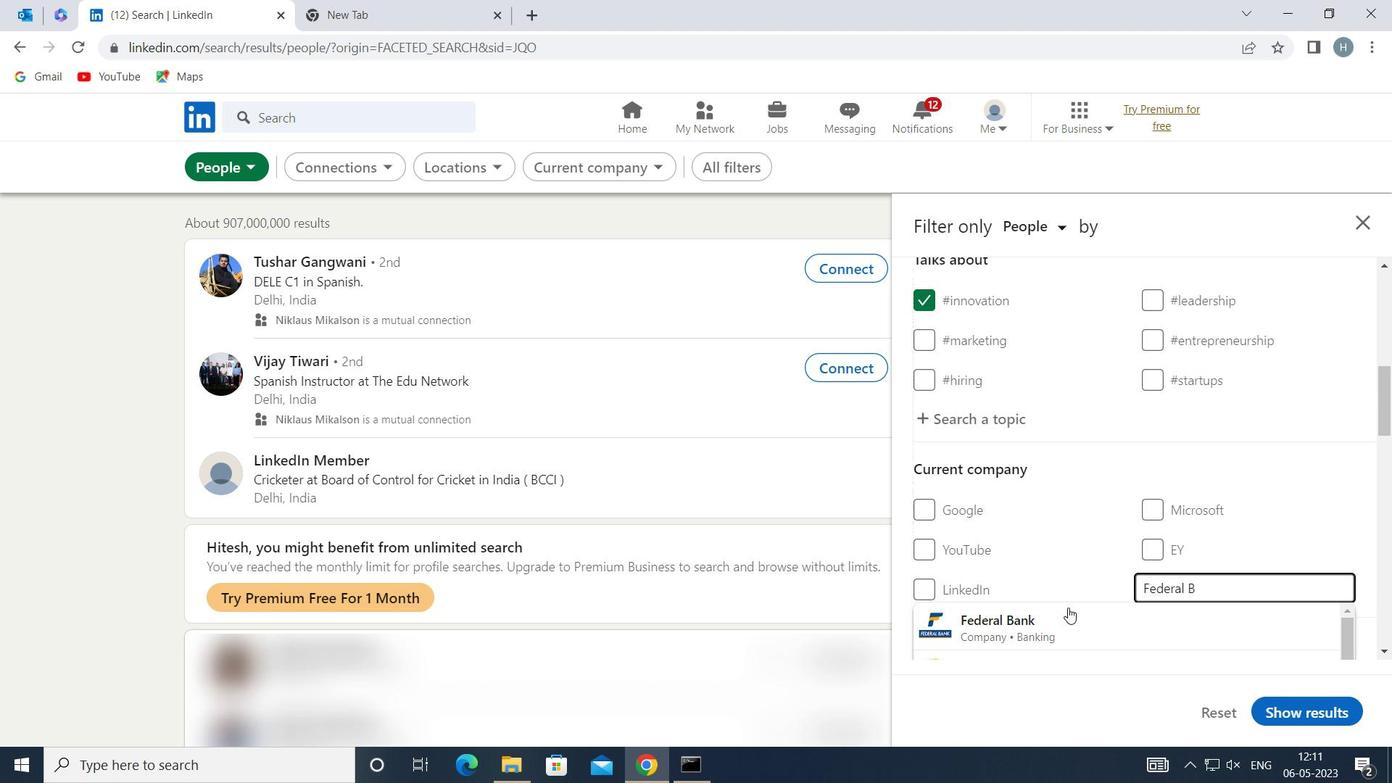
Action: Mouse pressed left at (1055, 623)
Screenshot: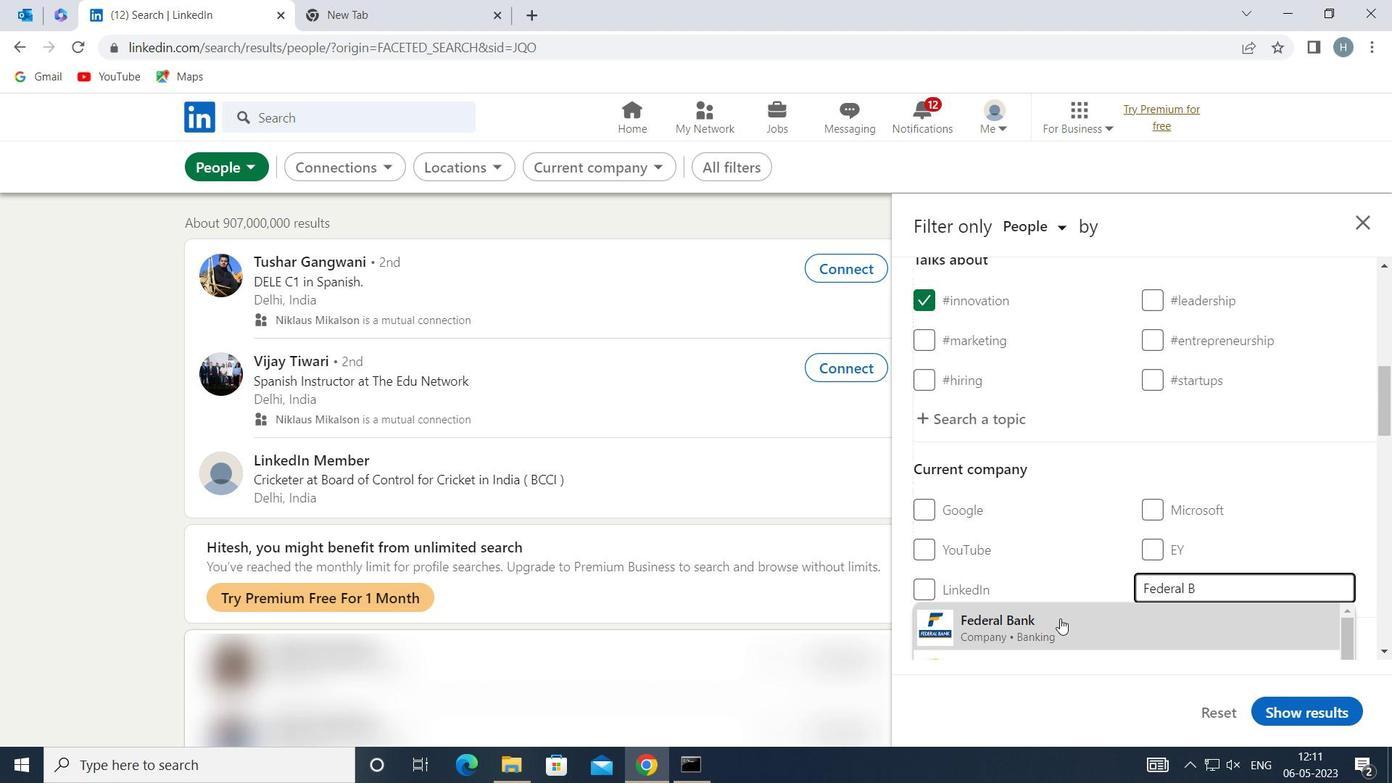 
Action: Mouse moved to (1095, 477)
Screenshot: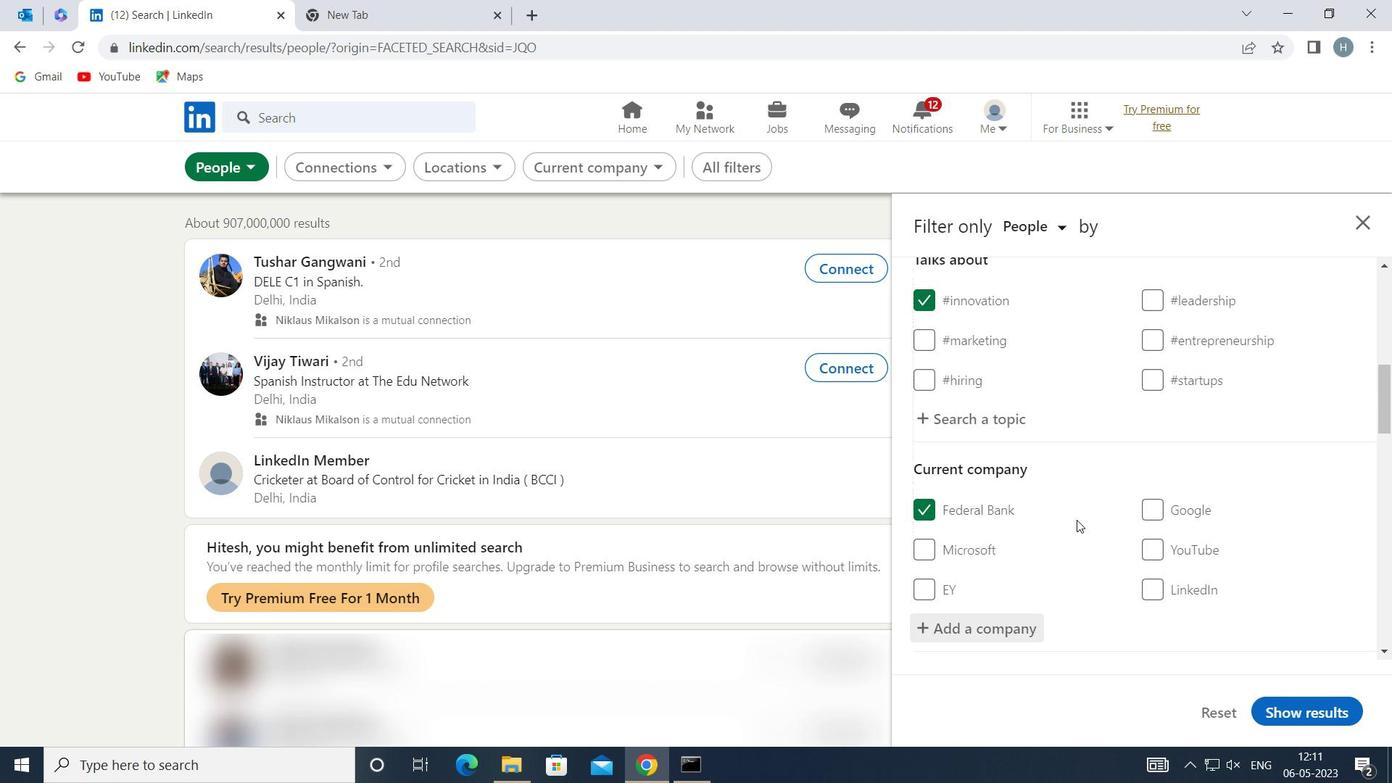 
Action: Mouse scrolled (1095, 477) with delta (0, 0)
Screenshot: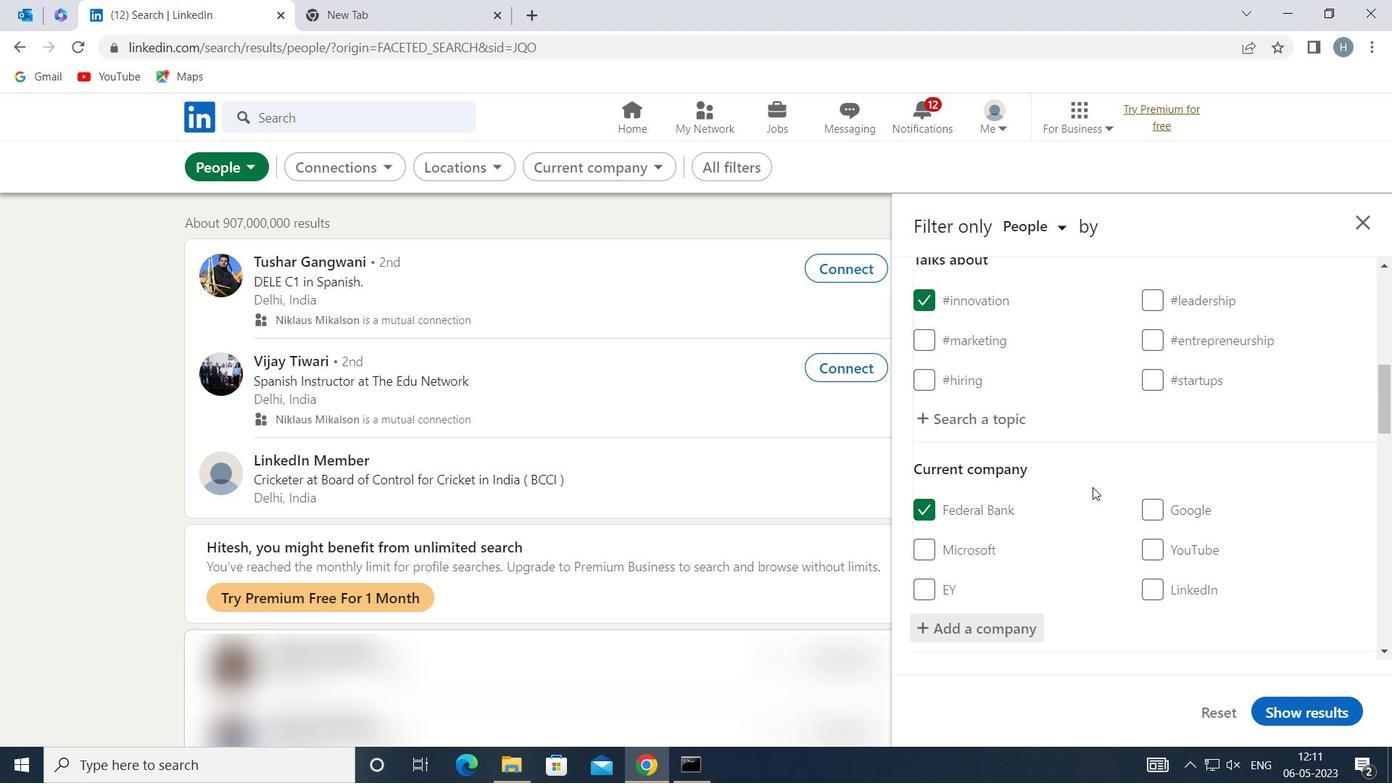 
Action: Mouse moved to (1109, 432)
Screenshot: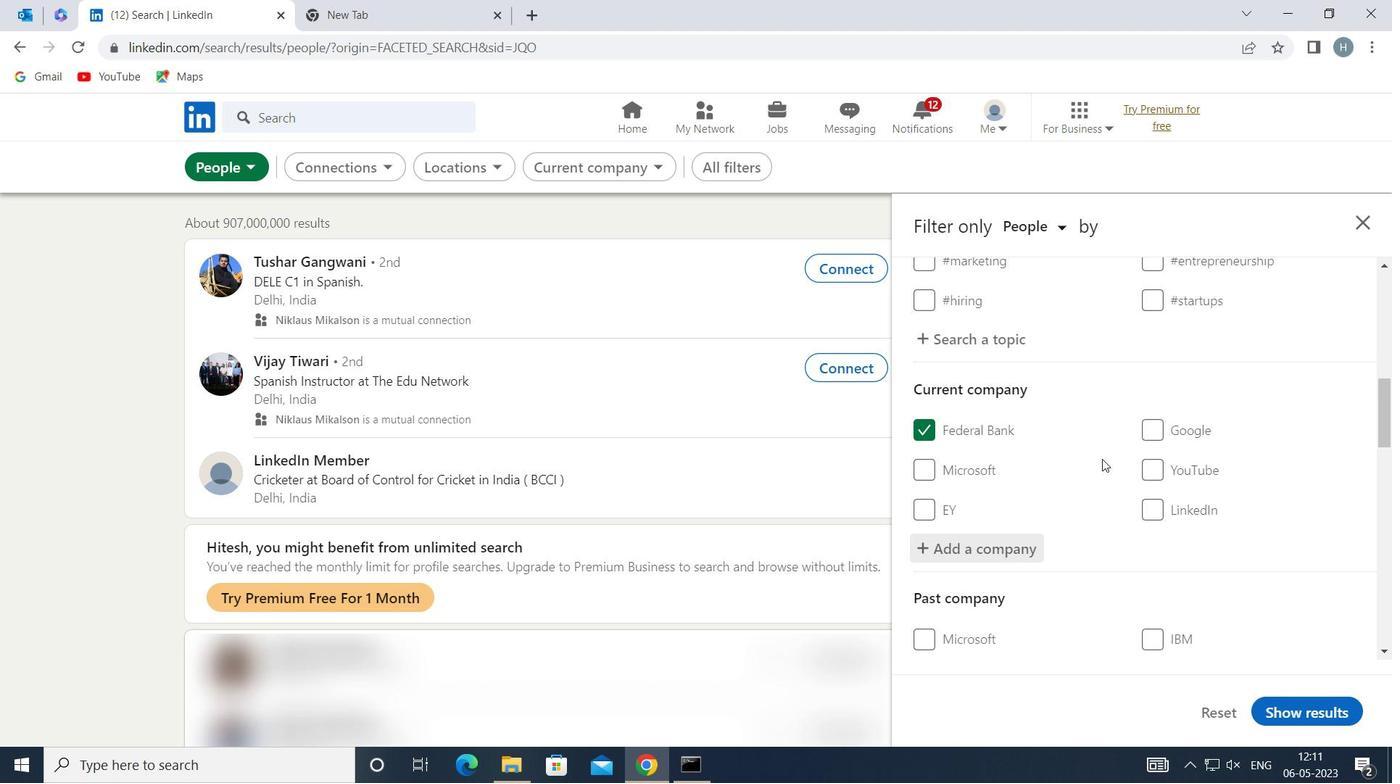 
Action: Mouse scrolled (1109, 431) with delta (0, 0)
Screenshot: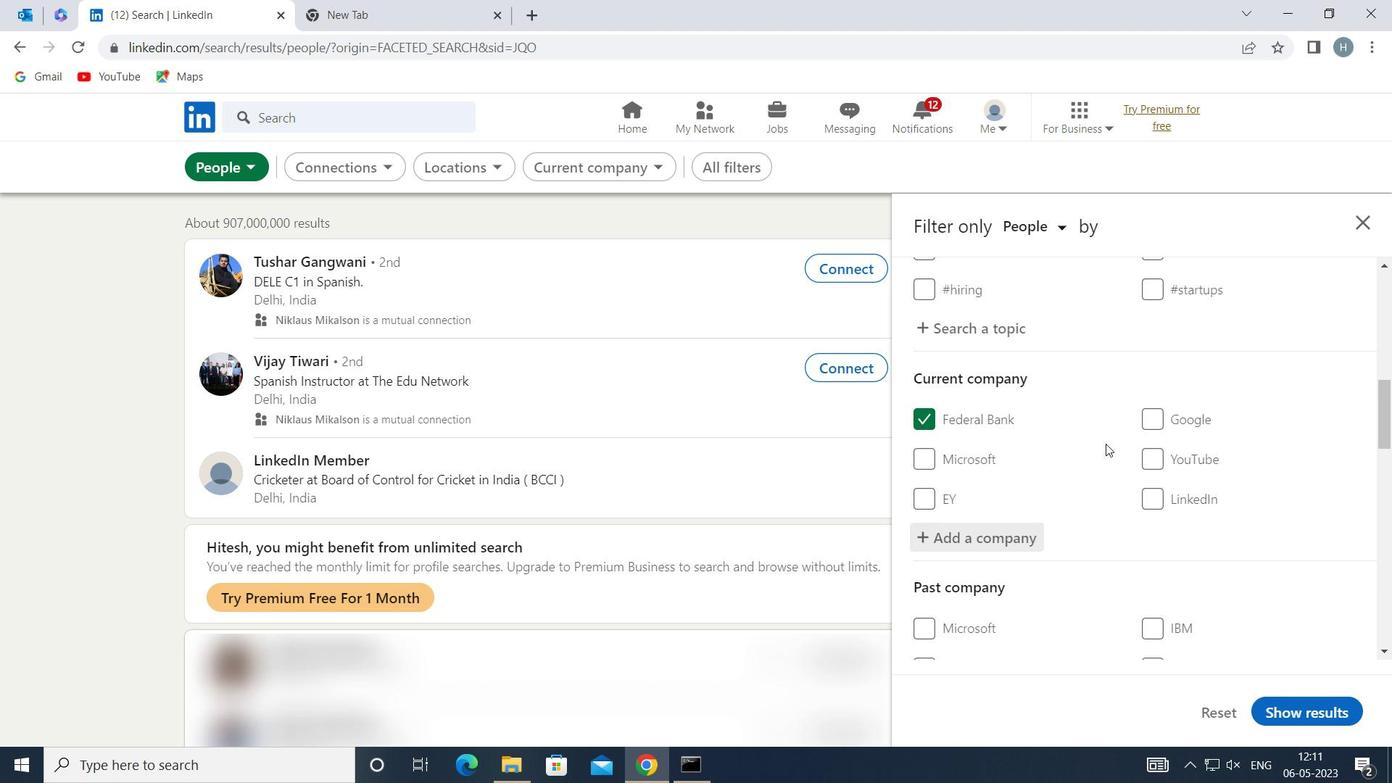
Action: Mouse scrolled (1109, 431) with delta (0, 0)
Screenshot: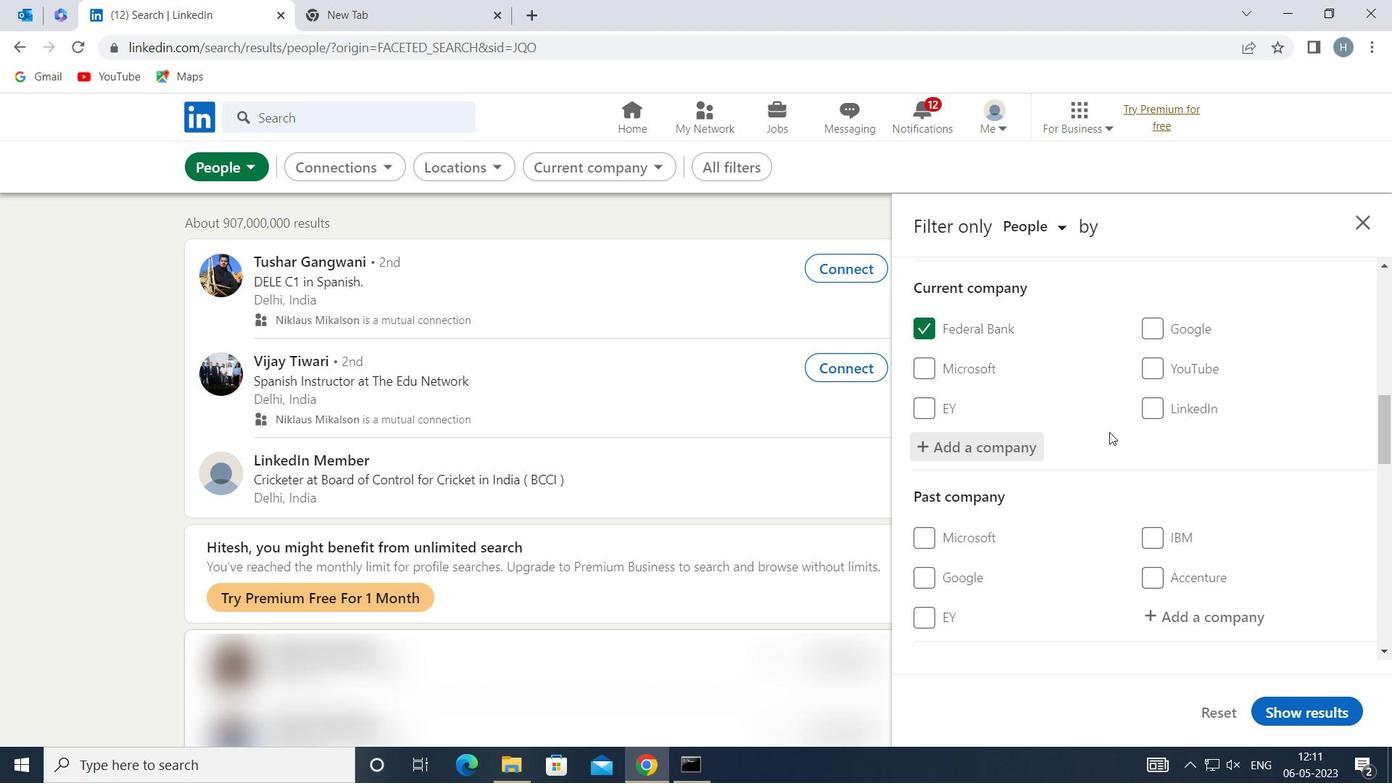 
Action: Mouse scrolled (1109, 431) with delta (0, 0)
Screenshot: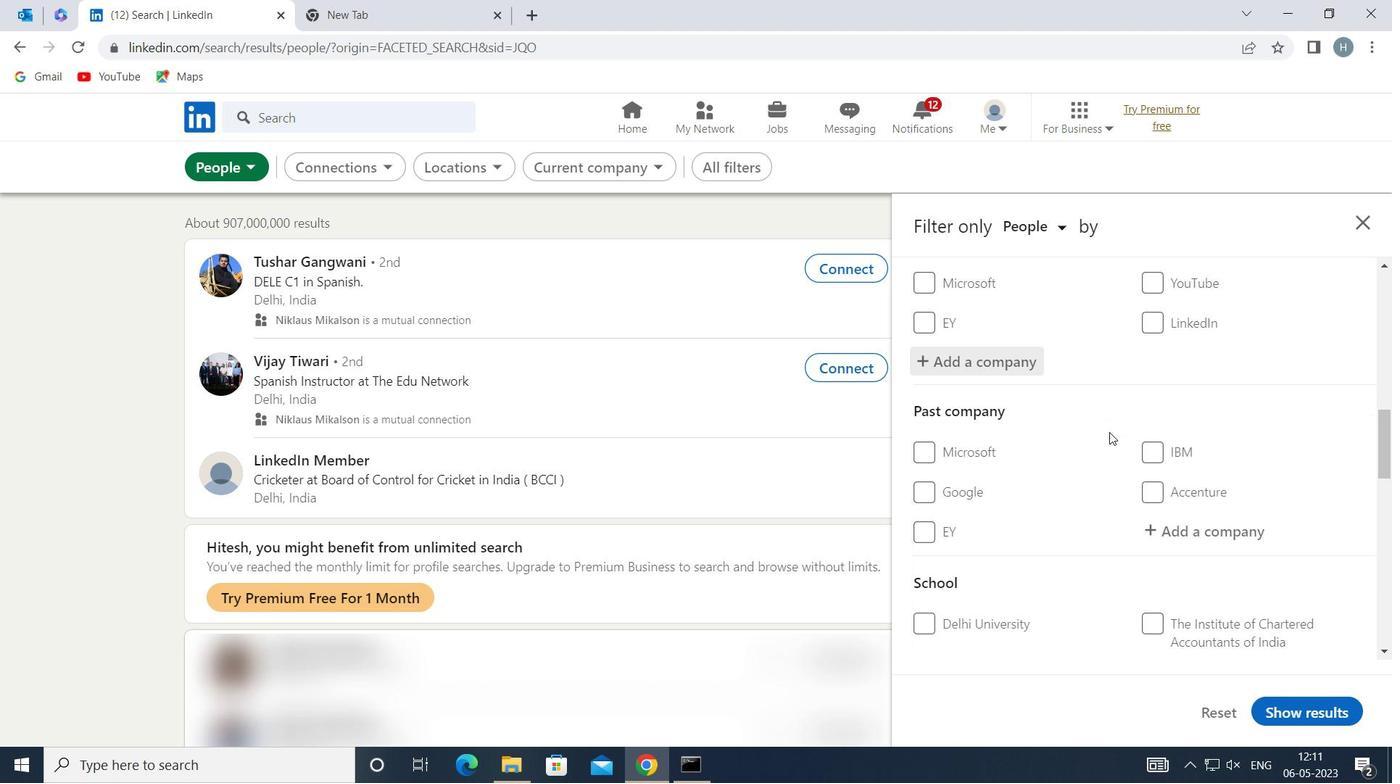 
Action: Mouse scrolled (1109, 431) with delta (0, 0)
Screenshot: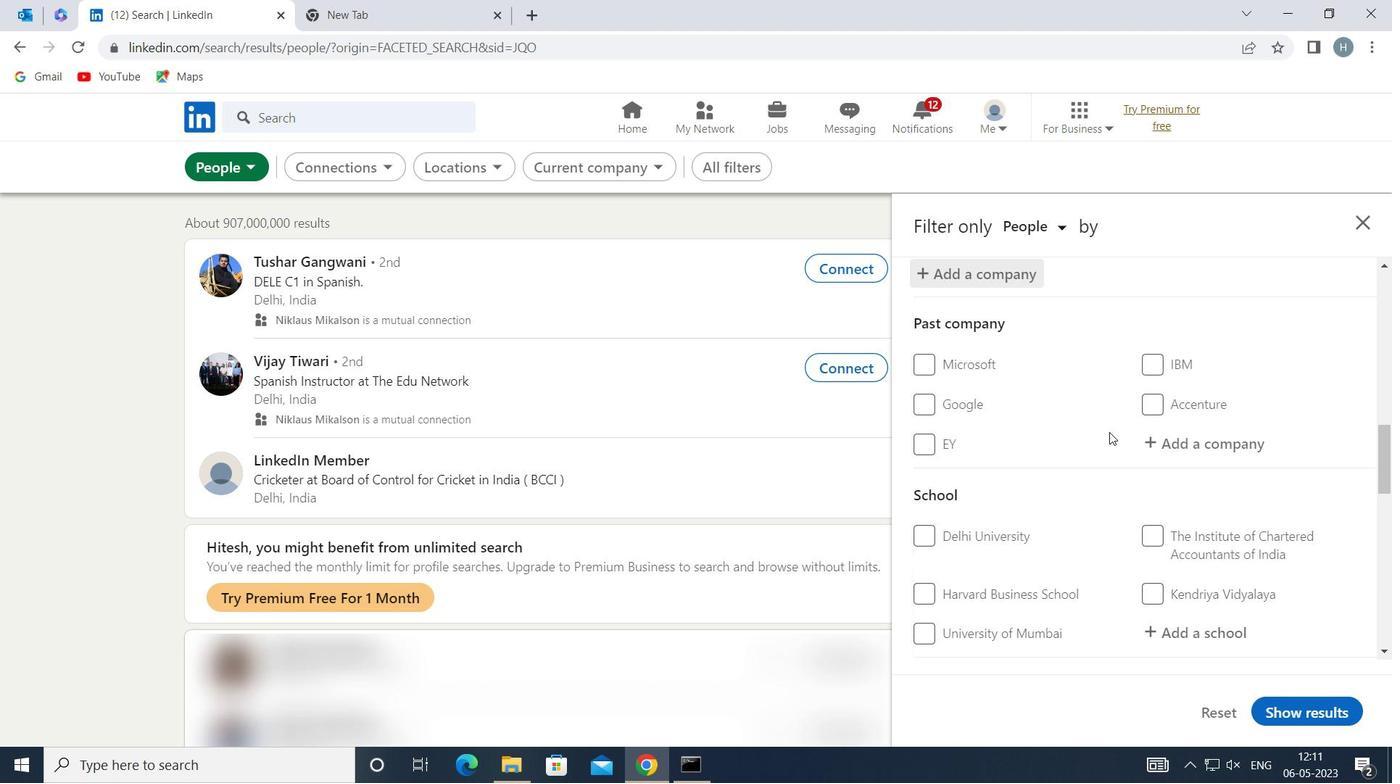 
Action: Mouse moved to (1190, 527)
Screenshot: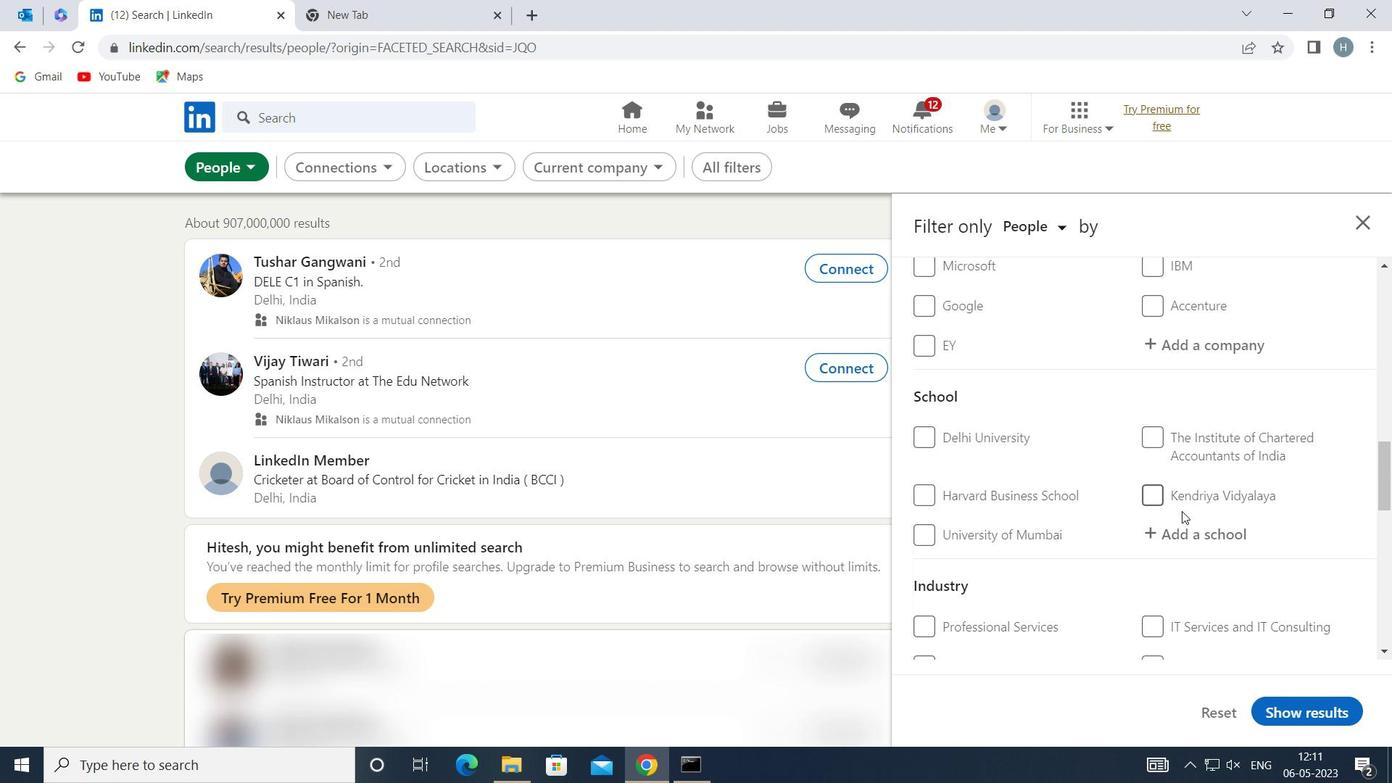 
Action: Mouse pressed left at (1190, 527)
Screenshot: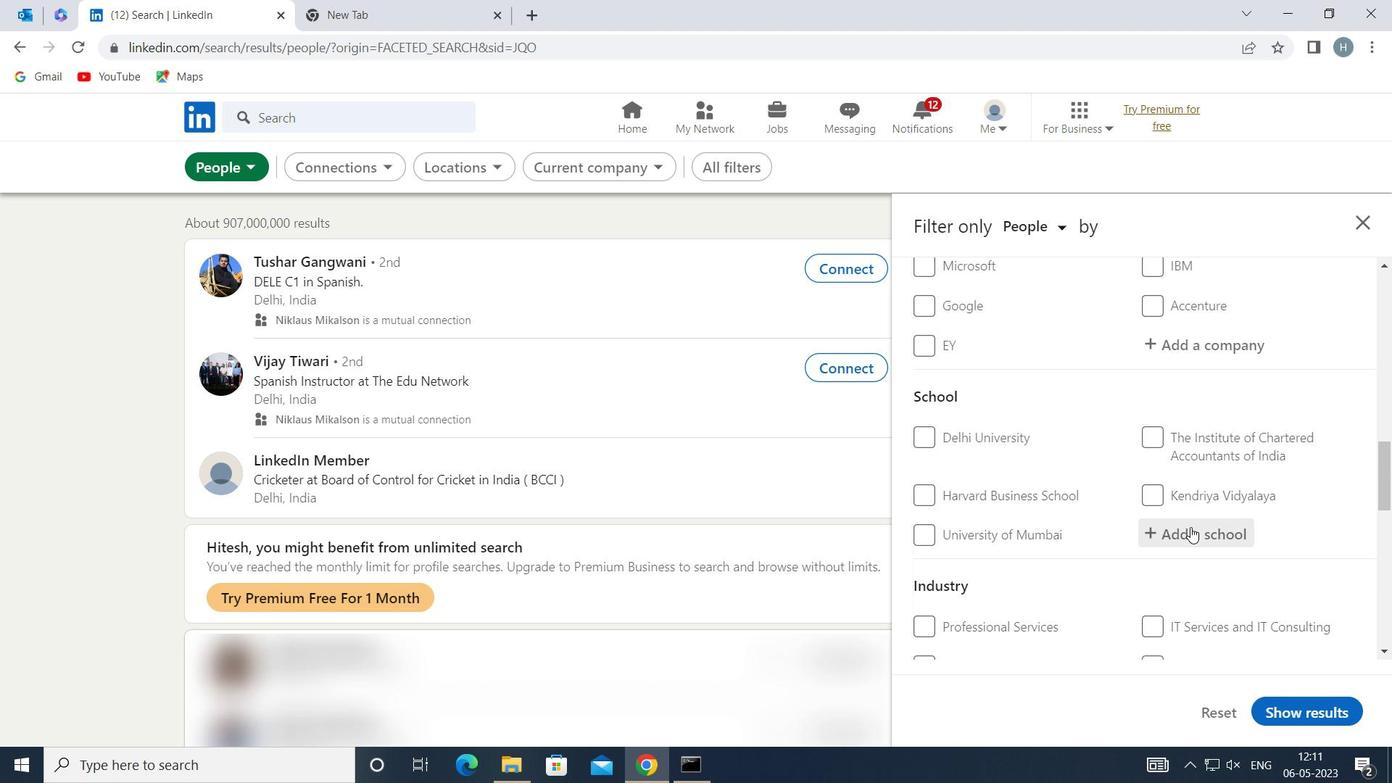 
Action: Key pressed <Key.shift>GOENKA<Key.space><Key.shift>COLLEGE<Key.space>OF<Key.space><Key.shift>
Screenshot: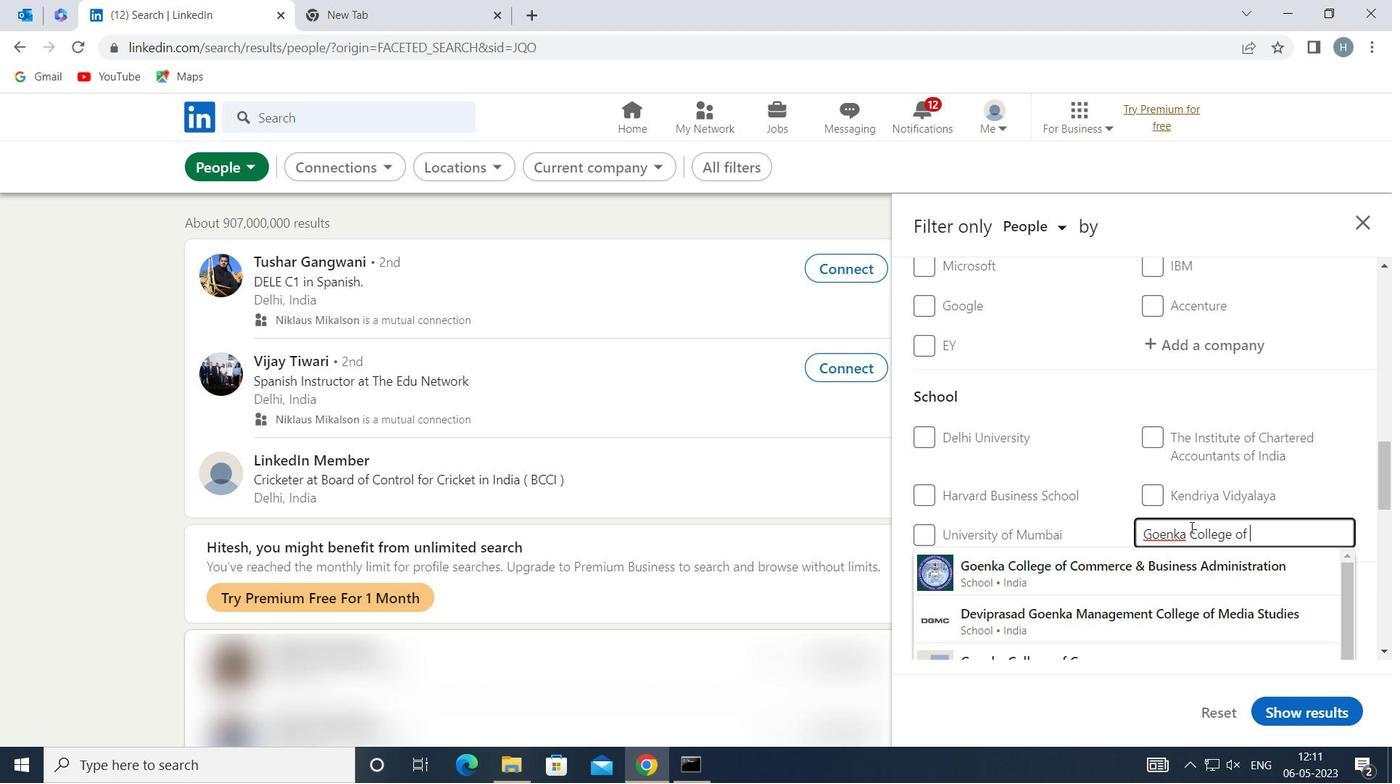 
Action: Mouse moved to (1193, 525)
Screenshot: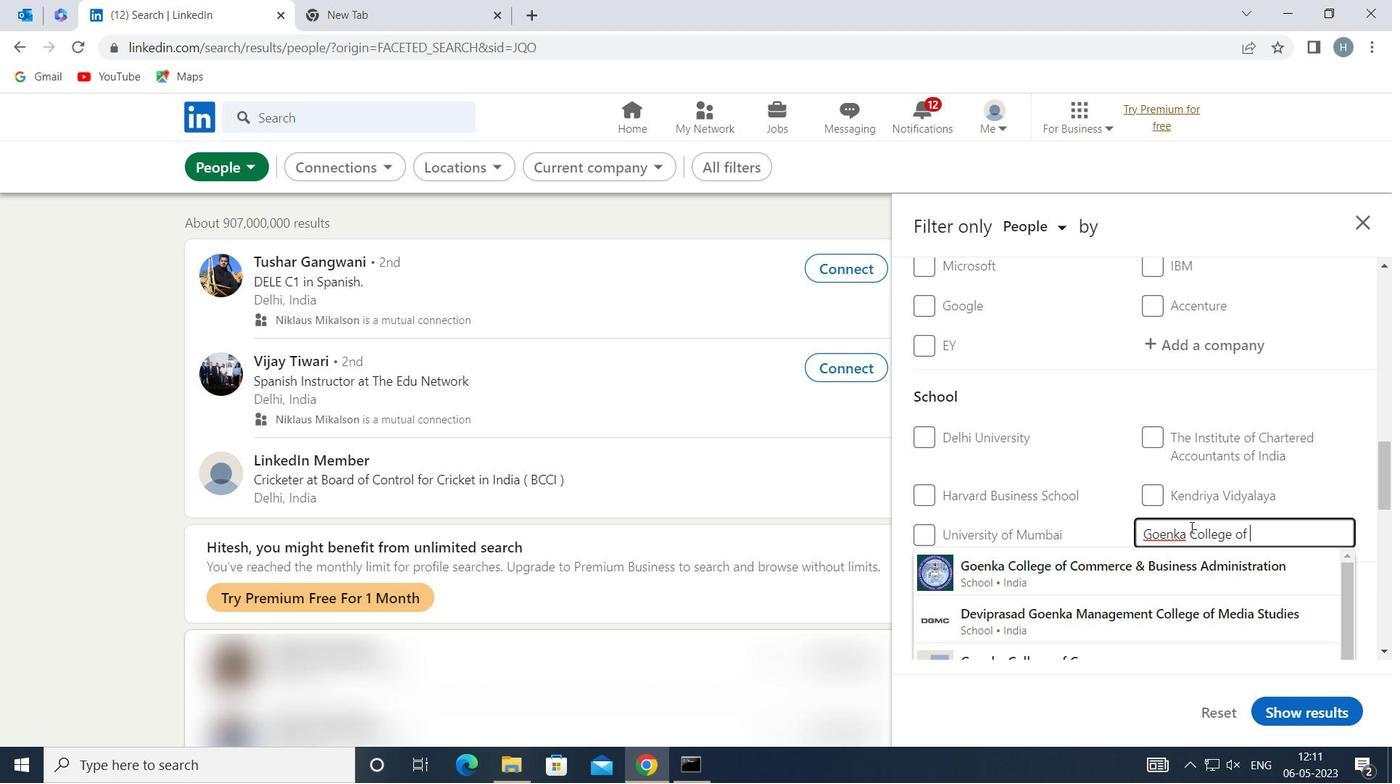 
Action: Key pressed COM
Screenshot: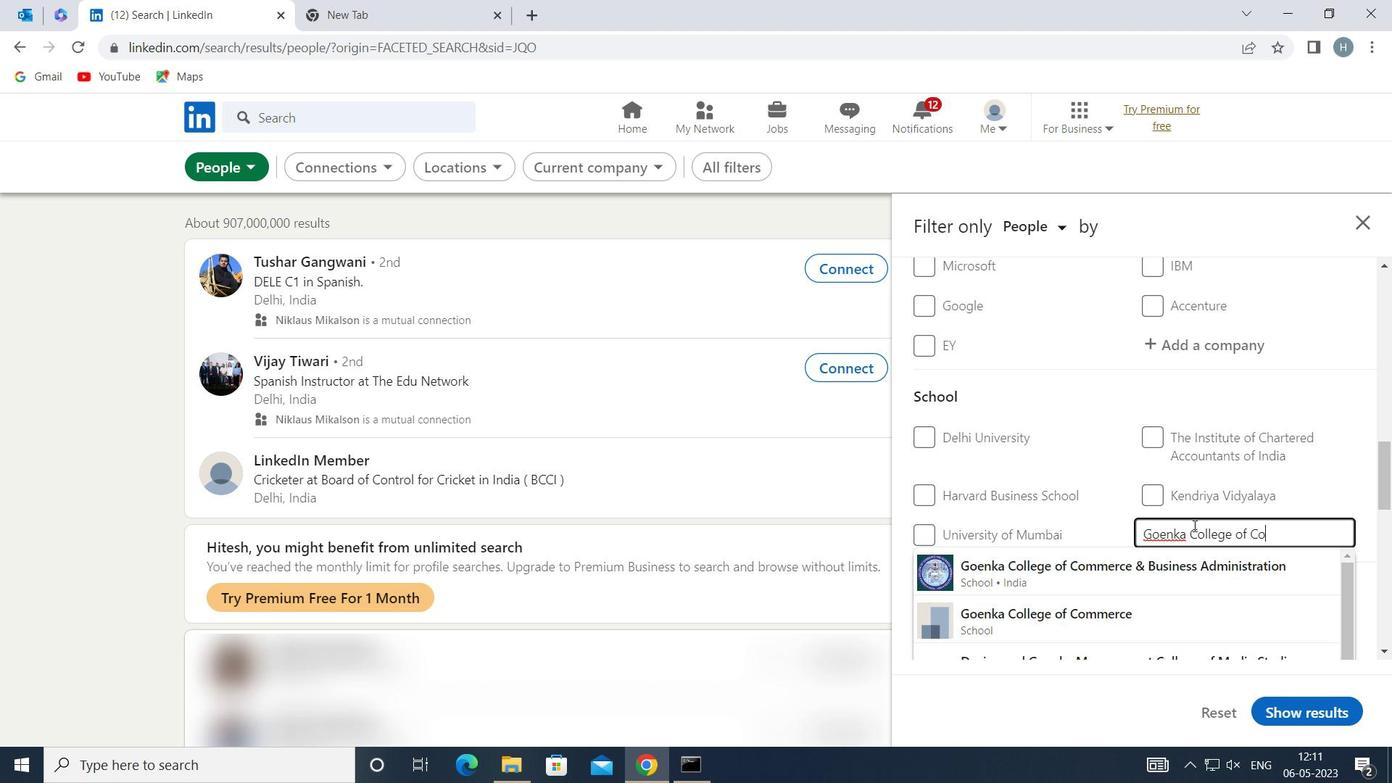 
Action: Mouse moved to (1182, 567)
Screenshot: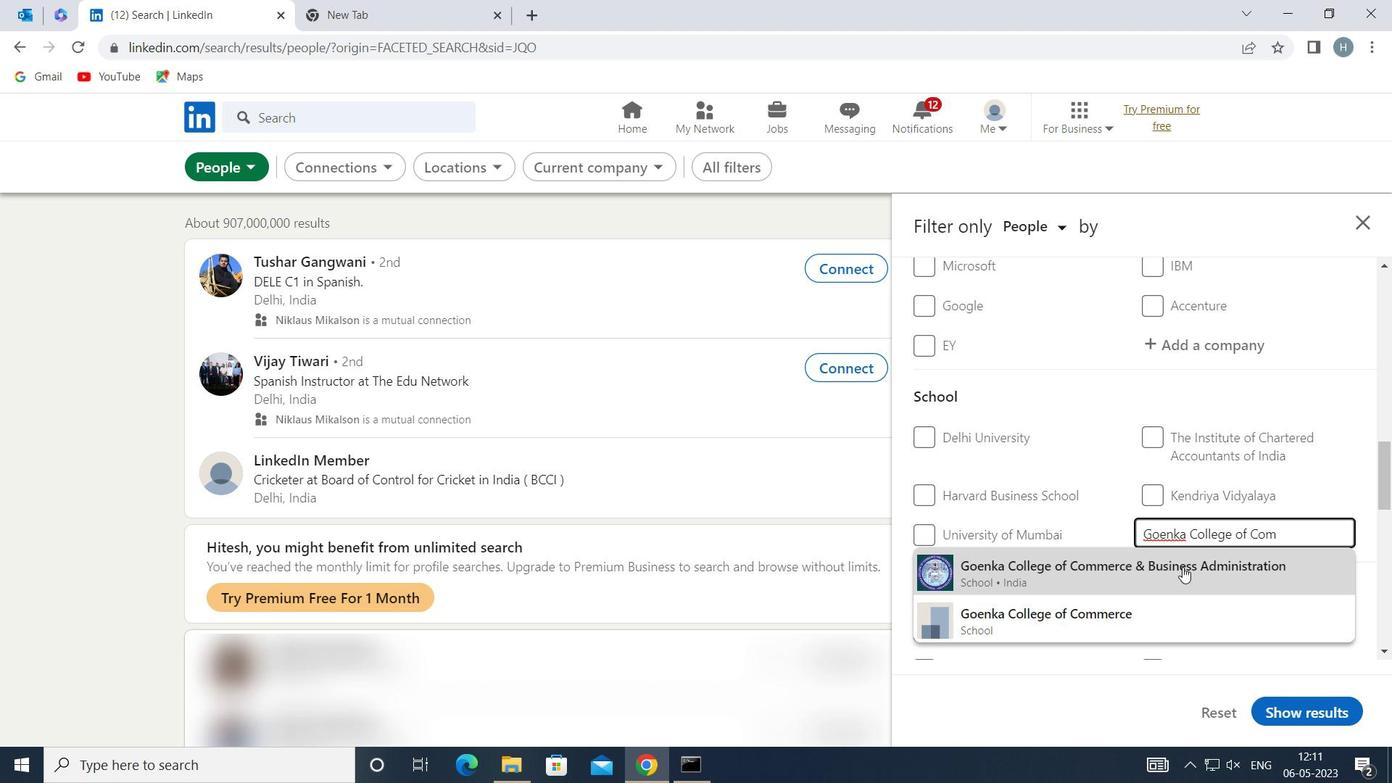 
Action: Mouse pressed left at (1182, 567)
Screenshot: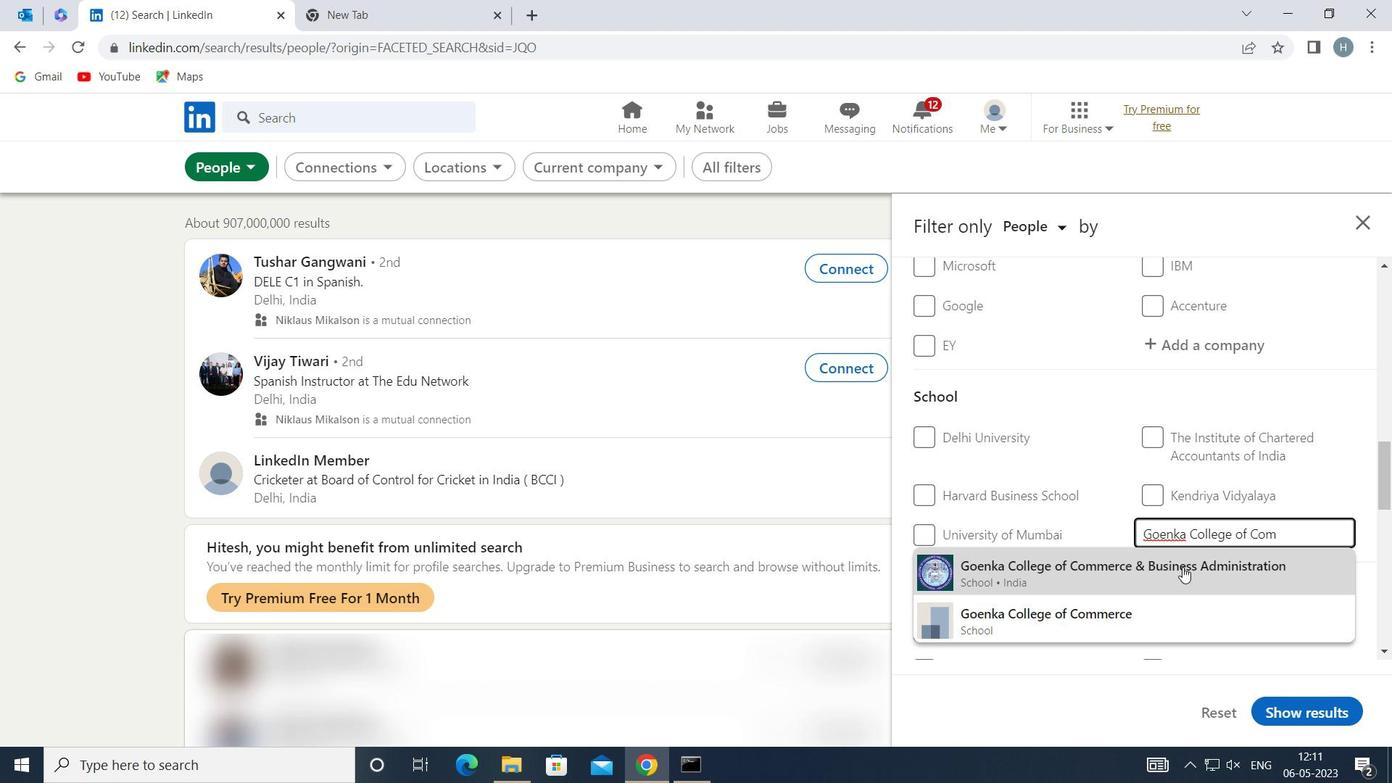 
Action: Mouse moved to (1099, 517)
Screenshot: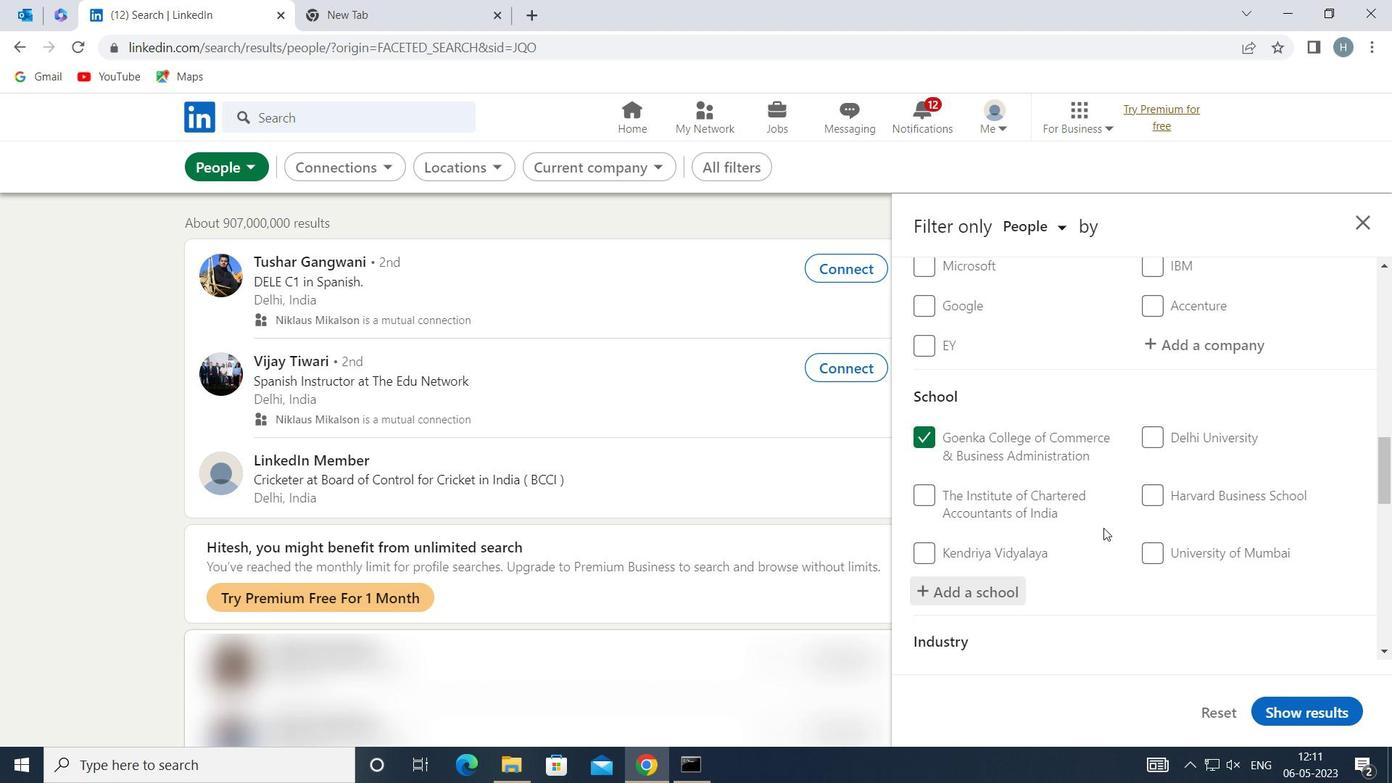 
Action: Mouse scrolled (1099, 516) with delta (0, 0)
Screenshot: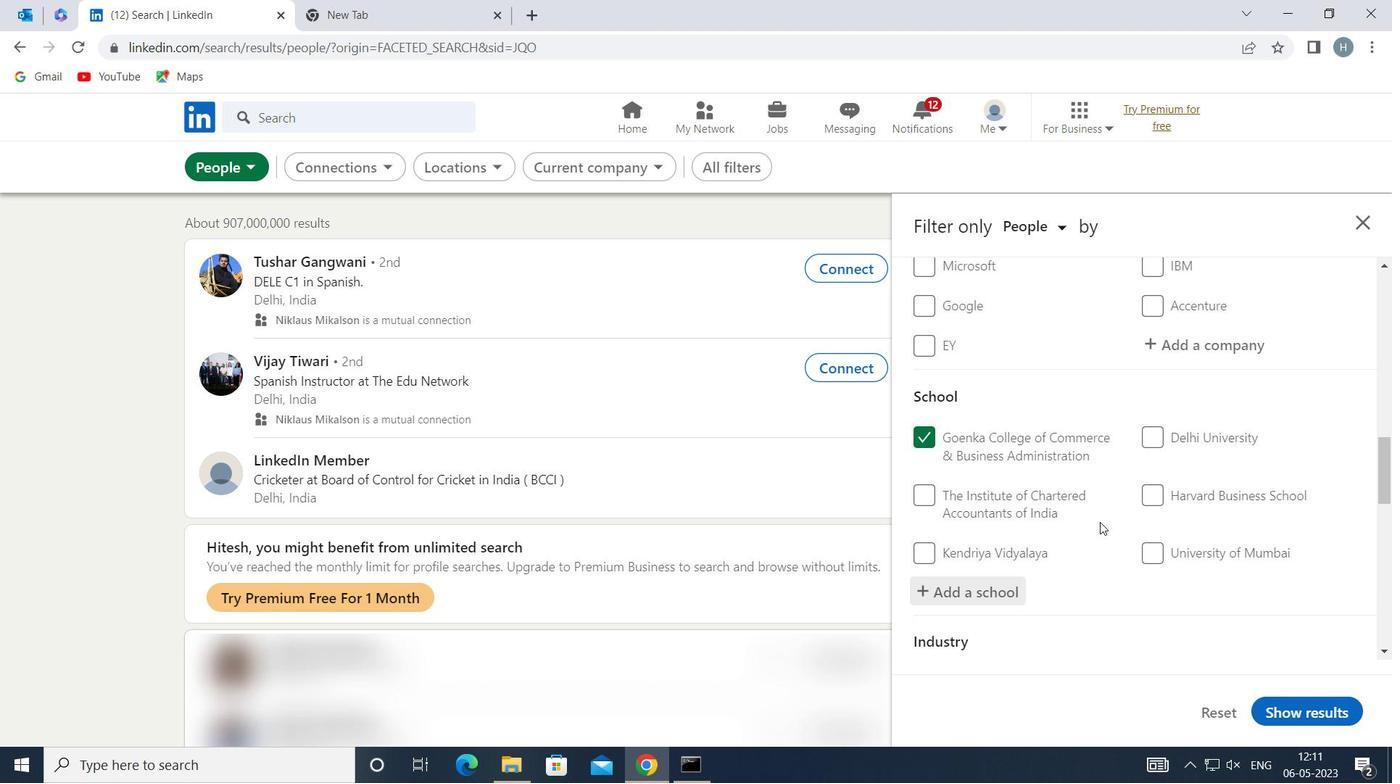 
Action: Mouse moved to (1100, 514)
Screenshot: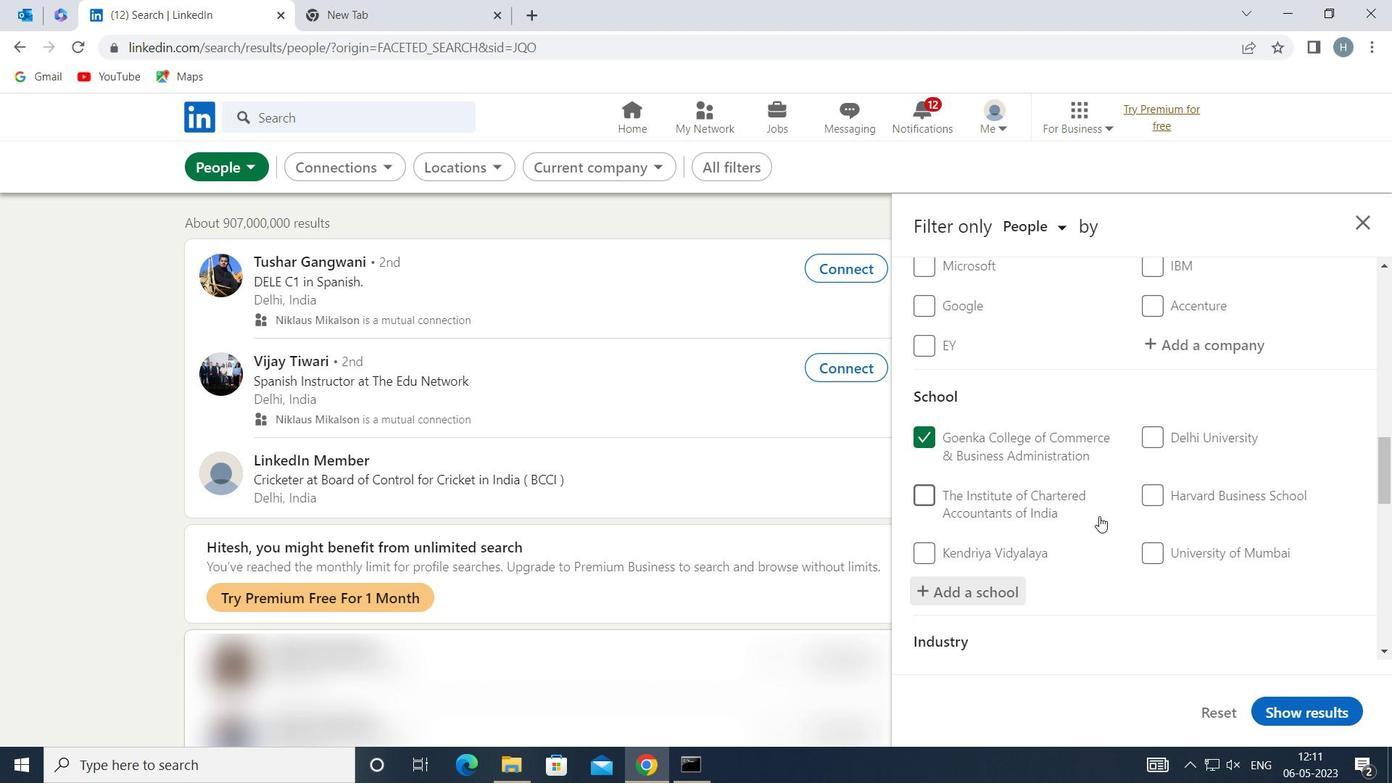 
Action: Mouse scrolled (1100, 513) with delta (0, 0)
Screenshot: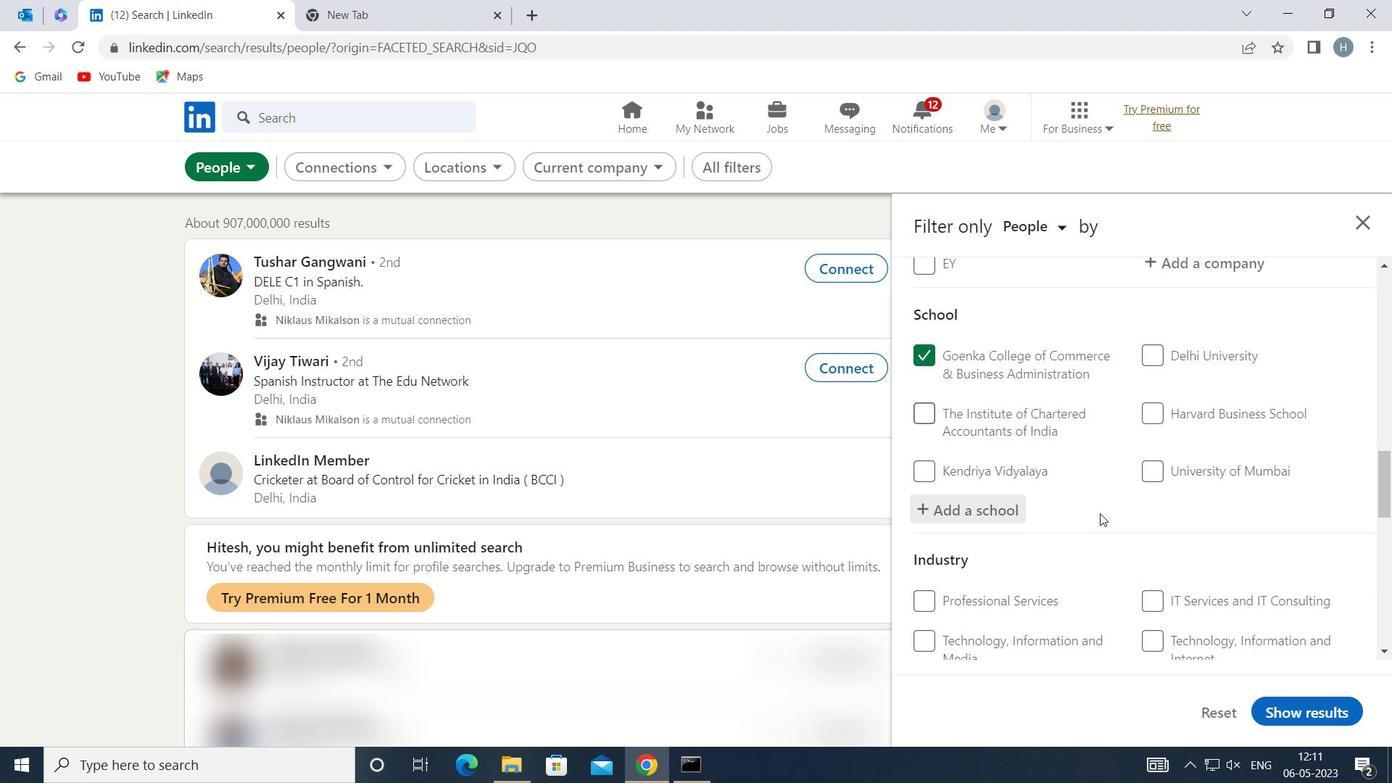 
Action: Mouse scrolled (1100, 513) with delta (0, 0)
Screenshot: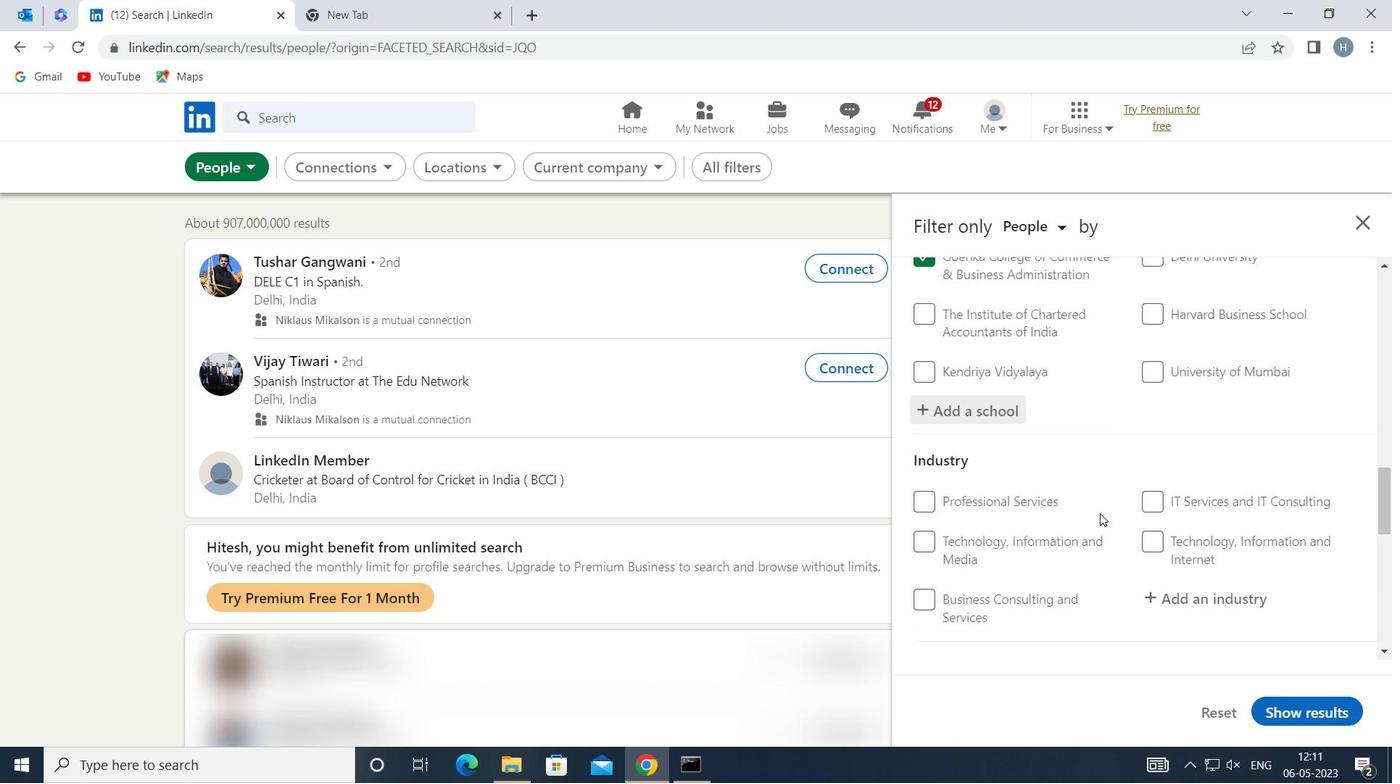 
Action: Mouse moved to (1184, 511)
Screenshot: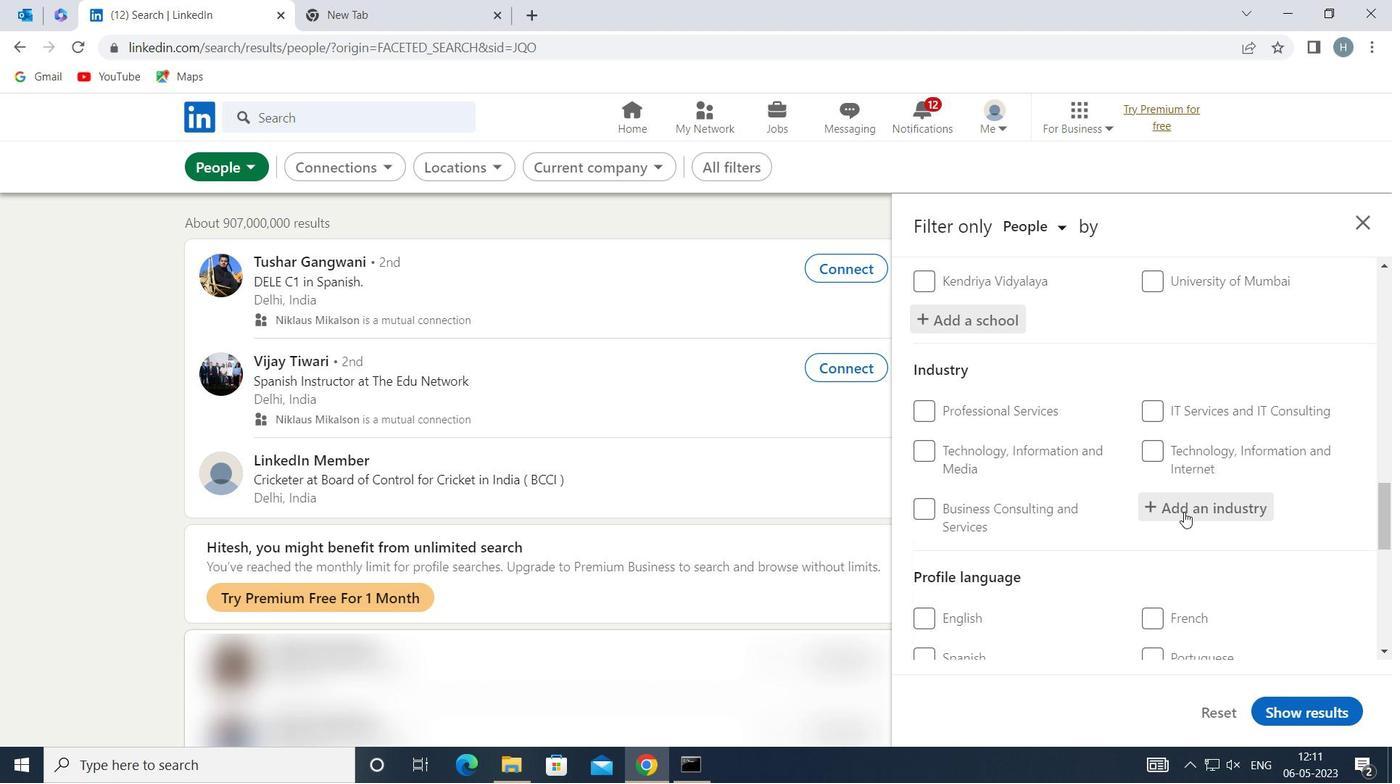 
Action: Mouse pressed left at (1184, 511)
Screenshot: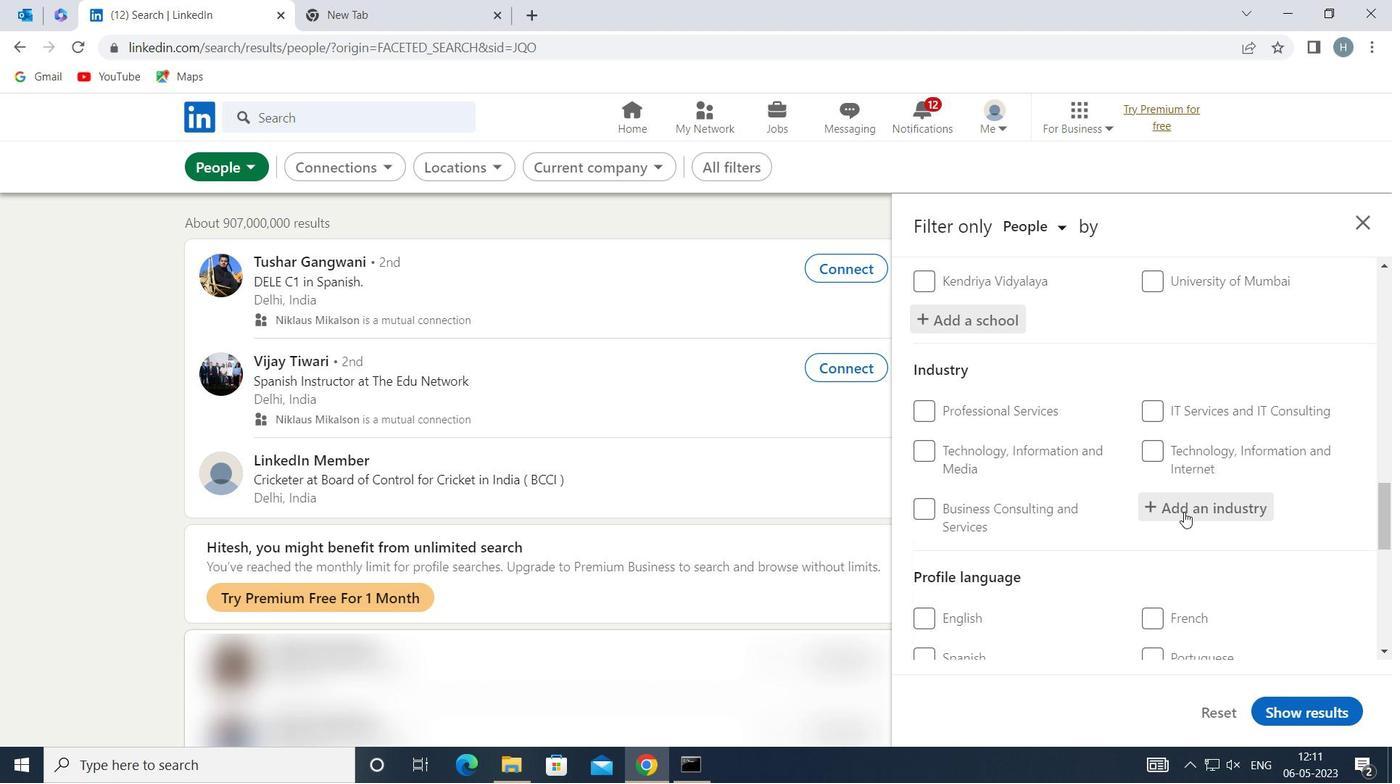 
Action: Key pressed <Key.shift>THEATER<Key.space>
Screenshot: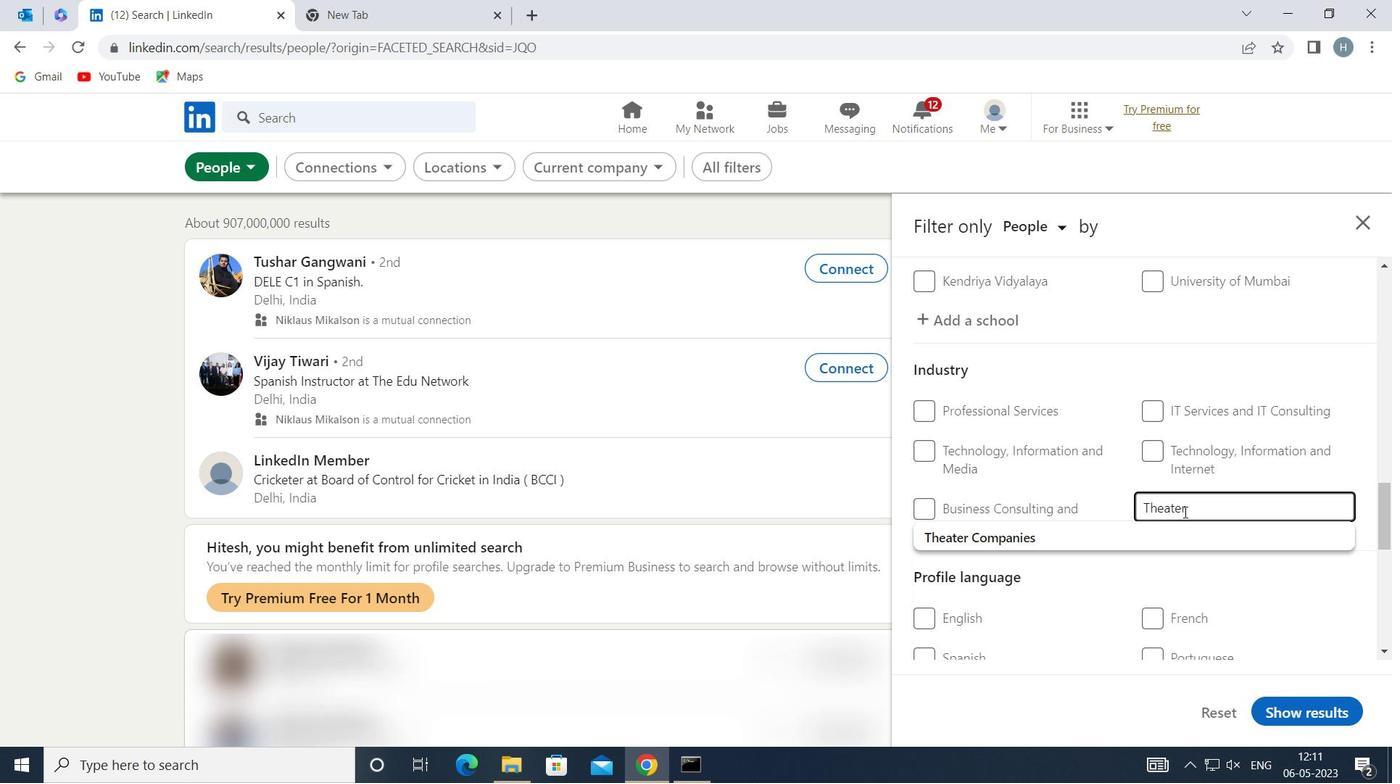 
Action: Mouse moved to (1076, 529)
Screenshot: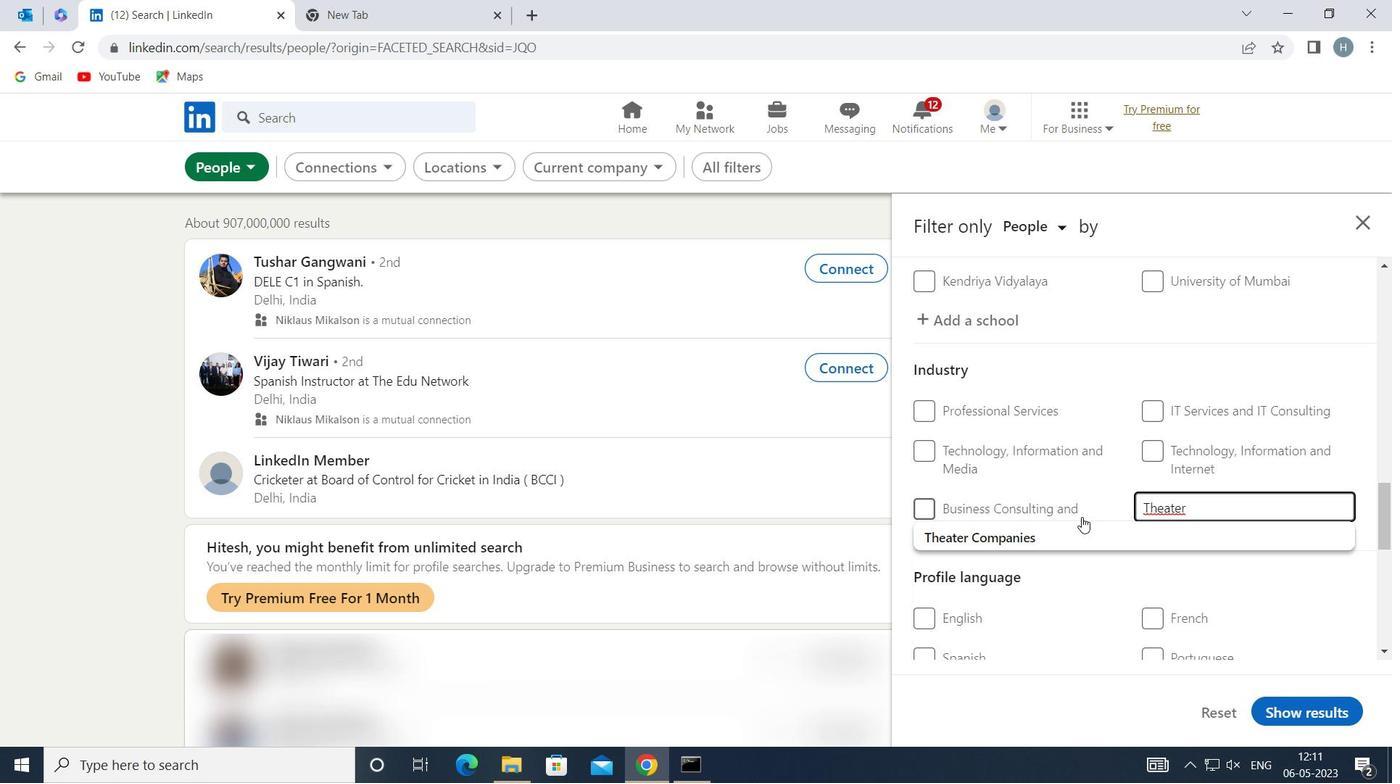 
Action: Mouse pressed left at (1076, 529)
Screenshot: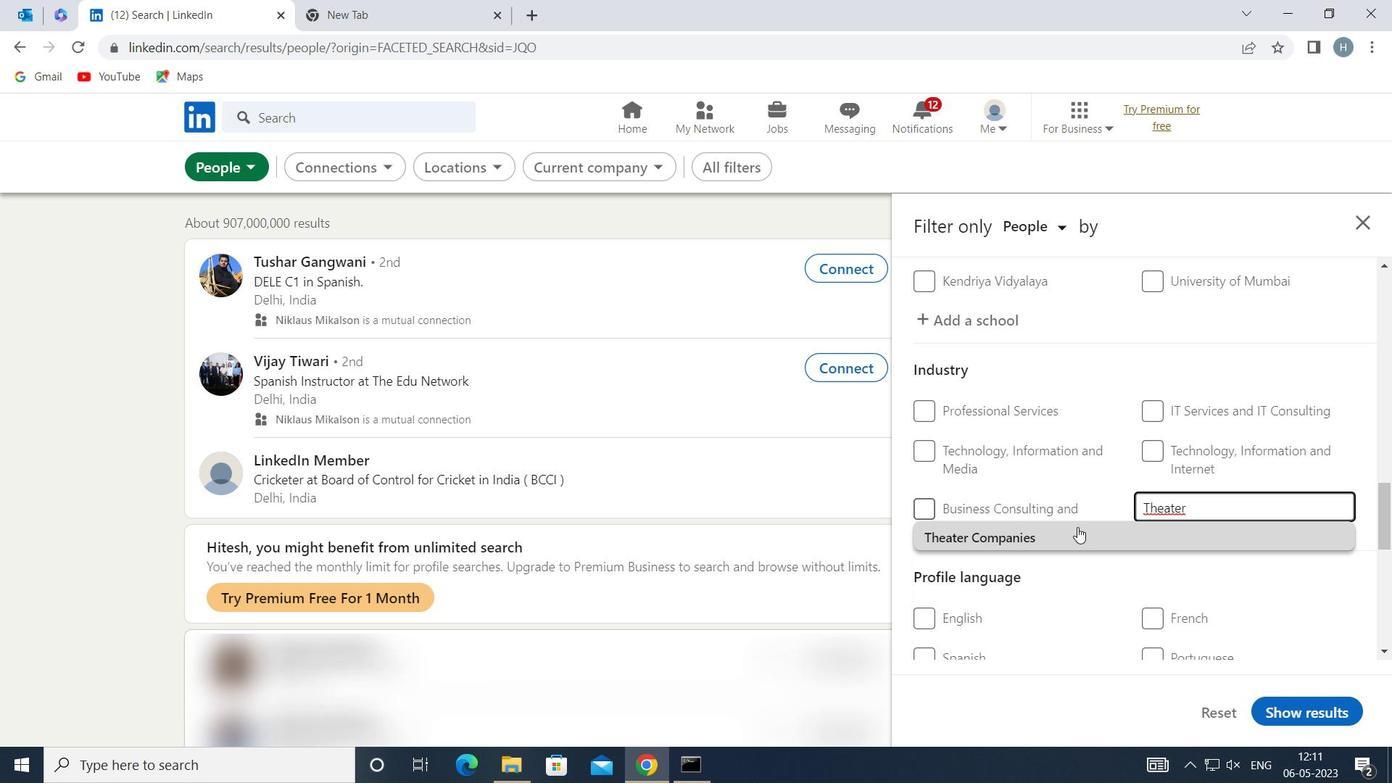 
Action: Mouse moved to (1100, 481)
Screenshot: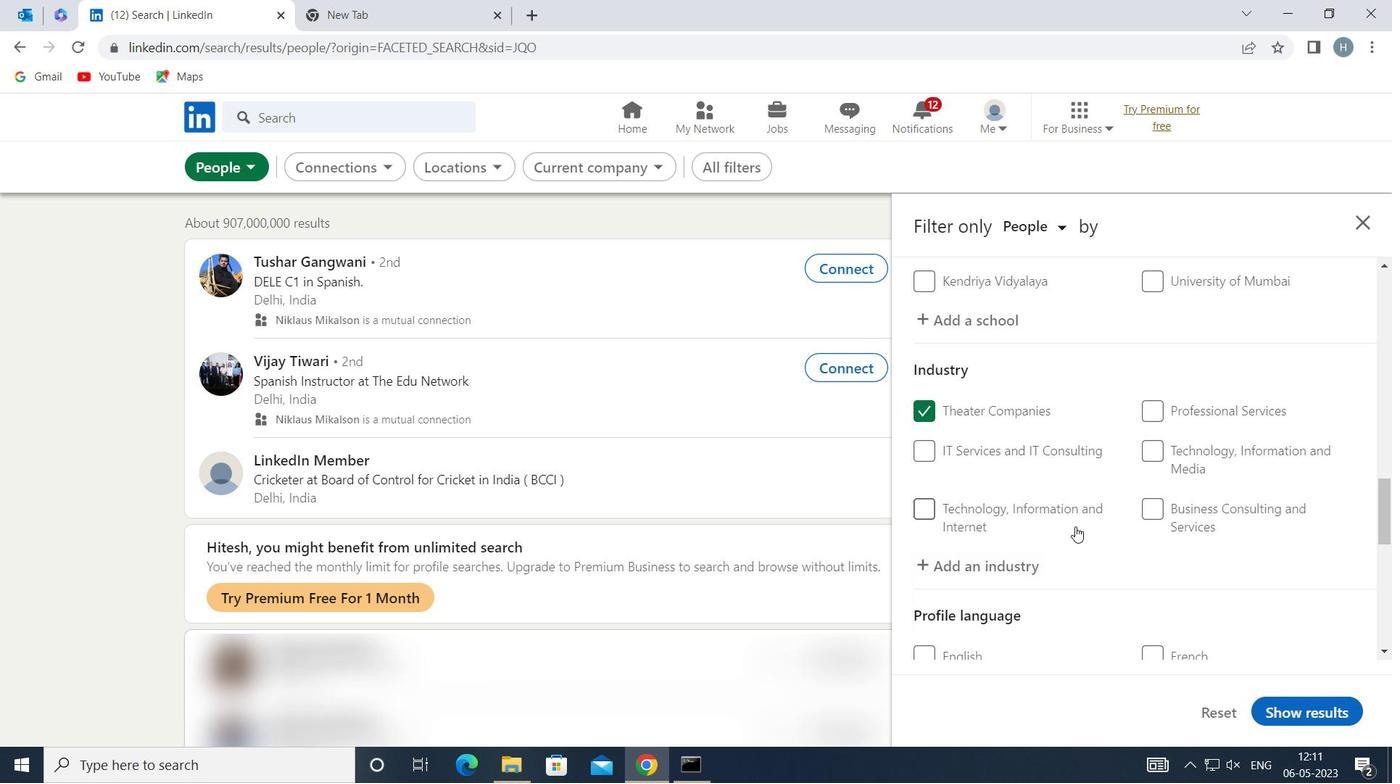 
Action: Mouse scrolled (1100, 480) with delta (0, 0)
Screenshot: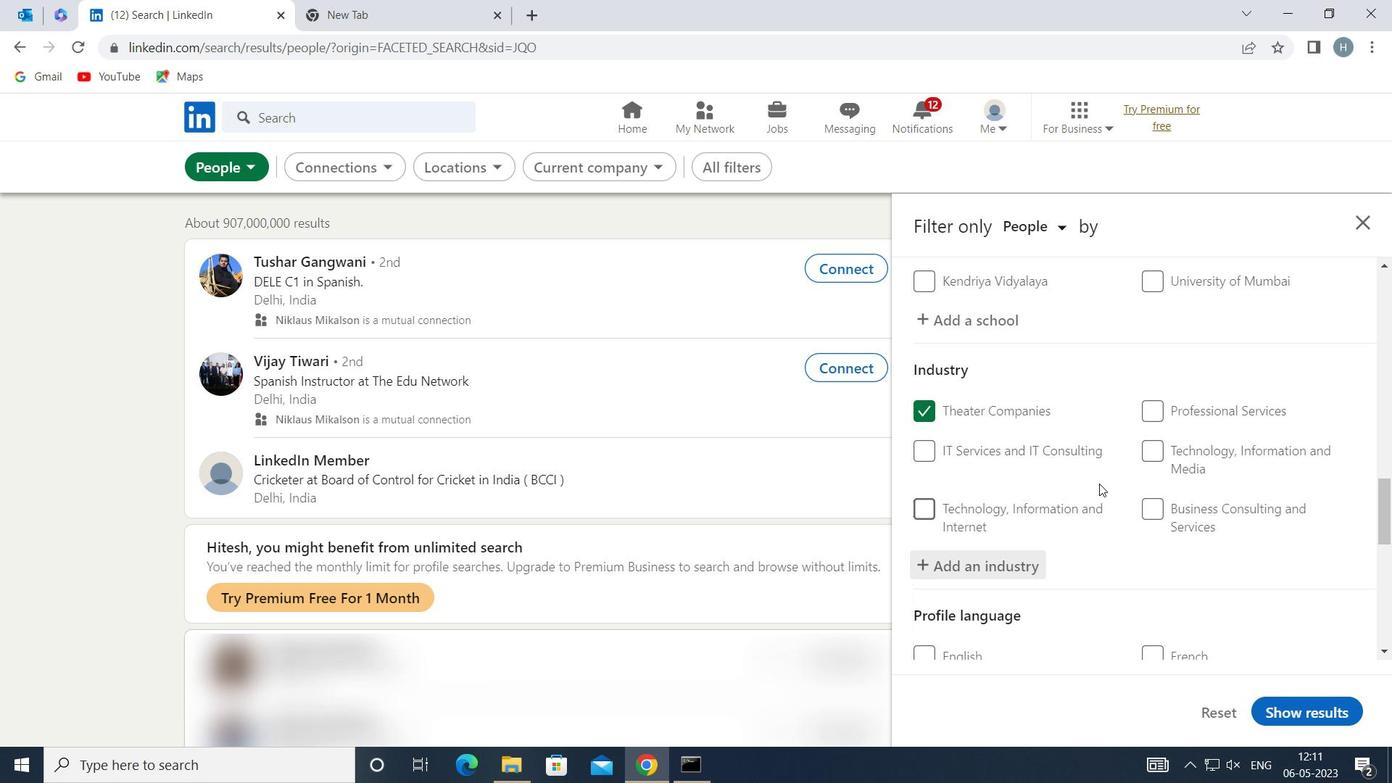 
Action: Mouse scrolled (1100, 480) with delta (0, 0)
Screenshot: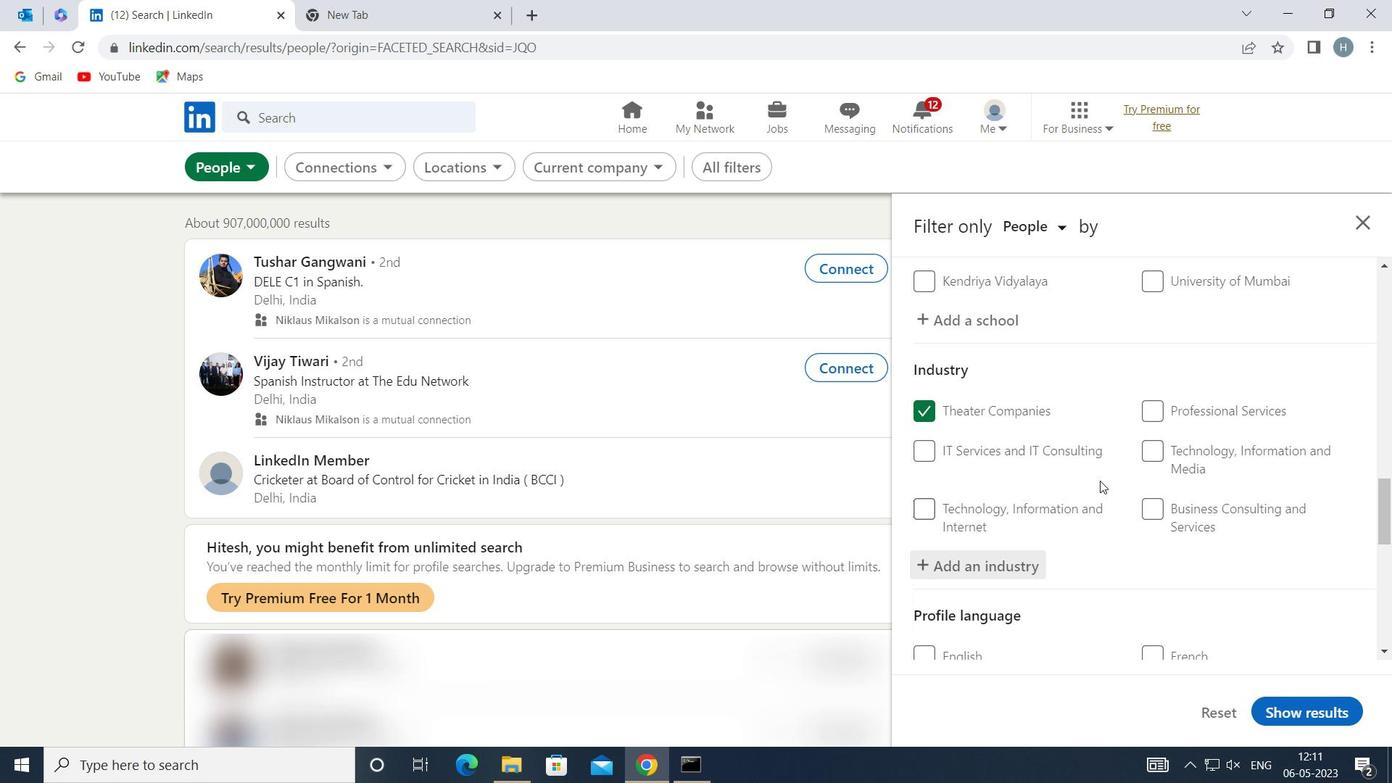 
Action: Mouse scrolled (1100, 480) with delta (0, 0)
Screenshot: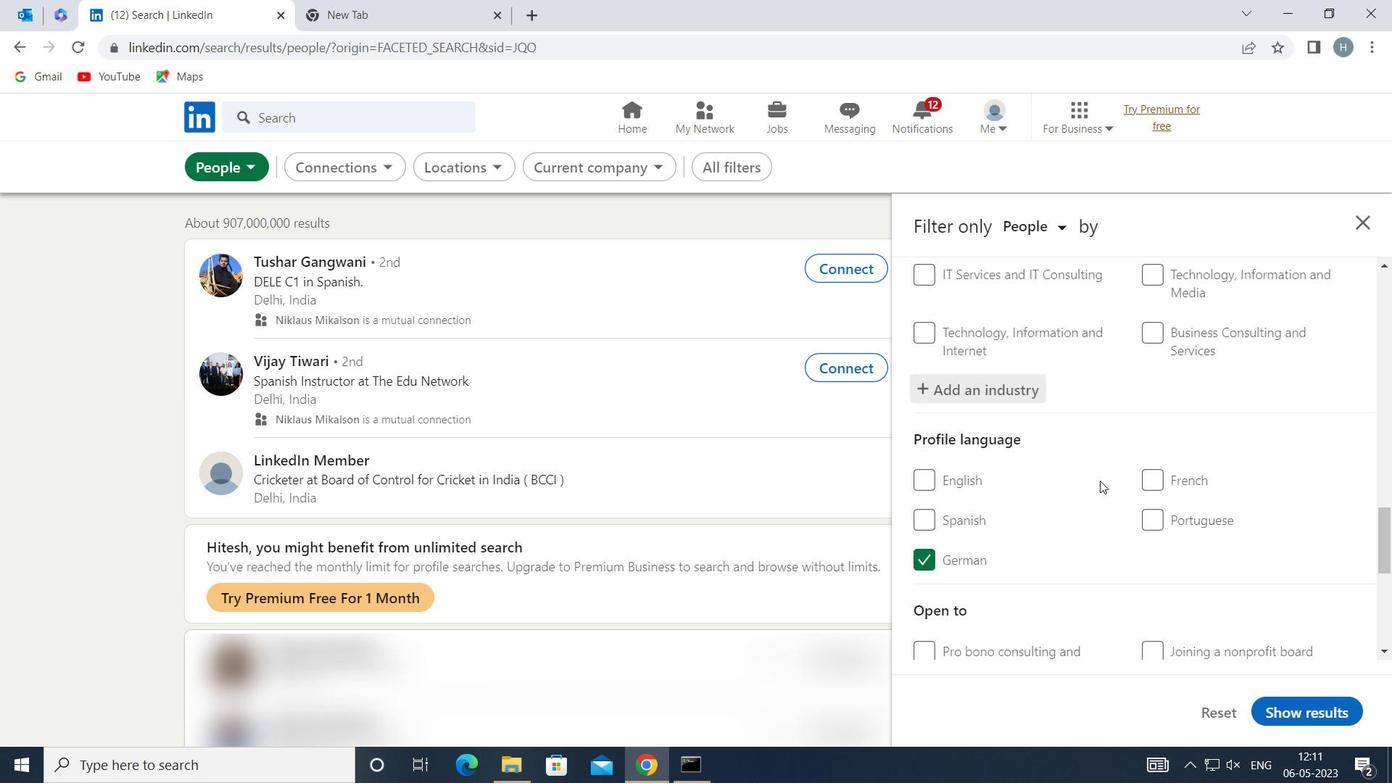 
Action: Mouse scrolled (1100, 480) with delta (0, 0)
Screenshot: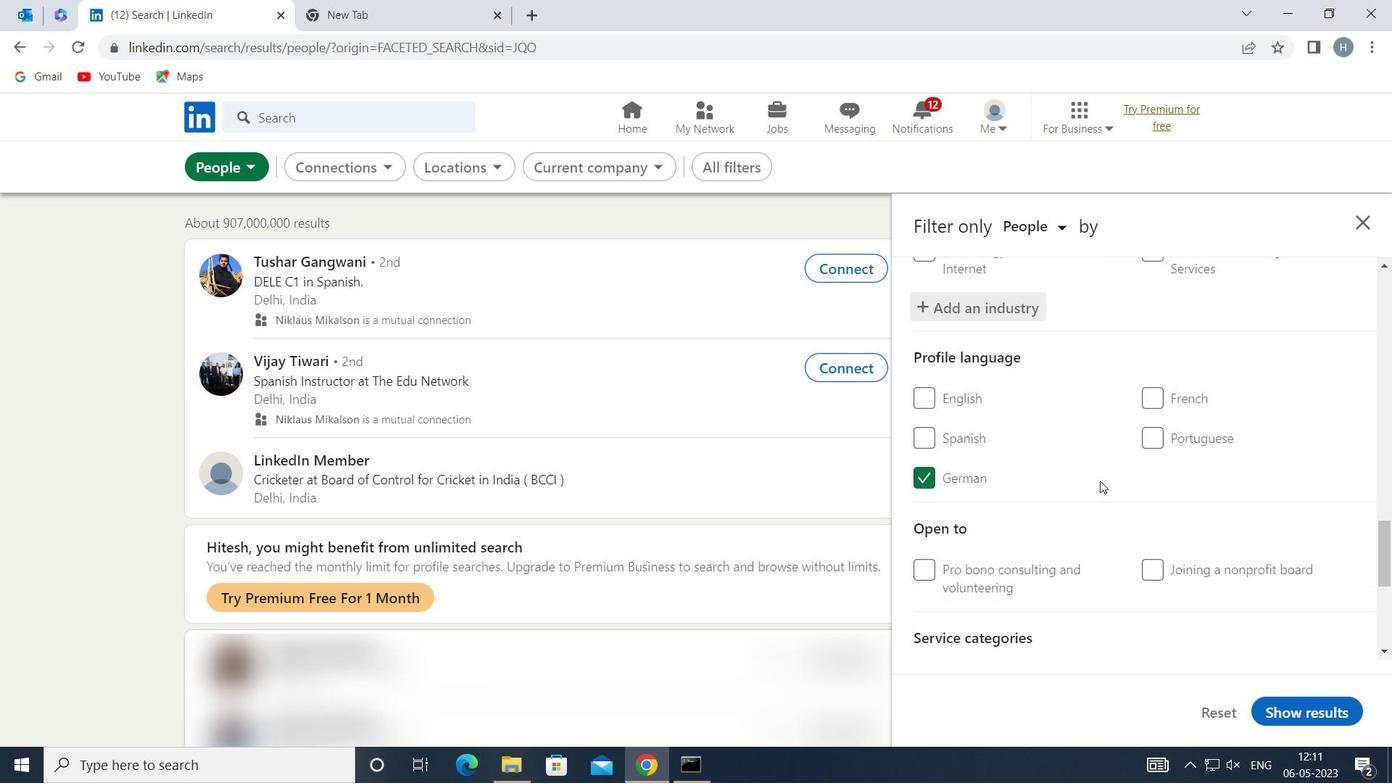 
Action: Mouse scrolled (1100, 480) with delta (0, 0)
Screenshot: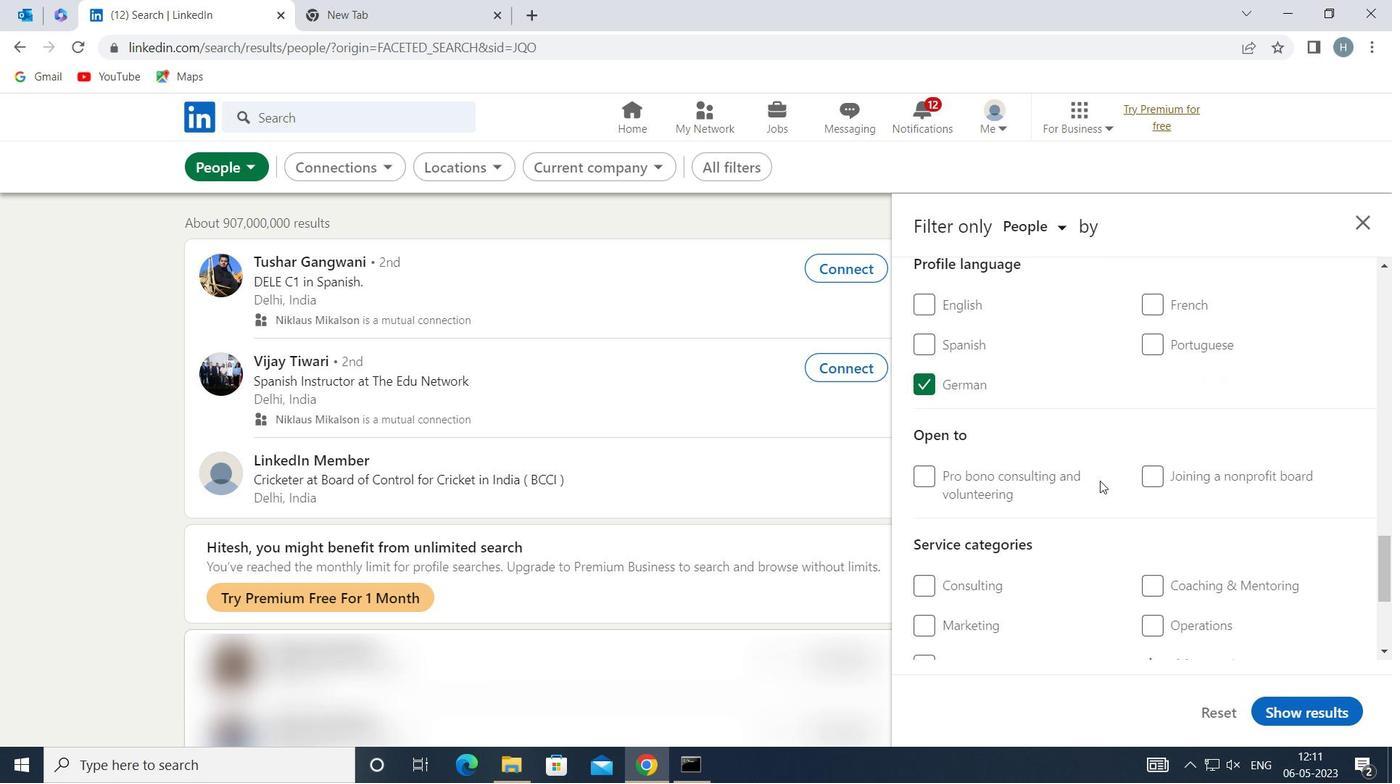 
Action: Mouse moved to (1101, 482)
Screenshot: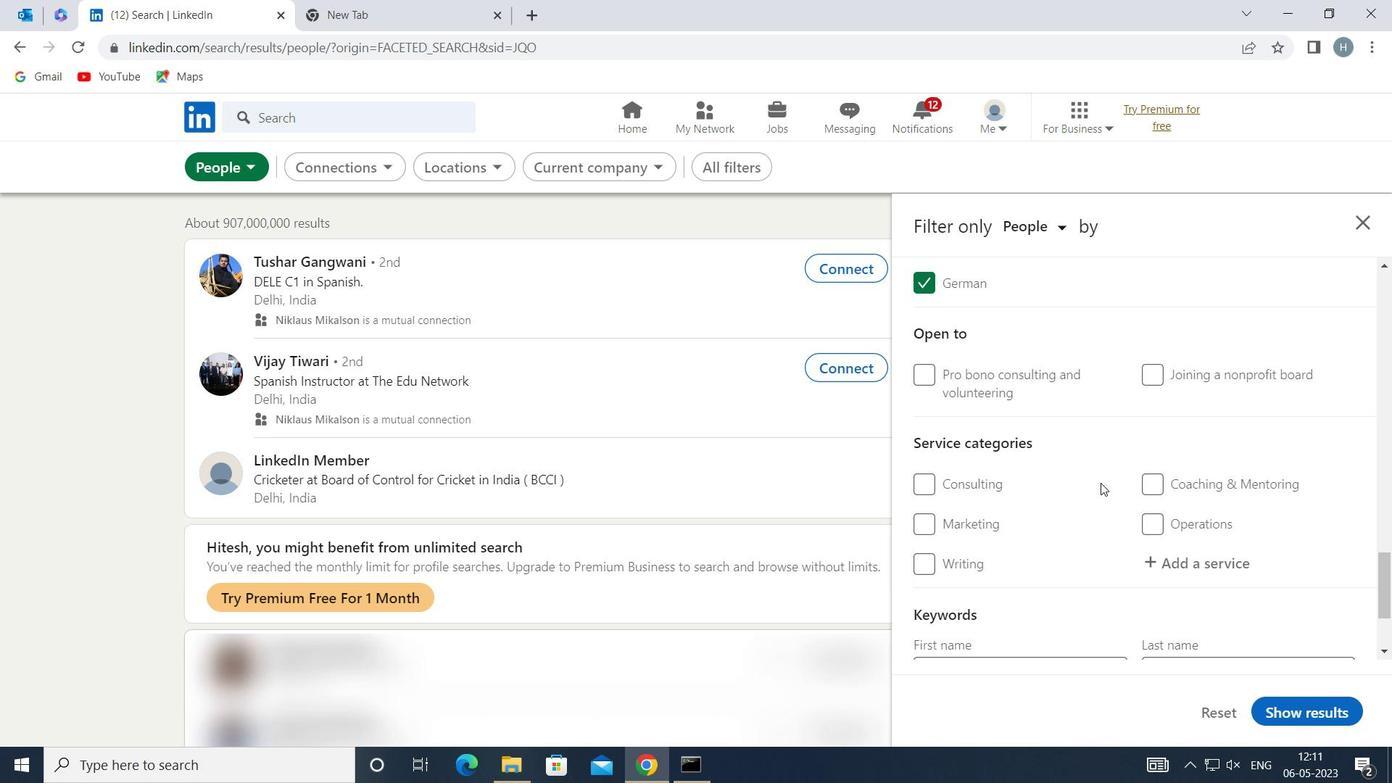 
Action: Mouse scrolled (1101, 482) with delta (0, 0)
Screenshot: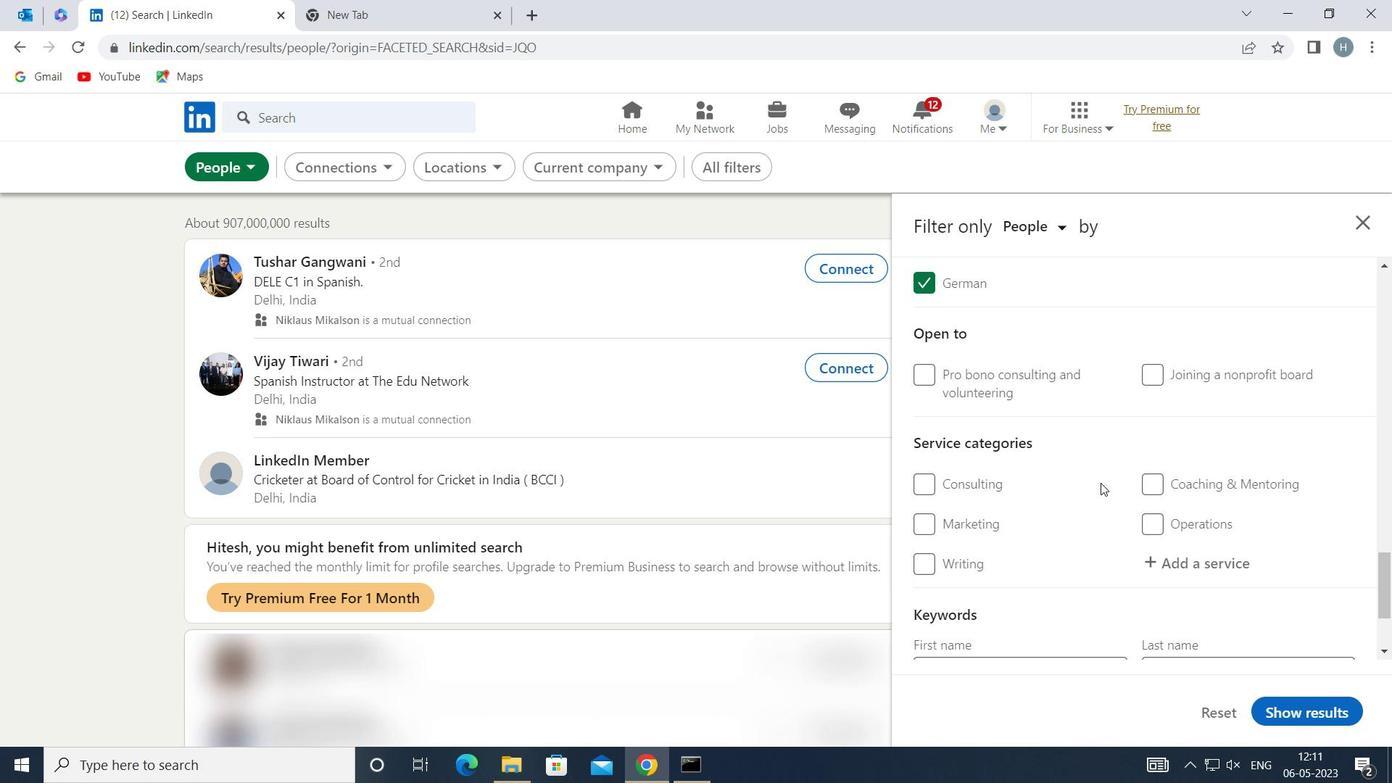 
Action: Mouse moved to (1216, 470)
Screenshot: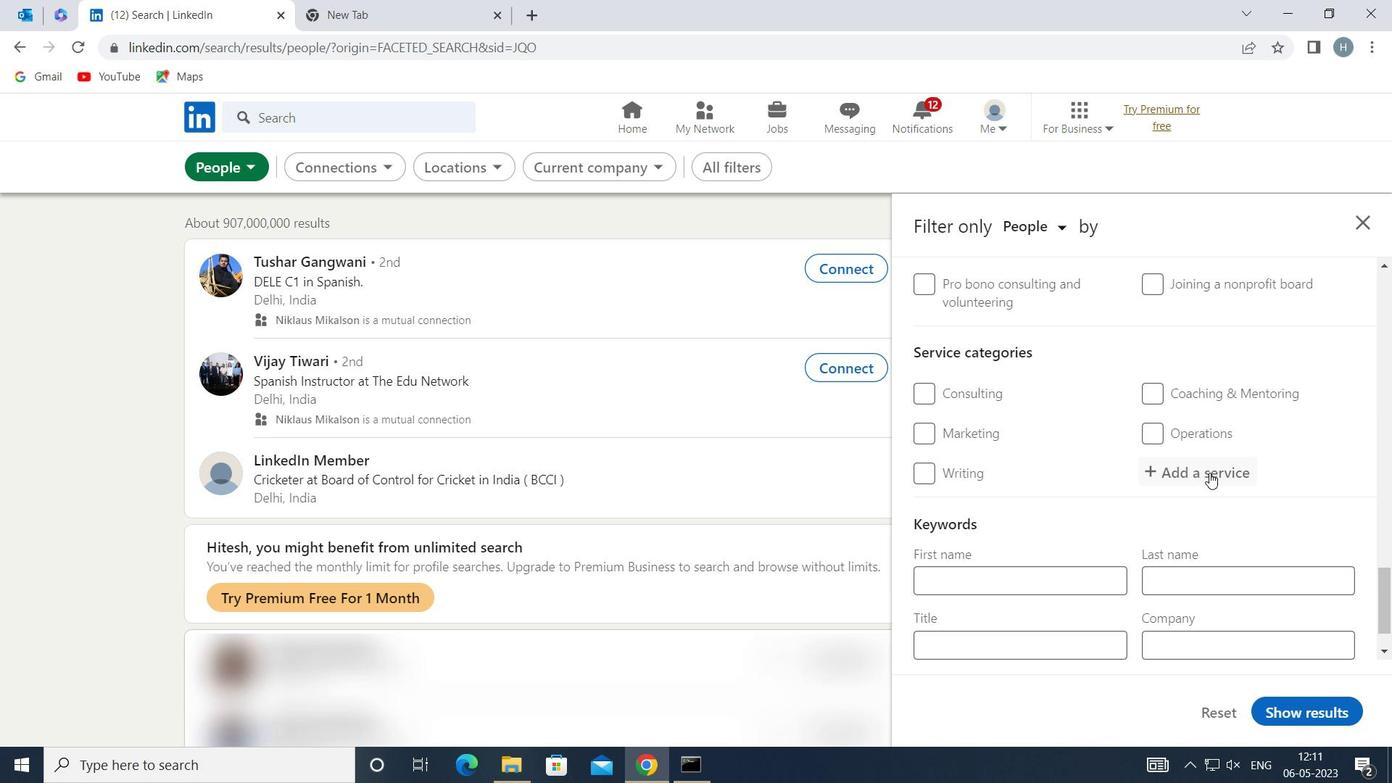 
Action: Mouse pressed left at (1216, 470)
Screenshot: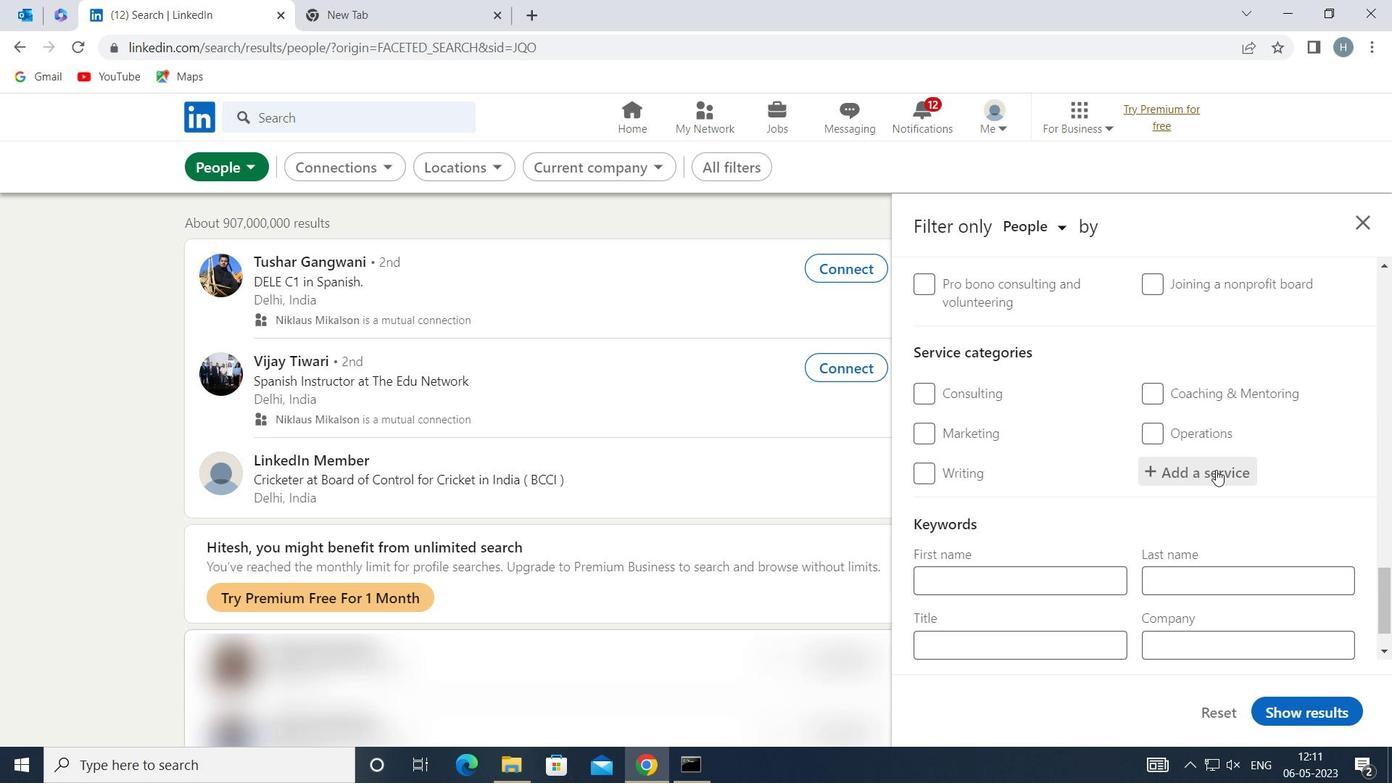 
Action: Mouse moved to (1216, 466)
Screenshot: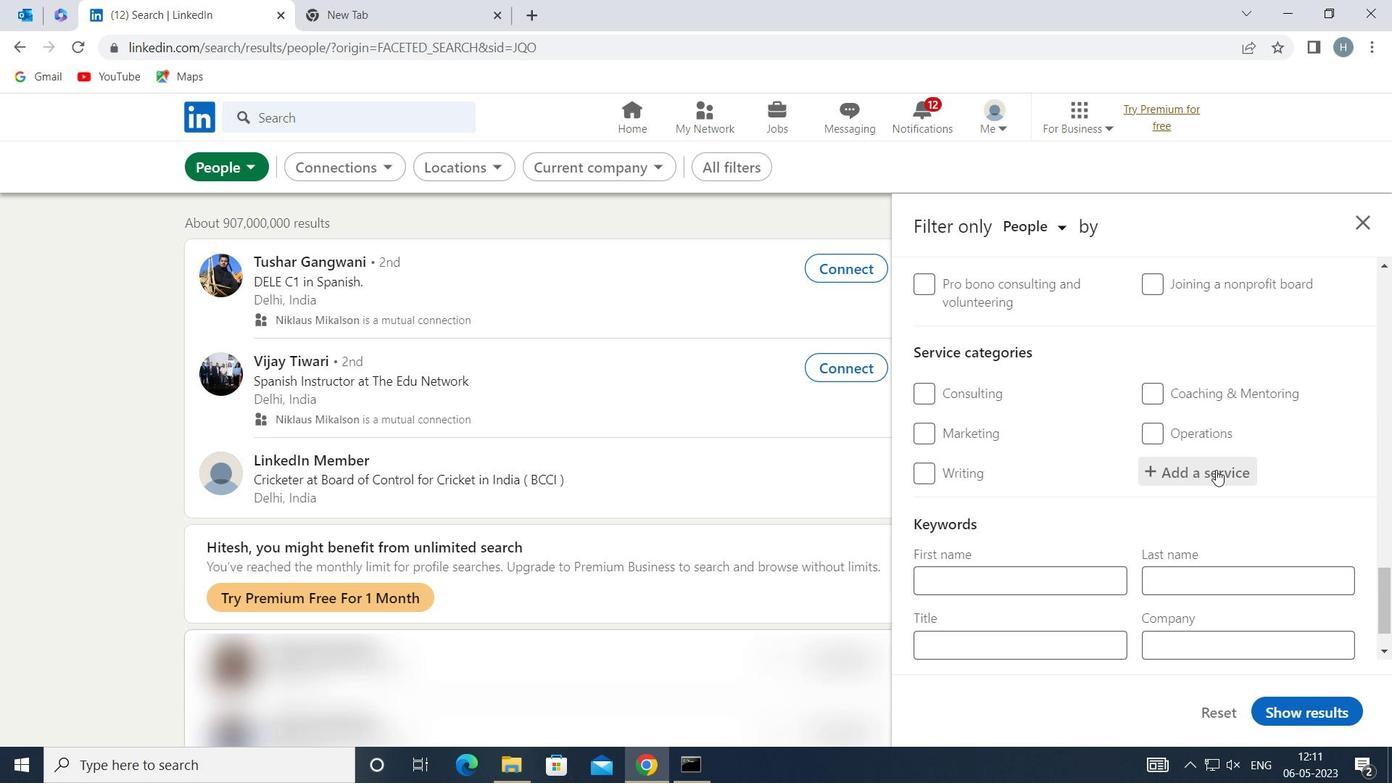 
Action: Key pressed <Key.shift>DEMAND<Key.space>
Screenshot: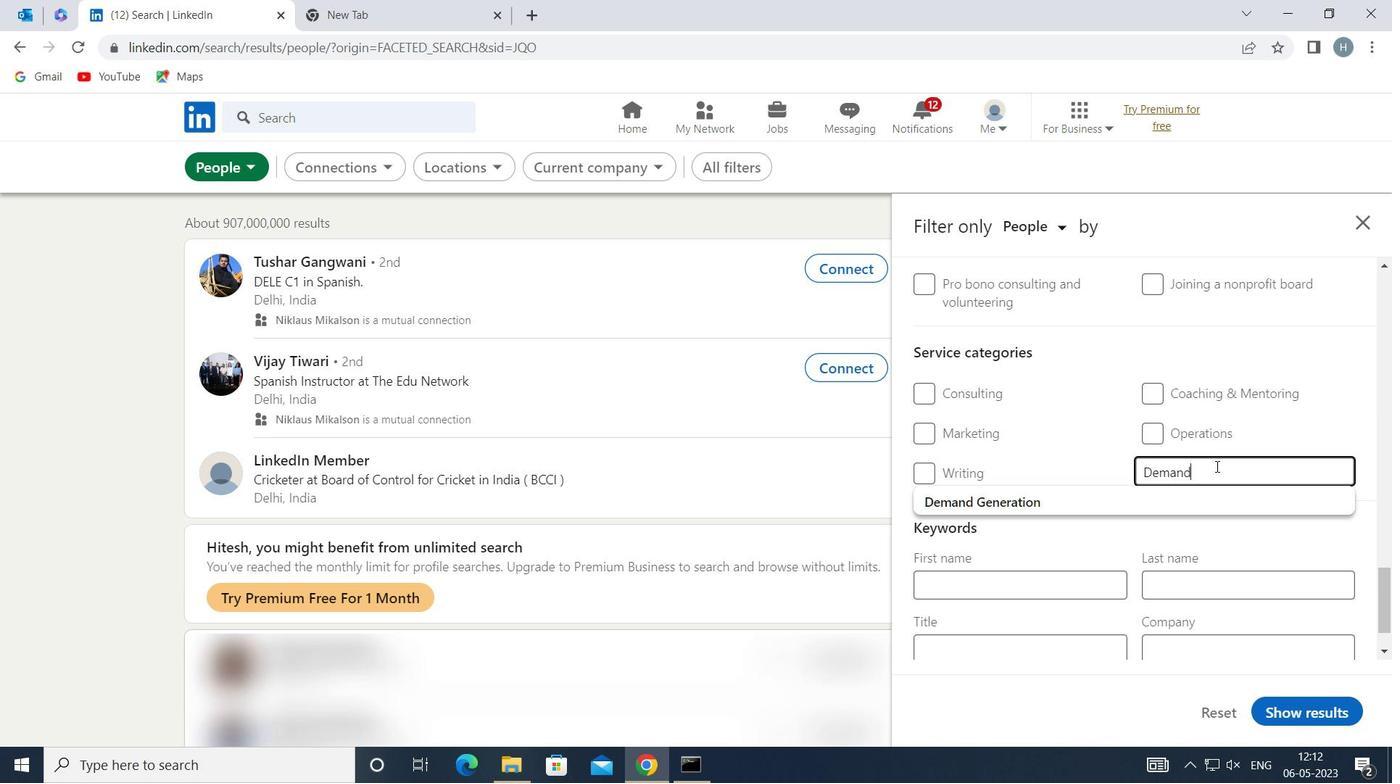 
Action: Mouse moved to (1073, 503)
Screenshot: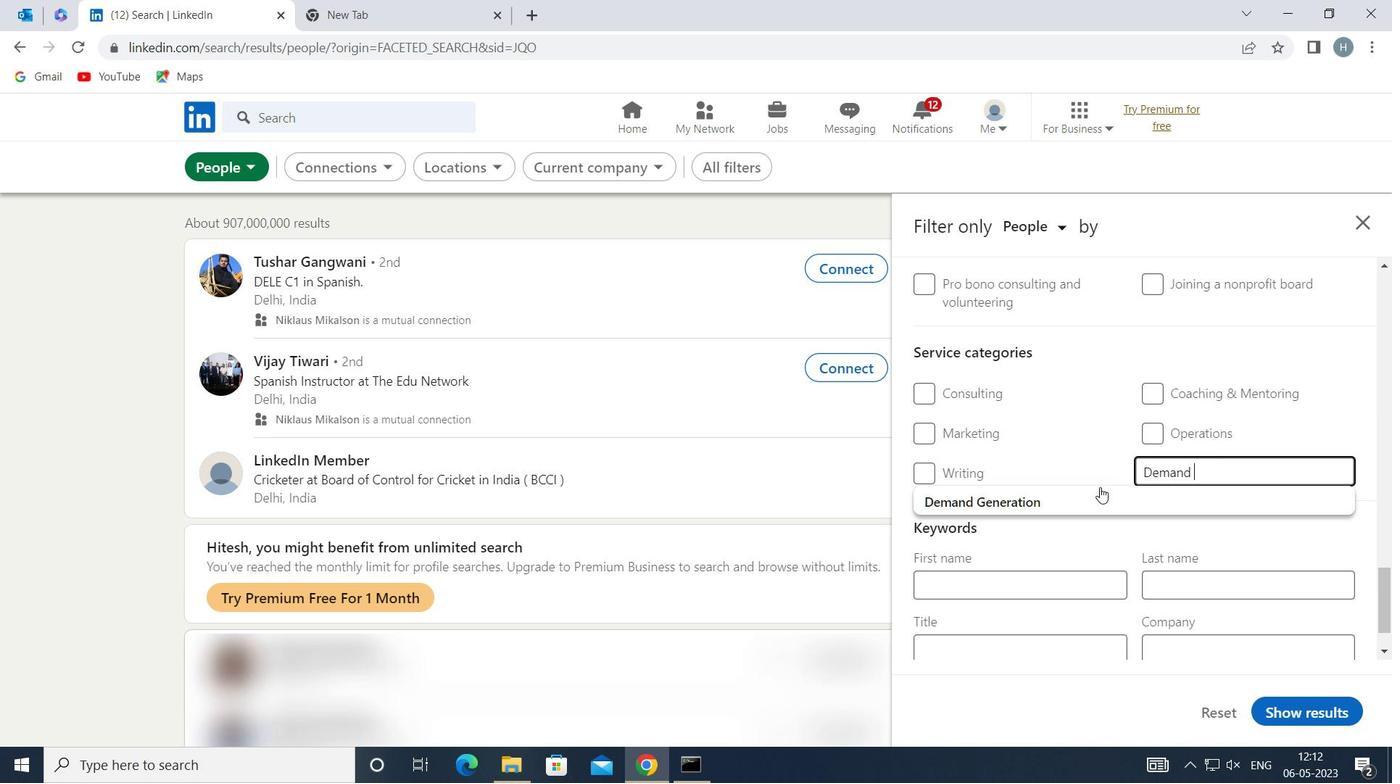 
Action: Mouse pressed left at (1073, 503)
Screenshot: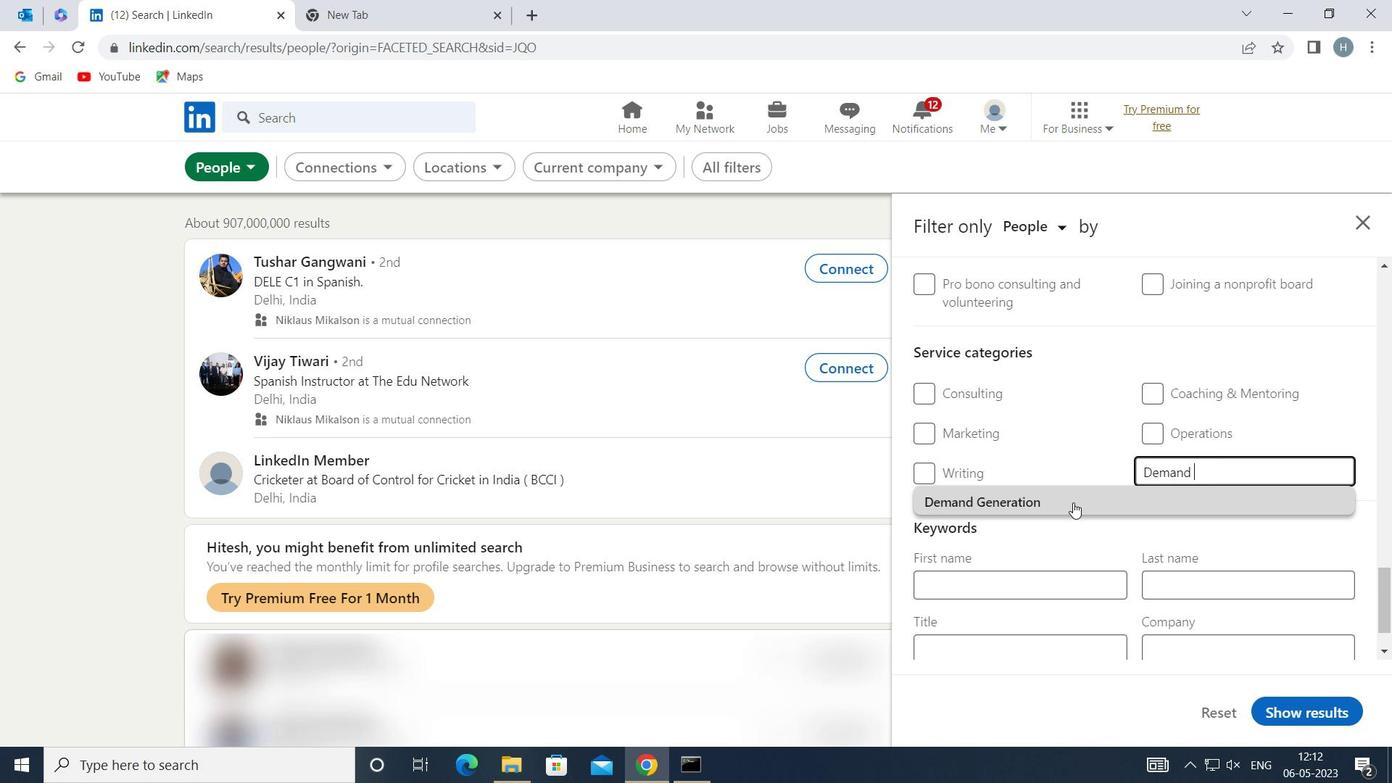 
Action: Mouse moved to (1072, 503)
Screenshot: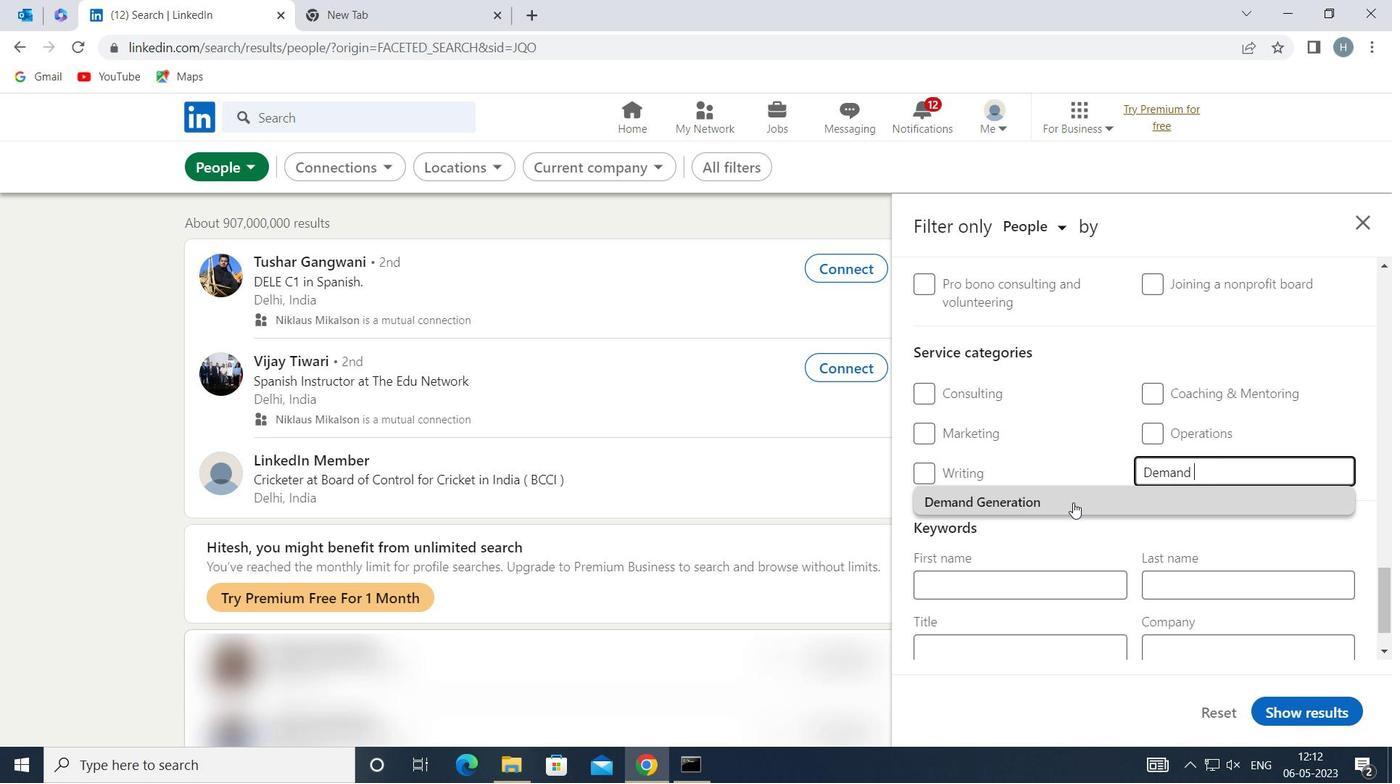 
Action: Mouse scrolled (1072, 503) with delta (0, 0)
Screenshot: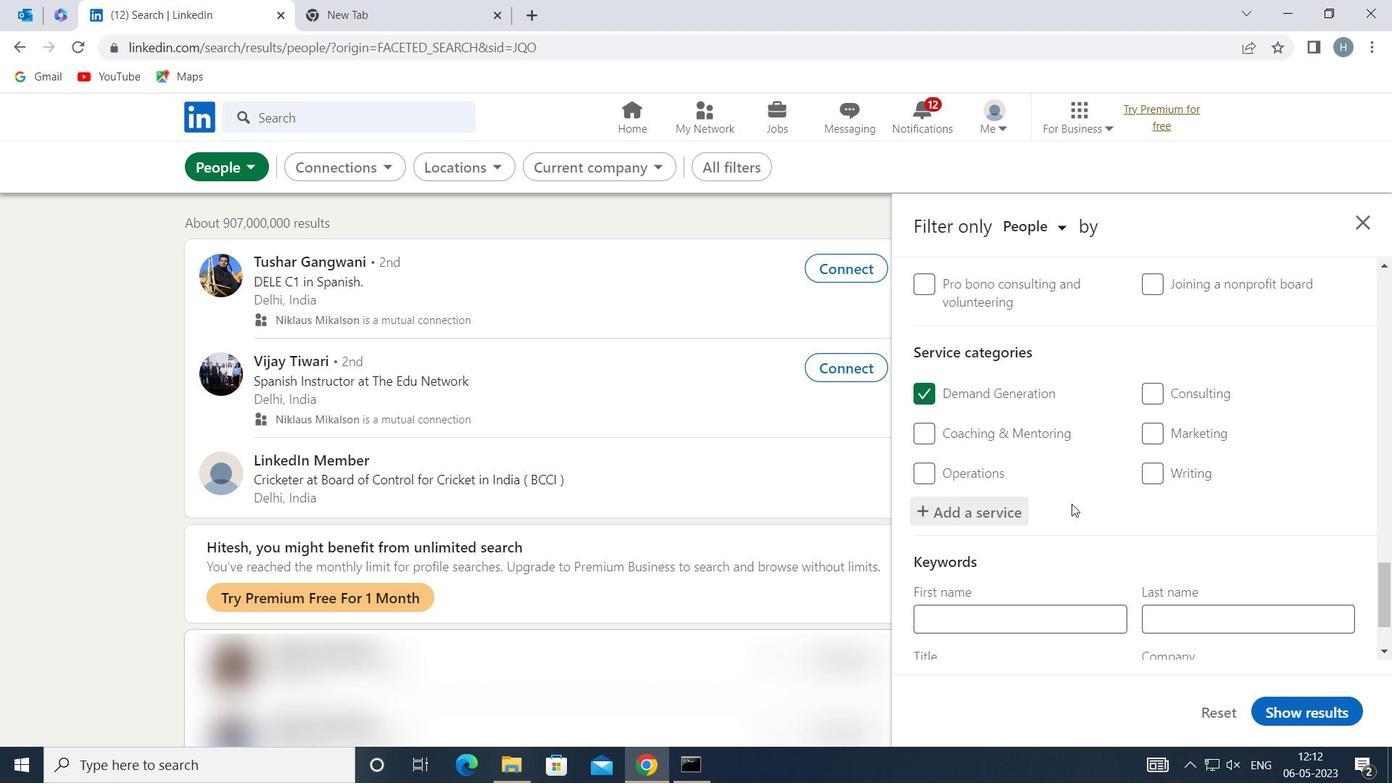 
Action: Mouse scrolled (1072, 503) with delta (0, 0)
Screenshot: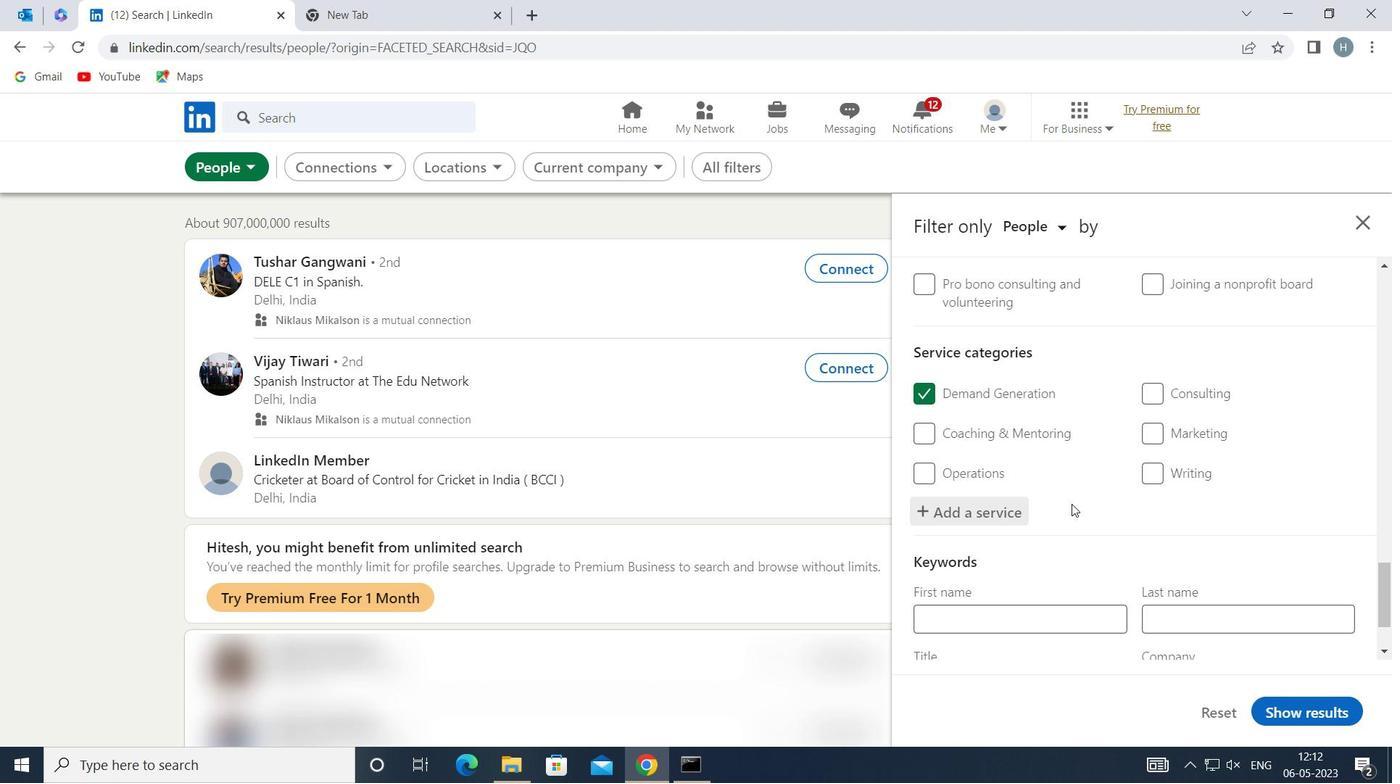 
Action: Mouse moved to (1100, 482)
Screenshot: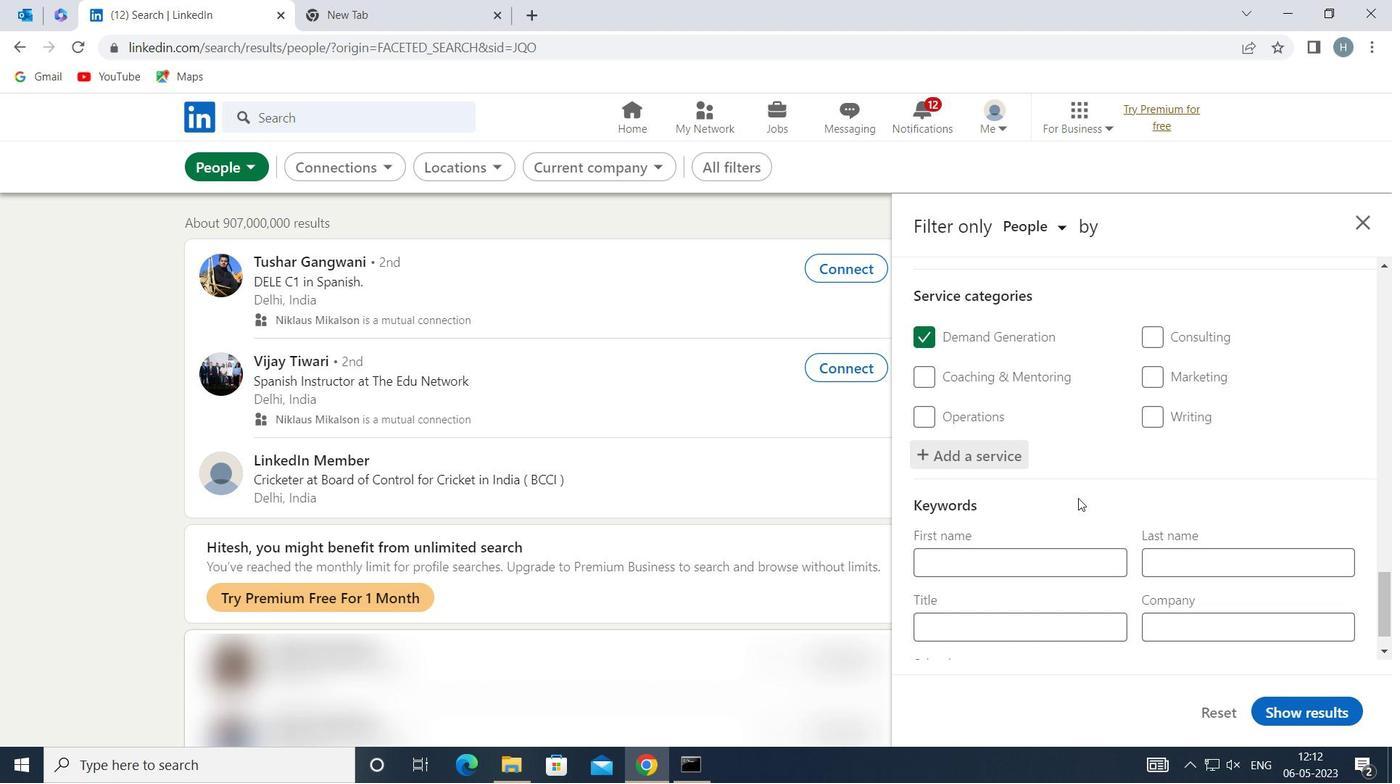 
Action: Mouse scrolled (1100, 481) with delta (0, 0)
Screenshot: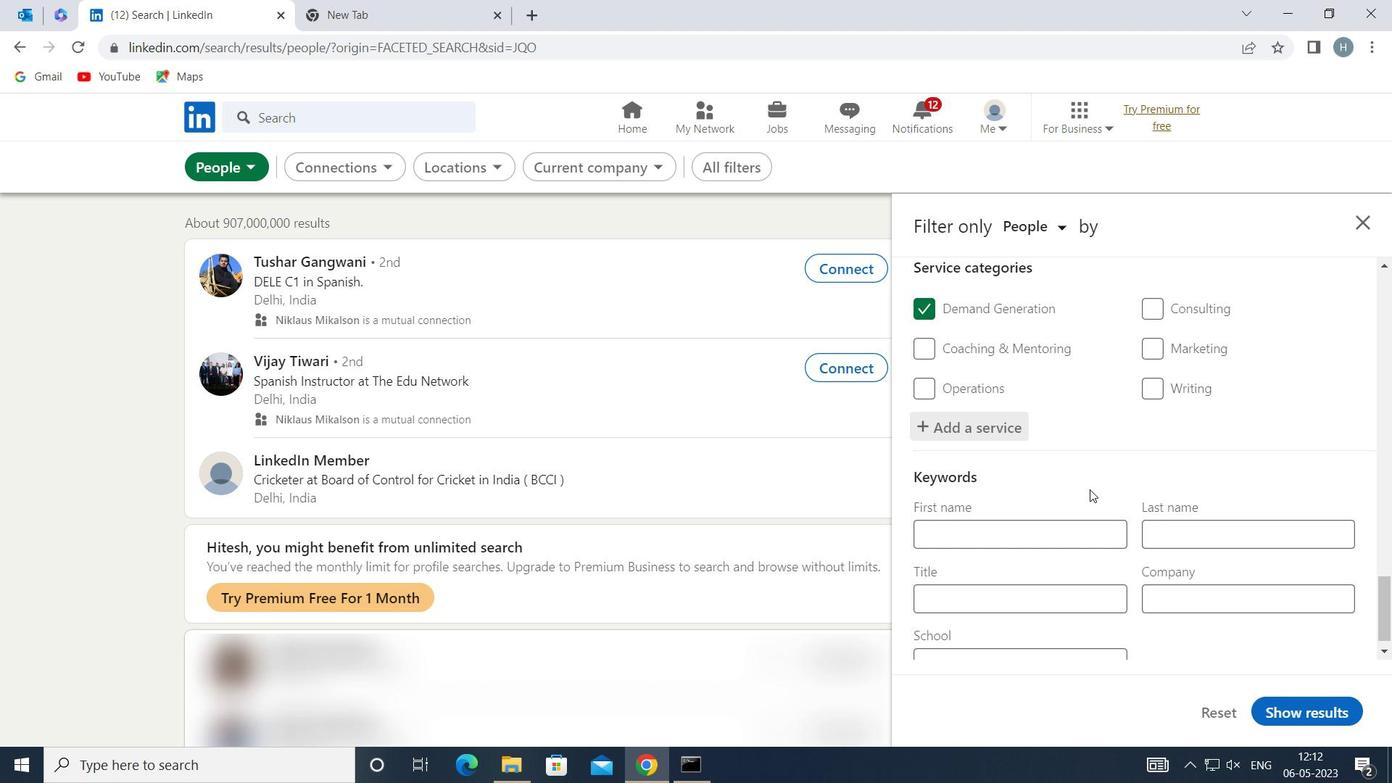 
Action: Mouse scrolled (1100, 481) with delta (0, 0)
Screenshot: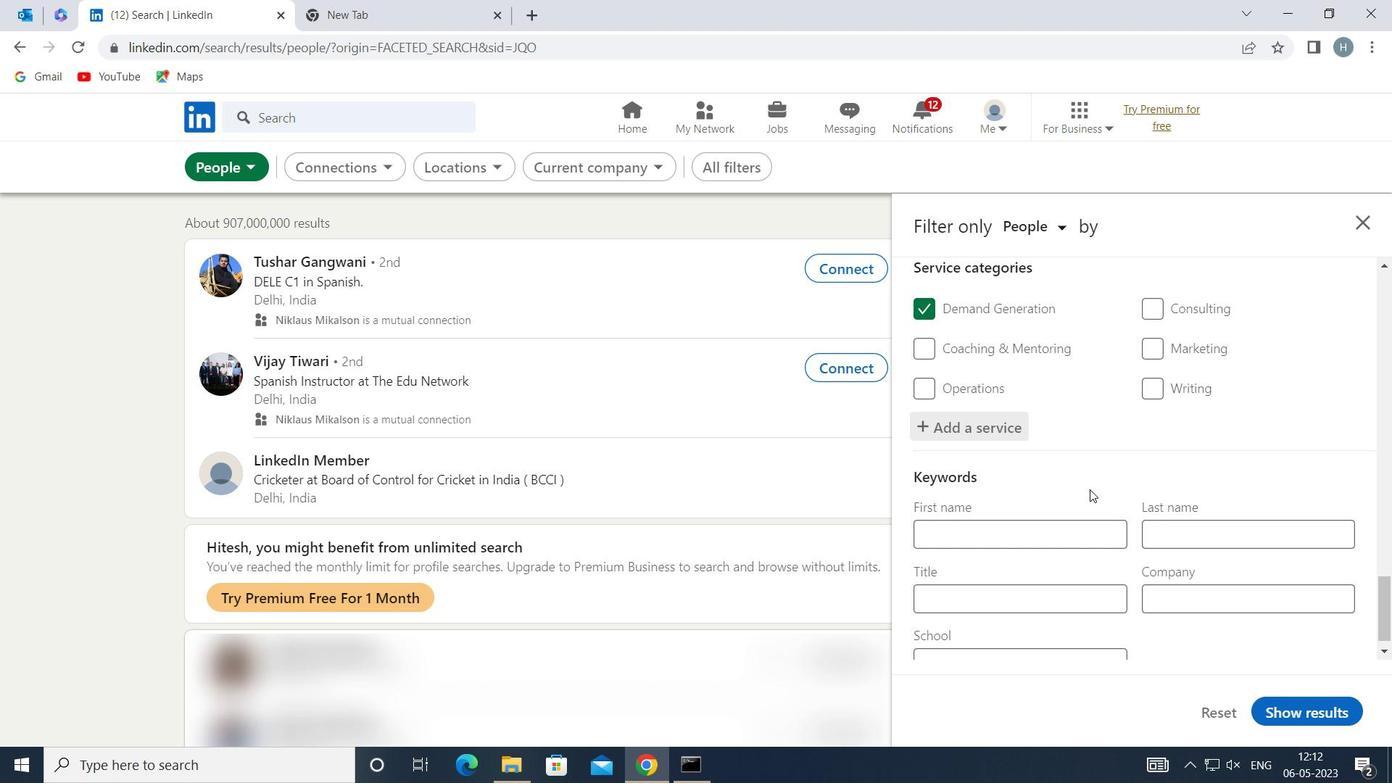 
Action: Mouse moved to (1087, 570)
Screenshot: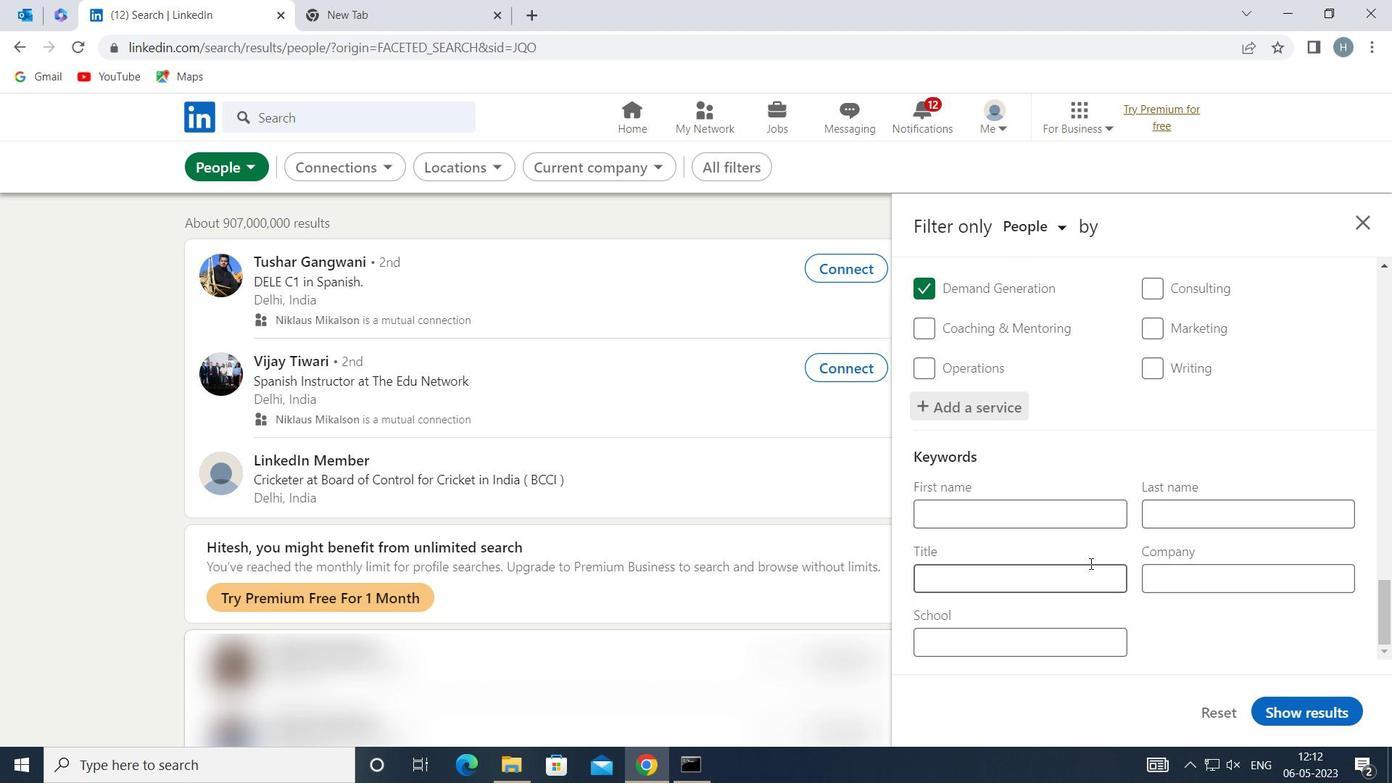 
Action: Mouse pressed left at (1087, 570)
Screenshot: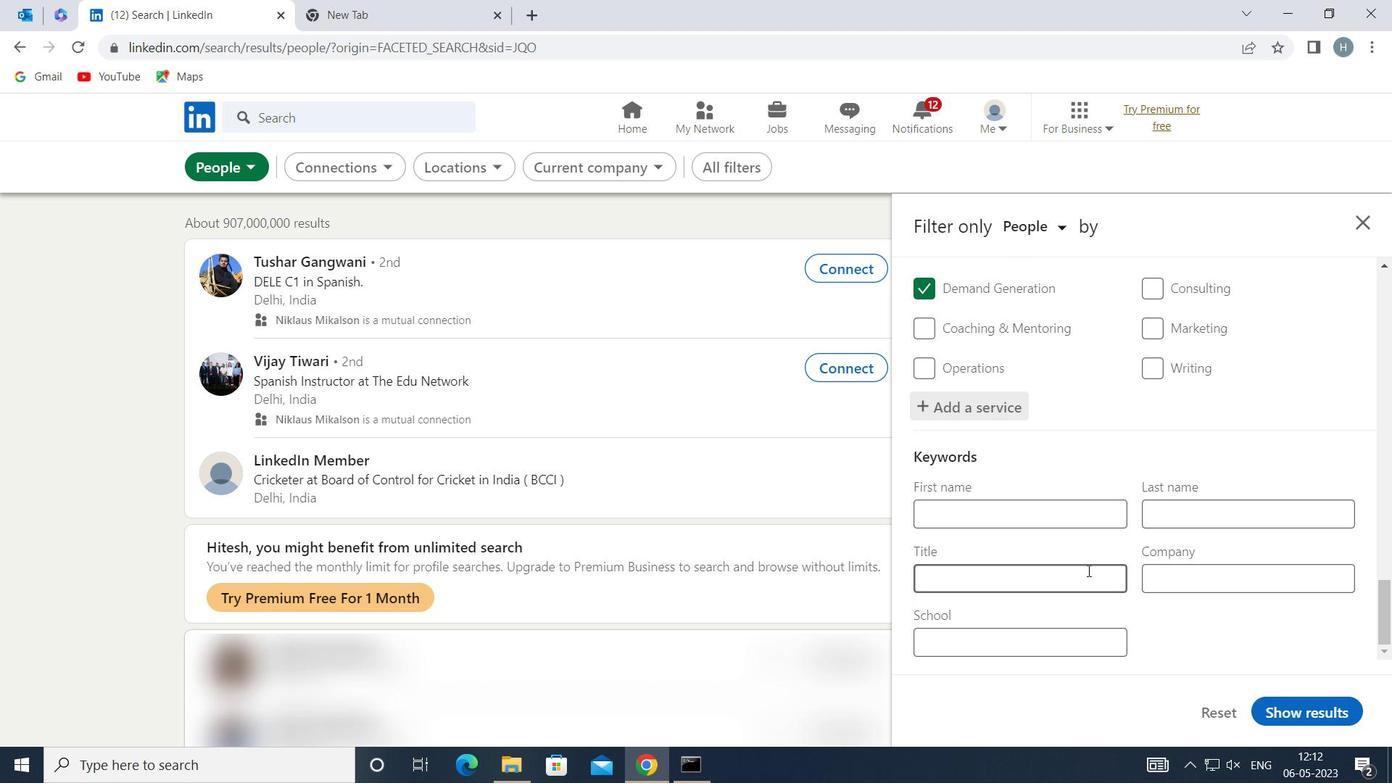 
Action: Mouse moved to (1086, 570)
Screenshot: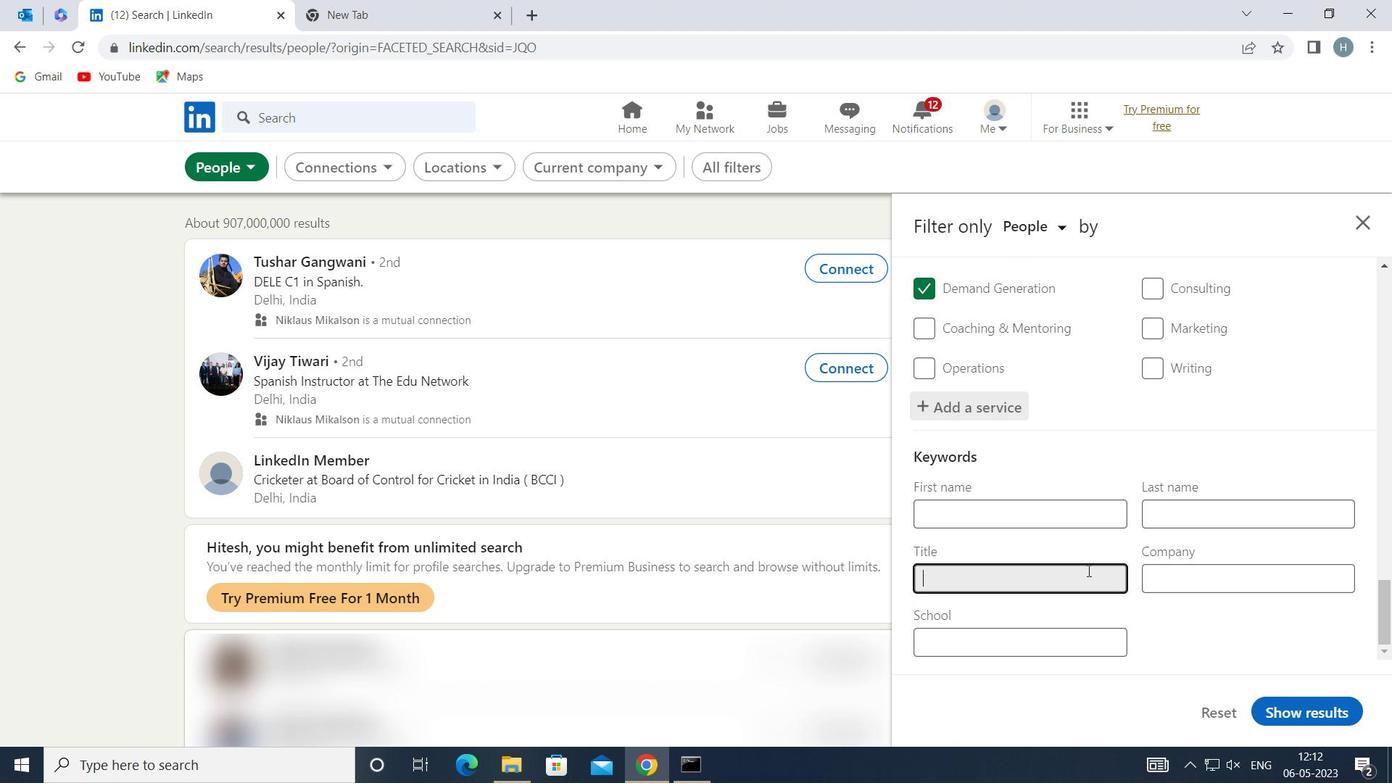
Action: Key pressed <Key.shift>BUSINESS<Key.space><Key.shift>ANALYST
Screenshot: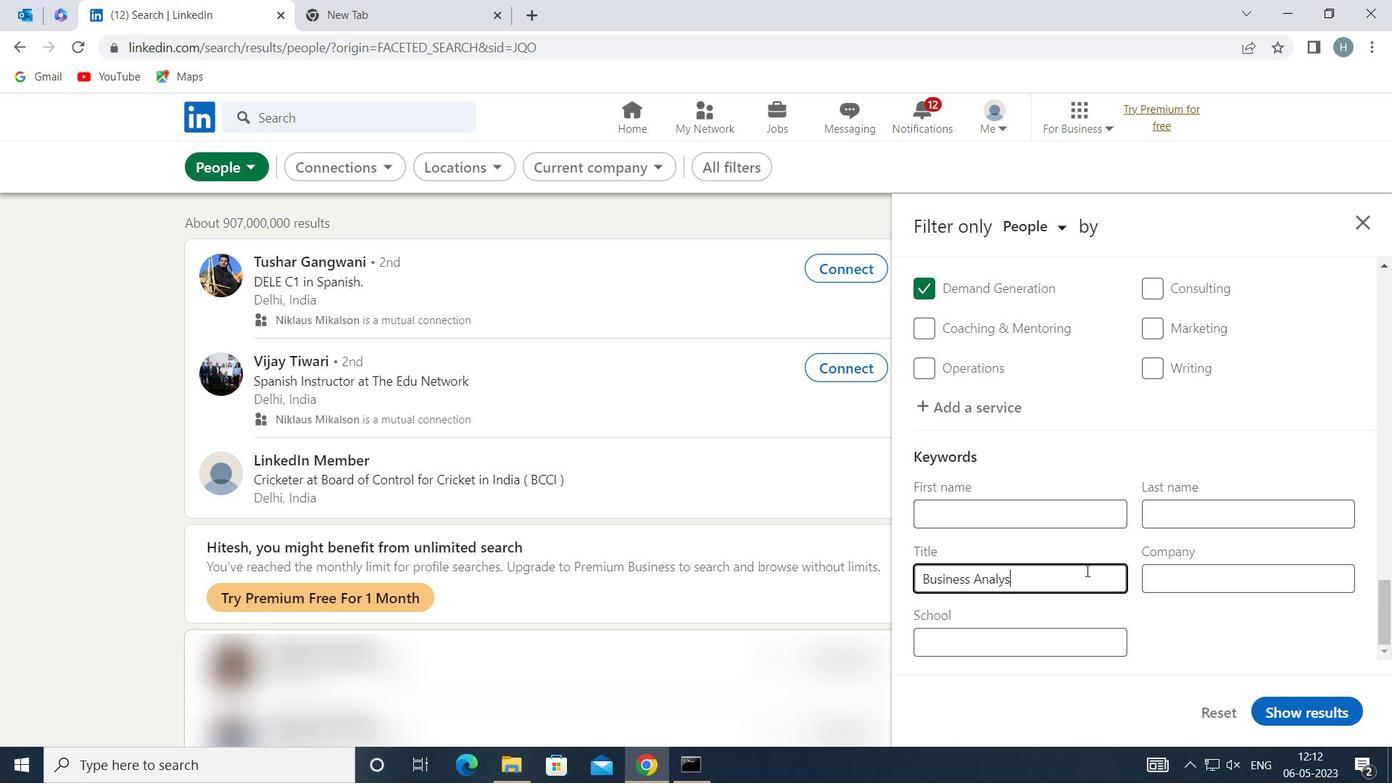 
Action: Mouse moved to (1295, 706)
Screenshot: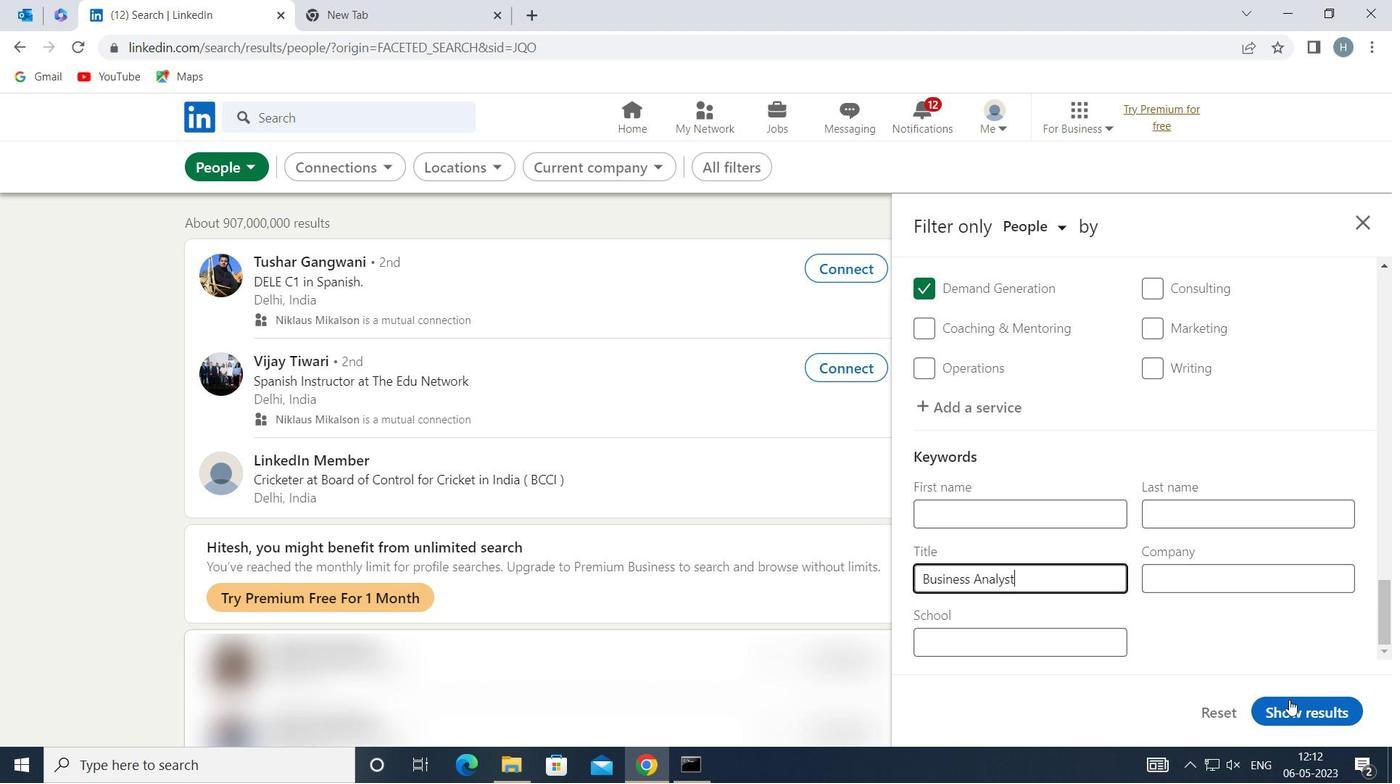 
Action: Mouse pressed left at (1295, 706)
Screenshot: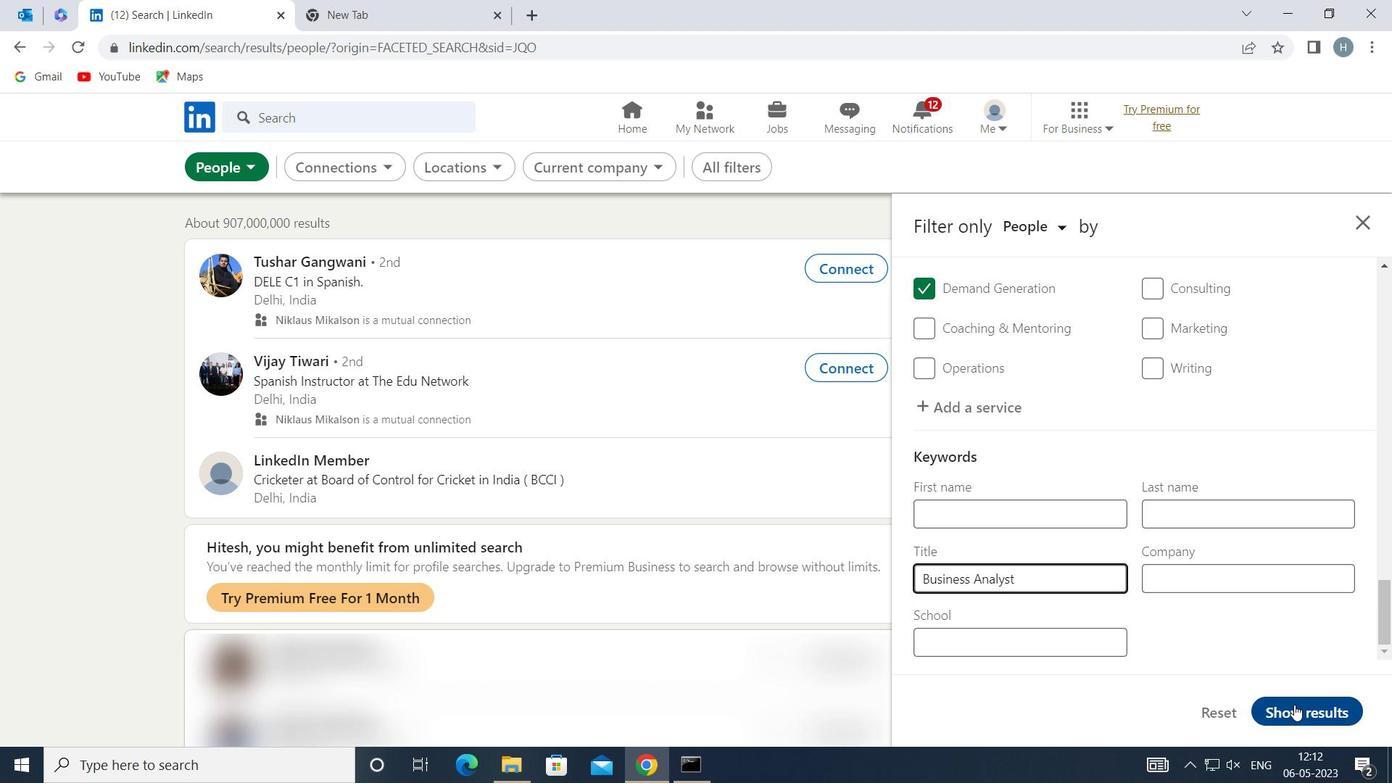 
Action: Mouse moved to (1118, 408)
Screenshot: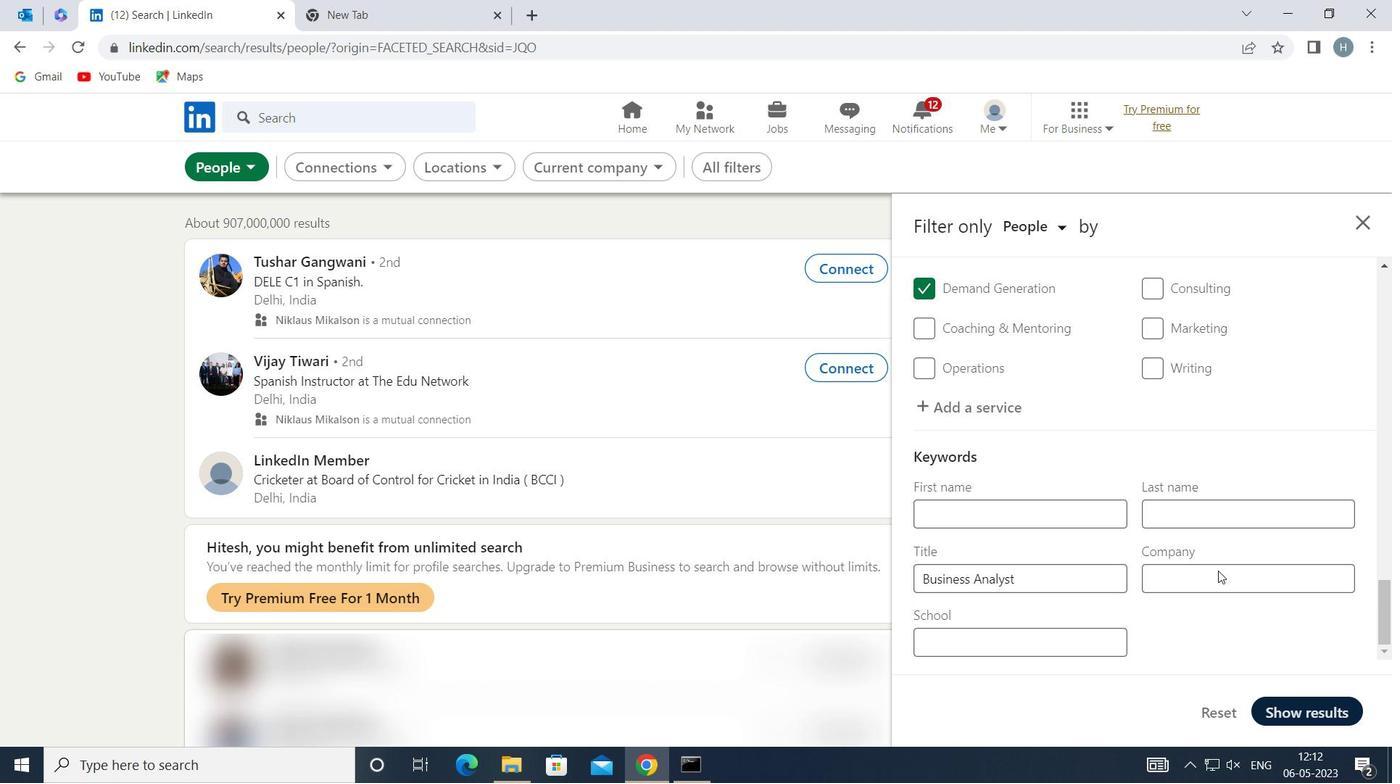 
